 Task: Compose an email with the signature Hunter Evans with the subject Request for feedback on a business plan and the message Please let me know if you have any questions or concerns. from softage.2@softage.net to softage.8@softage.net with an attached image file Snapchat_filter_design.png Undo the message and rewrite the message as I appreciate your attention to detail and thoroughness in this matter. Send the email. Finally, move the email from Sent Items to the label Party planning
Action: Mouse moved to (166, 326)
Screenshot: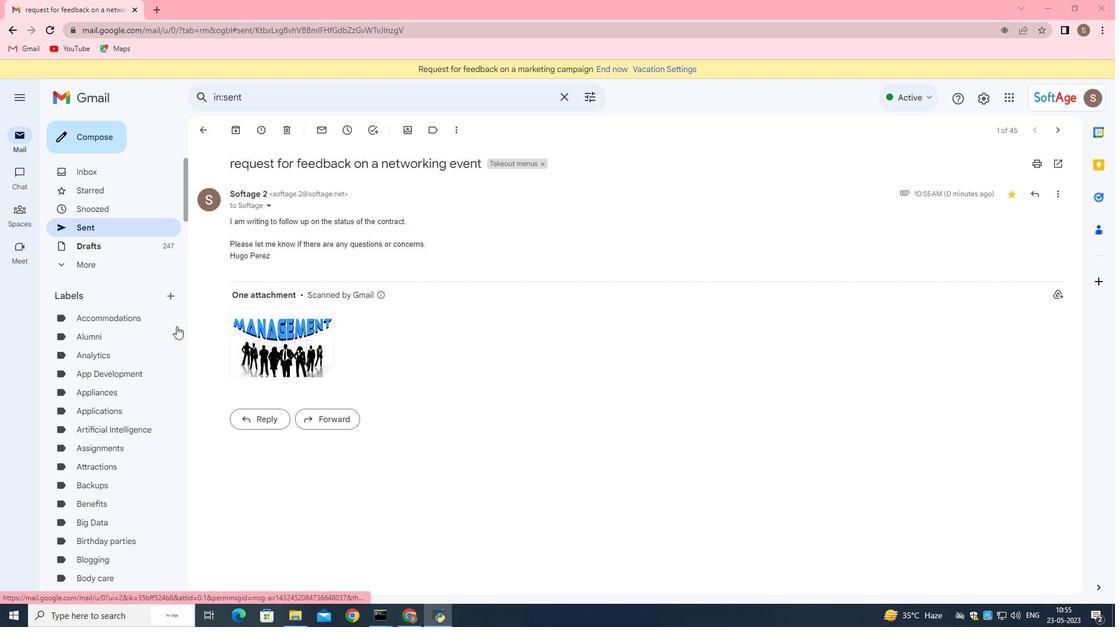
Action: Mouse scrolled (166, 325) with delta (0, 0)
Screenshot: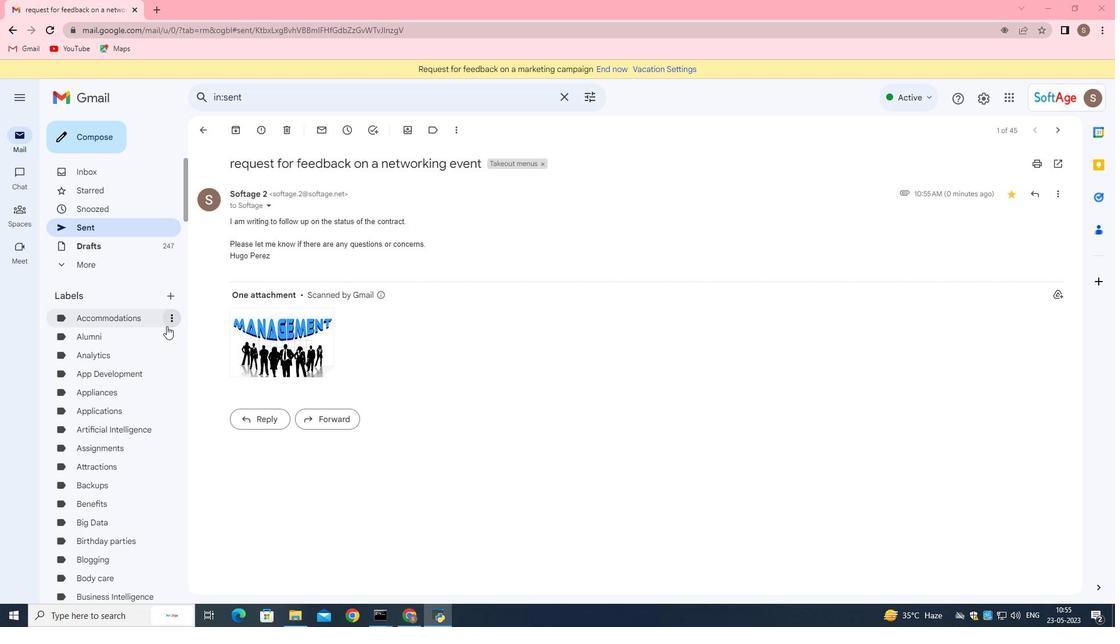 
Action: Mouse moved to (166, 326)
Screenshot: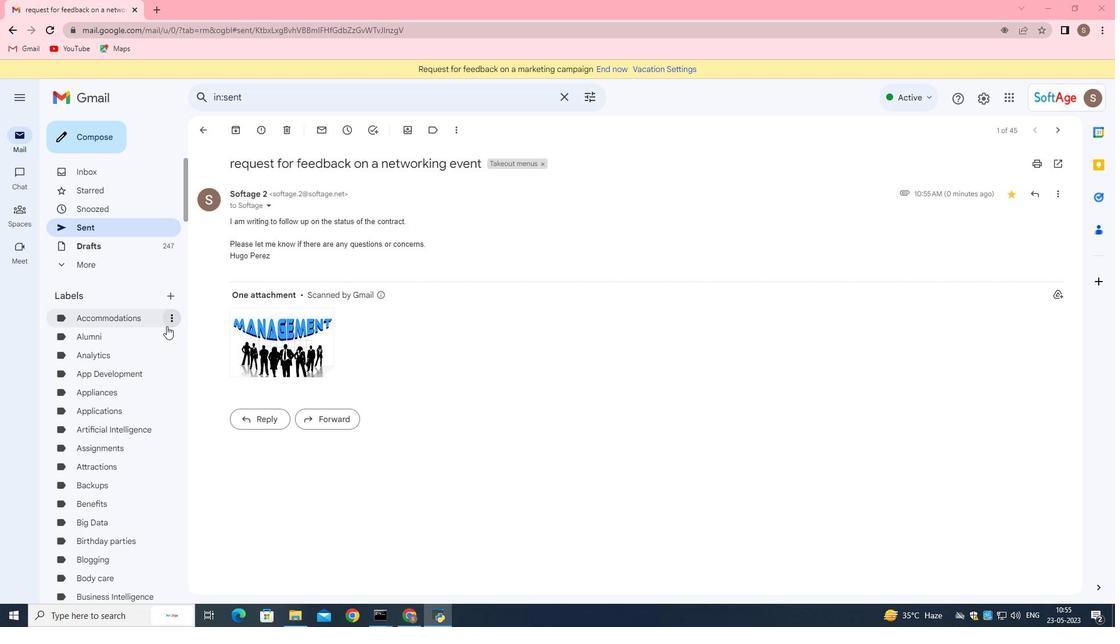
Action: Mouse scrolled (166, 326) with delta (0, 0)
Screenshot: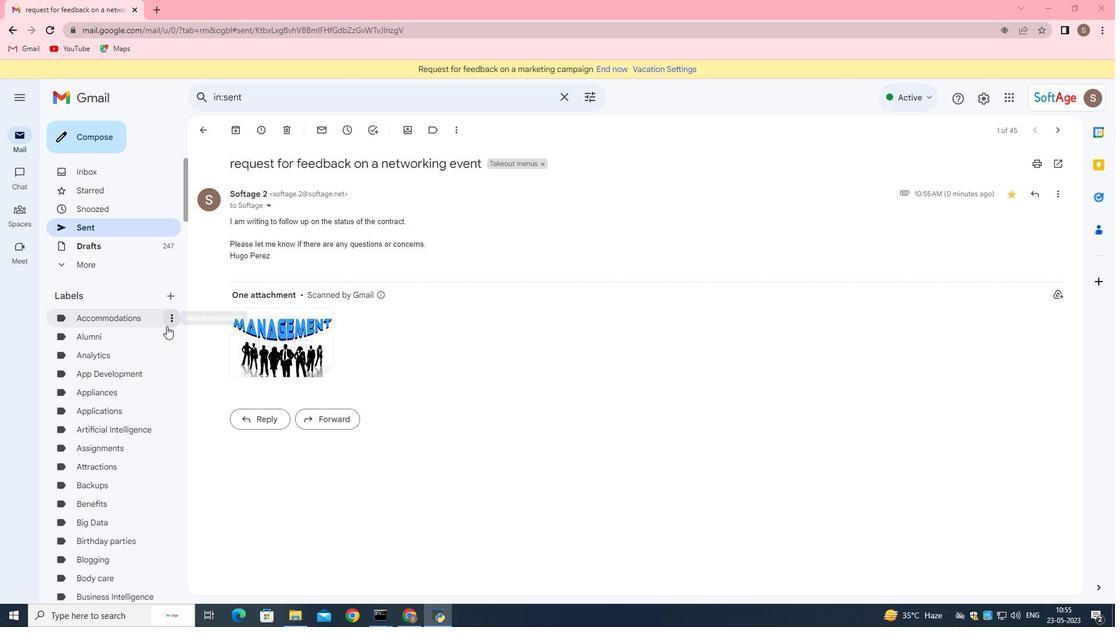 
Action: Mouse scrolled (166, 326) with delta (0, 0)
Screenshot: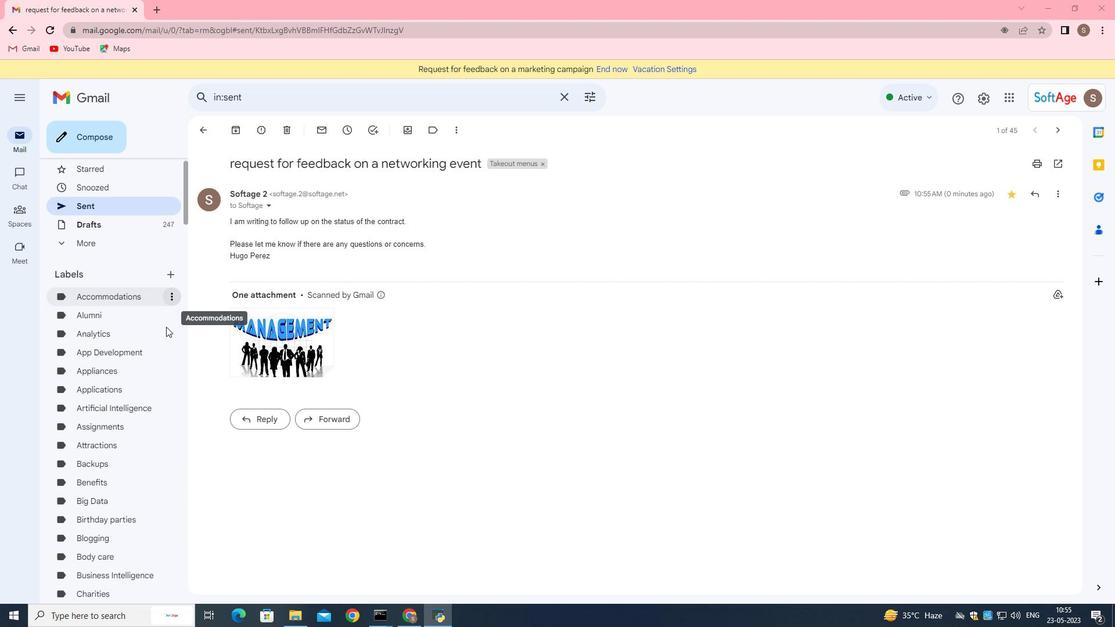 
Action: Mouse moved to (152, 347)
Screenshot: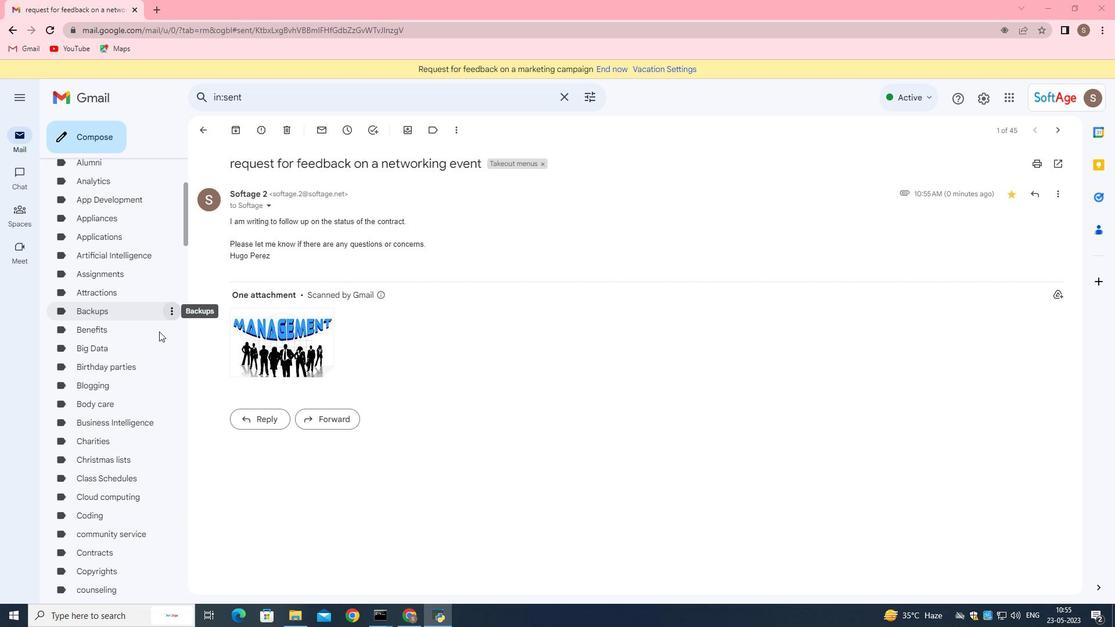 
Action: Mouse scrolled (156, 339) with delta (0, 0)
Screenshot: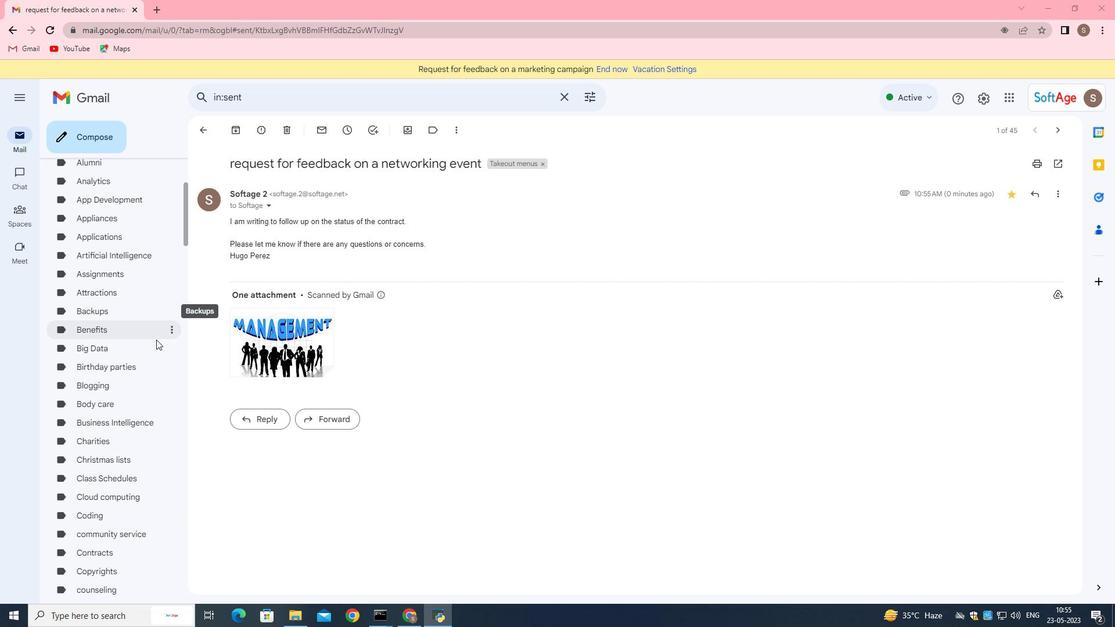 
Action: Mouse scrolled (152, 347) with delta (0, 0)
Screenshot: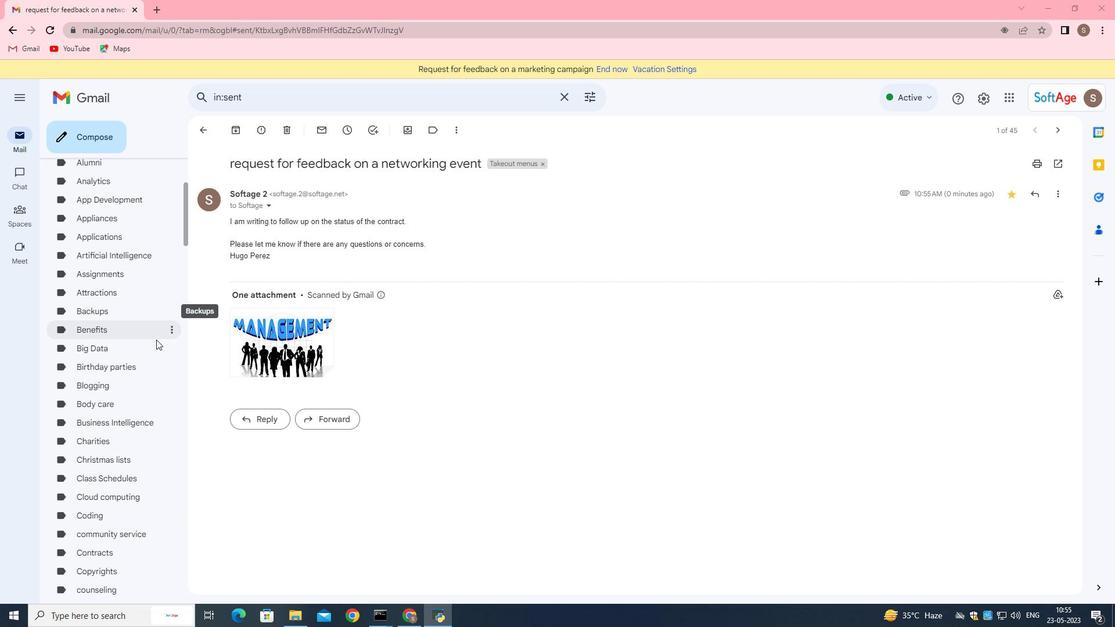 
Action: Mouse scrolled (152, 347) with delta (0, 0)
Screenshot: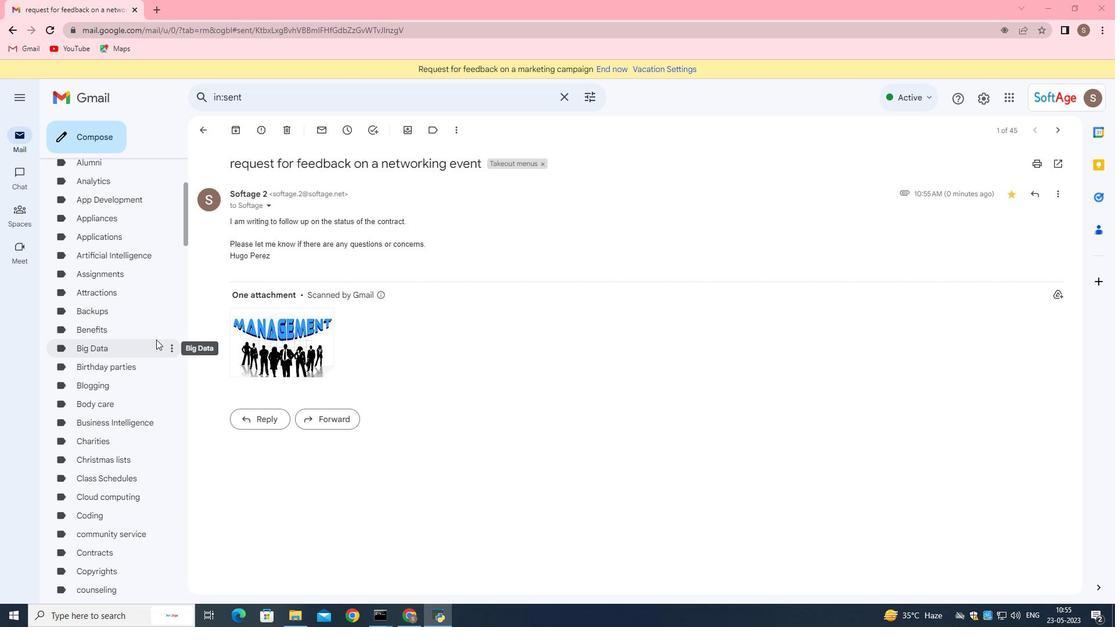 
Action: Mouse scrolled (152, 347) with delta (0, 0)
Screenshot: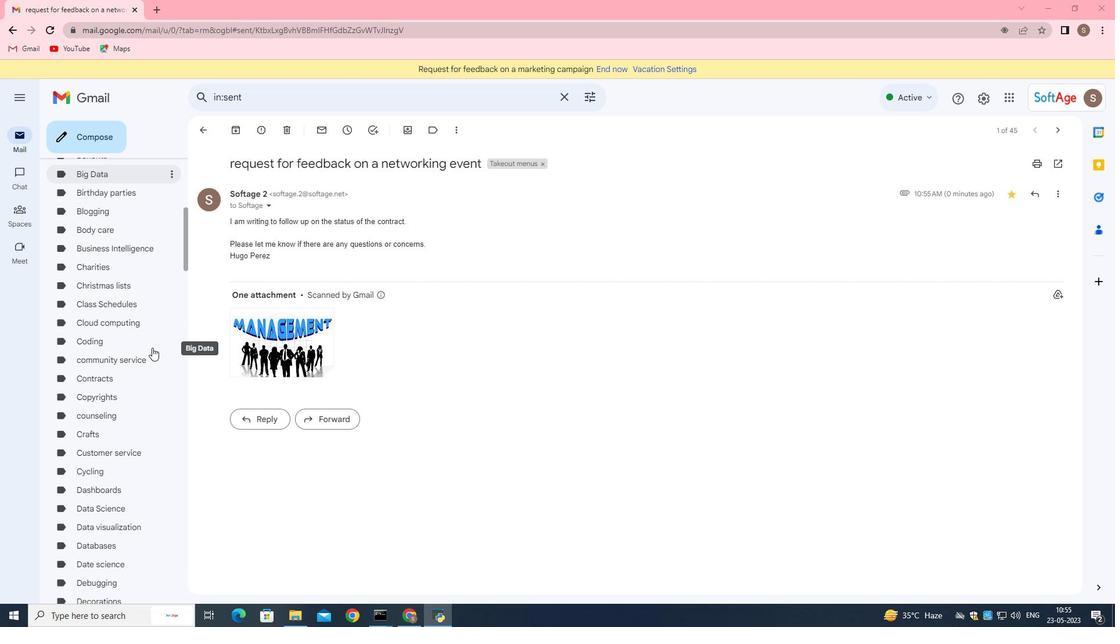 
Action: Mouse moved to (146, 352)
Screenshot: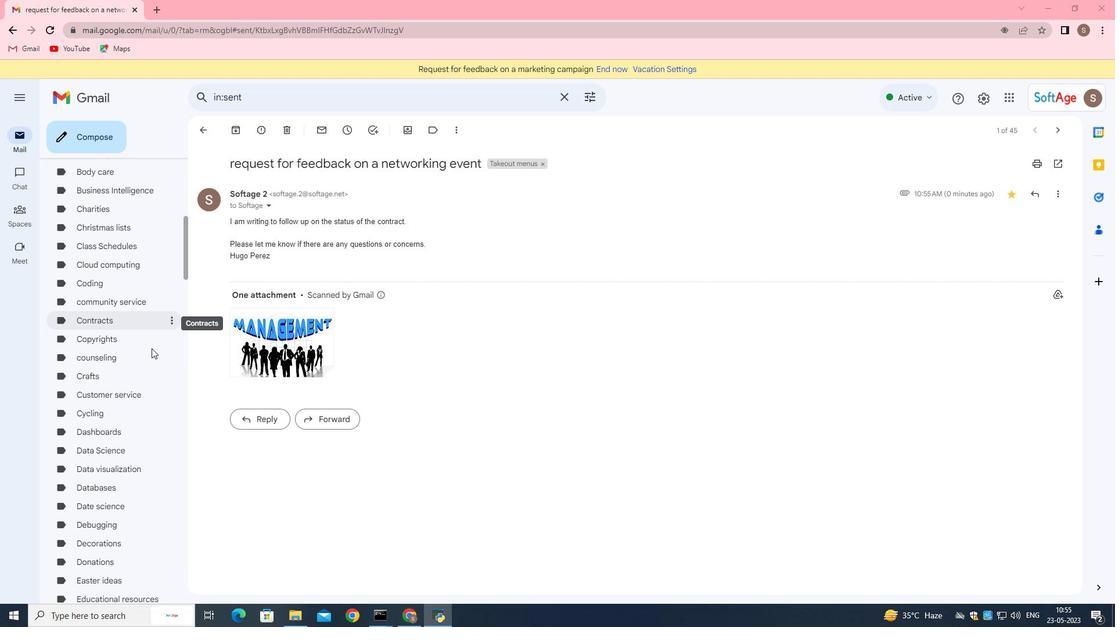 
Action: Mouse scrolled (146, 351) with delta (0, 0)
Screenshot: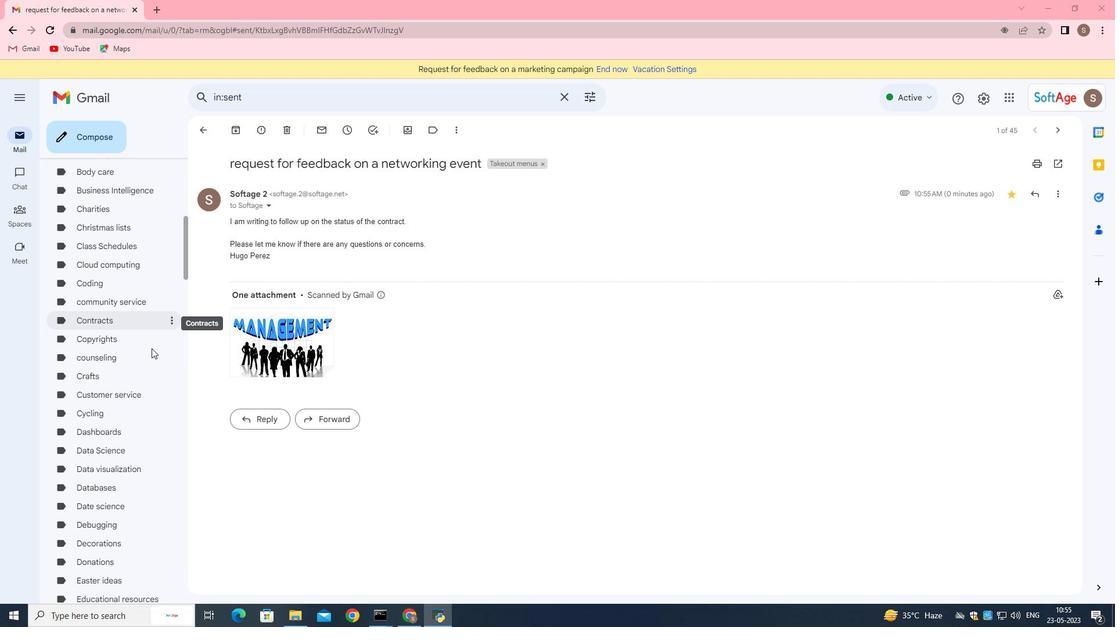
Action: Mouse scrolled (146, 351) with delta (0, 0)
Screenshot: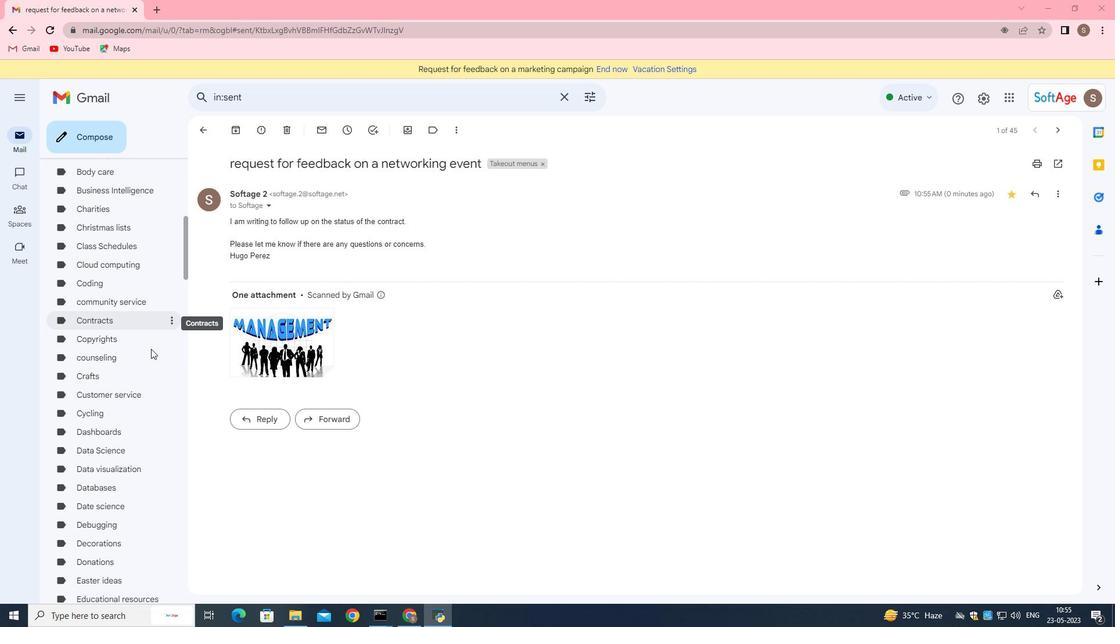
Action: Mouse scrolled (146, 351) with delta (0, 0)
Screenshot: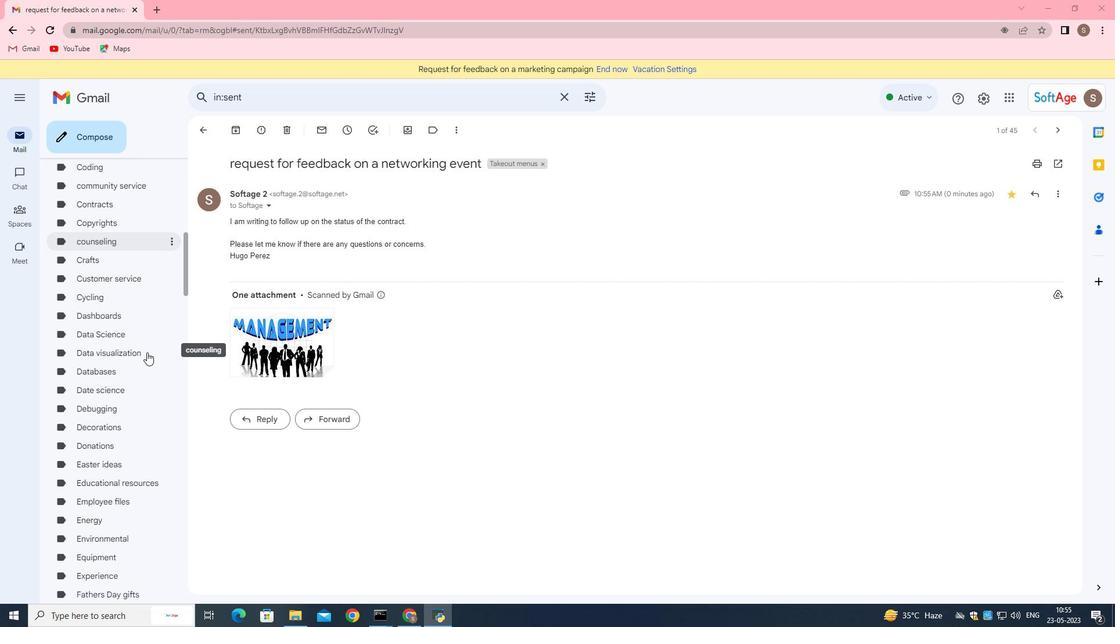 
Action: Mouse scrolled (146, 351) with delta (0, 0)
Screenshot: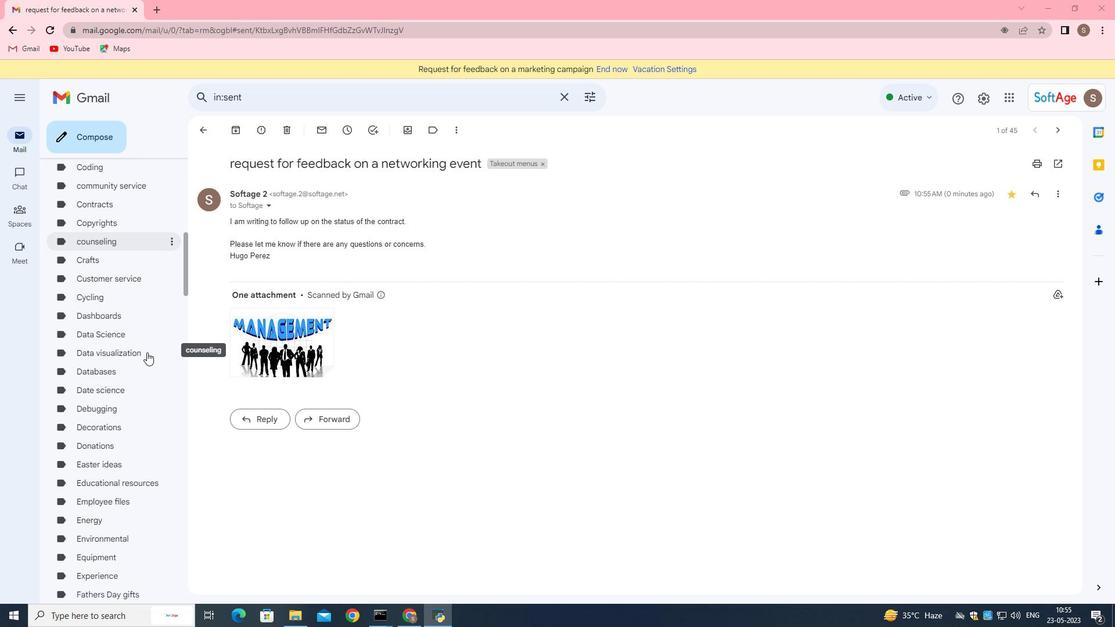 
Action: Mouse scrolled (146, 351) with delta (0, 0)
Screenshot: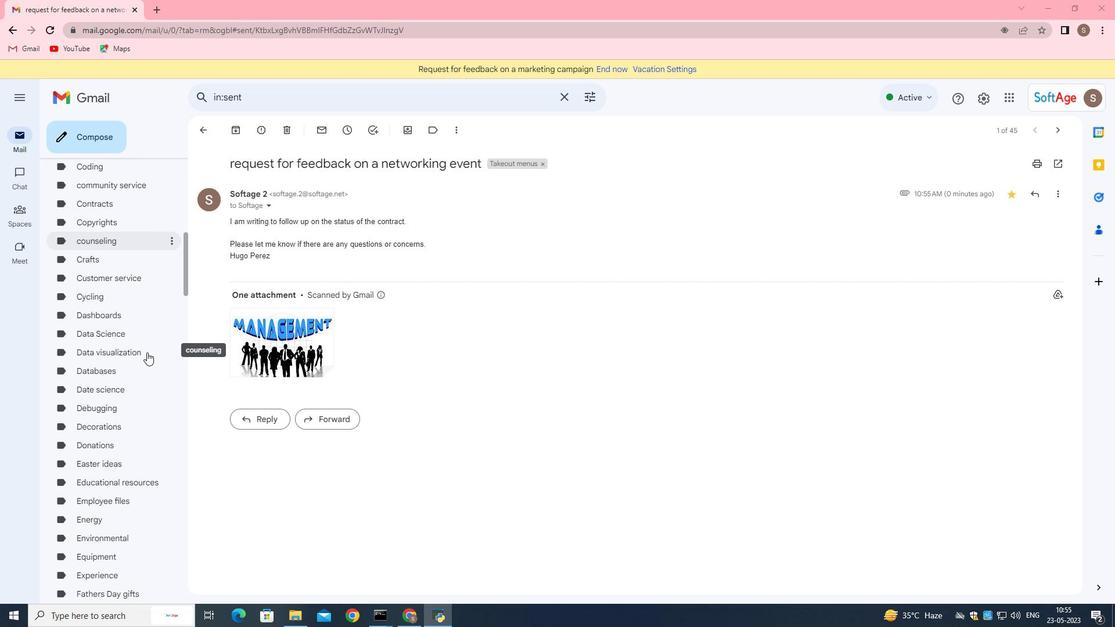 
Action: Mouse scrolled (146, 351) with delta (0, 0)
Screenshot: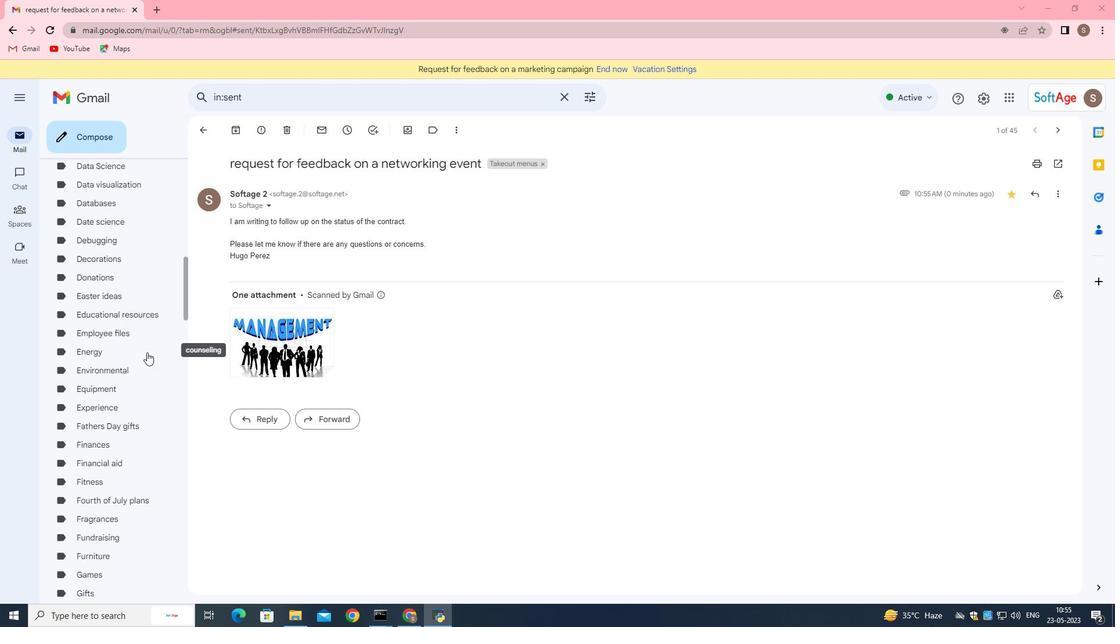 
Action: Mouse scrolled (146, 351) with delta (0, 0)
Screenshot: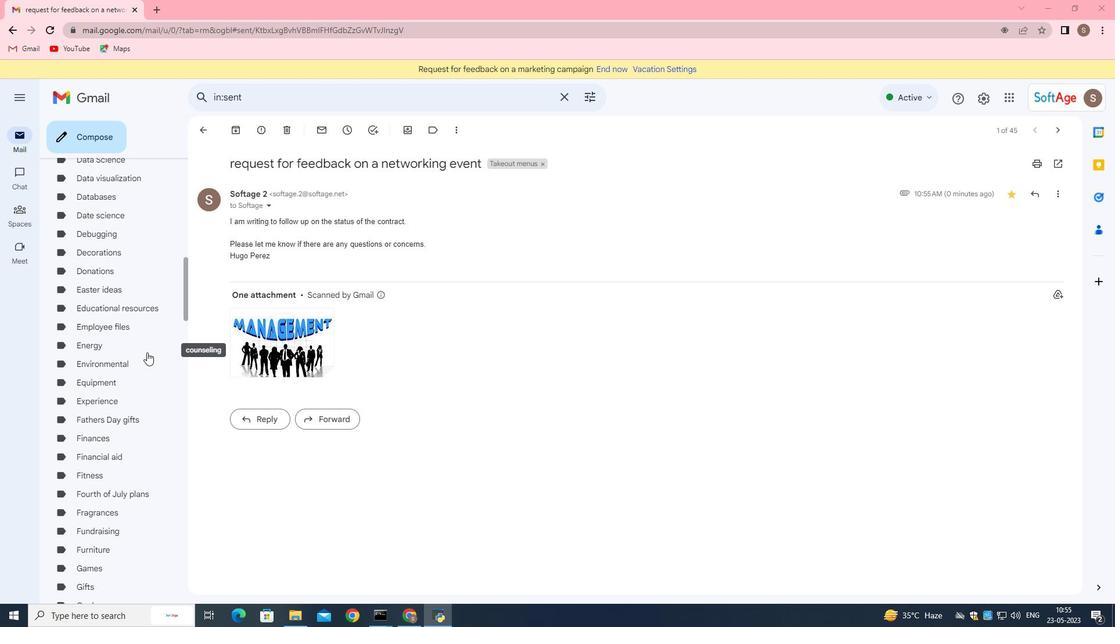 
Action: Mouse moved to (146, 351)
Screenshot: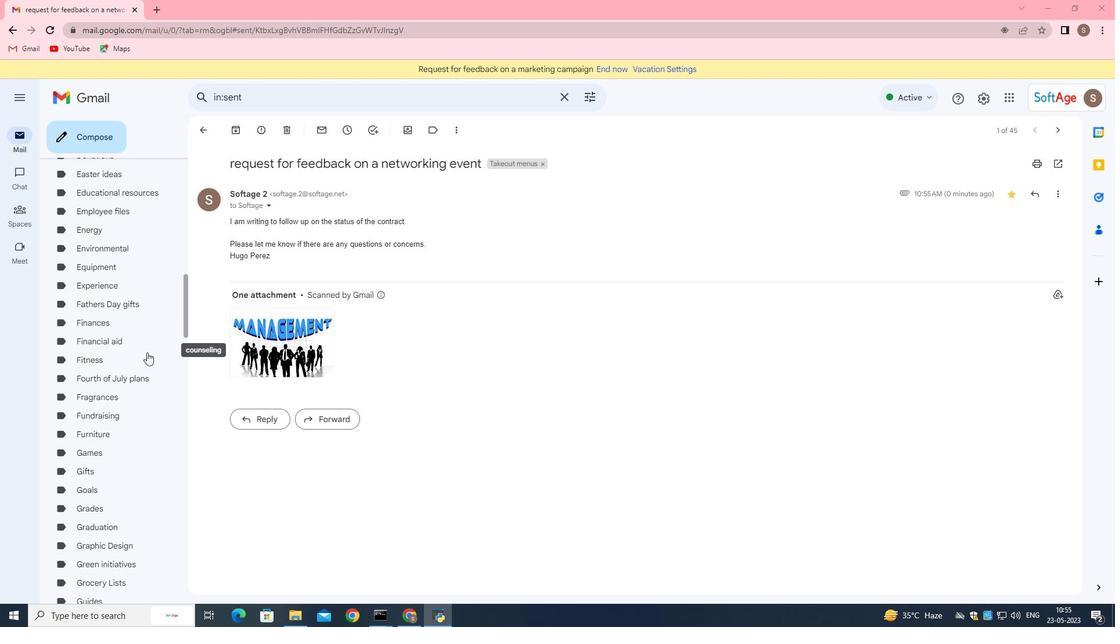 
Action: Mouse scrolled (146, 351) with delta (0, 0)
Screenshot: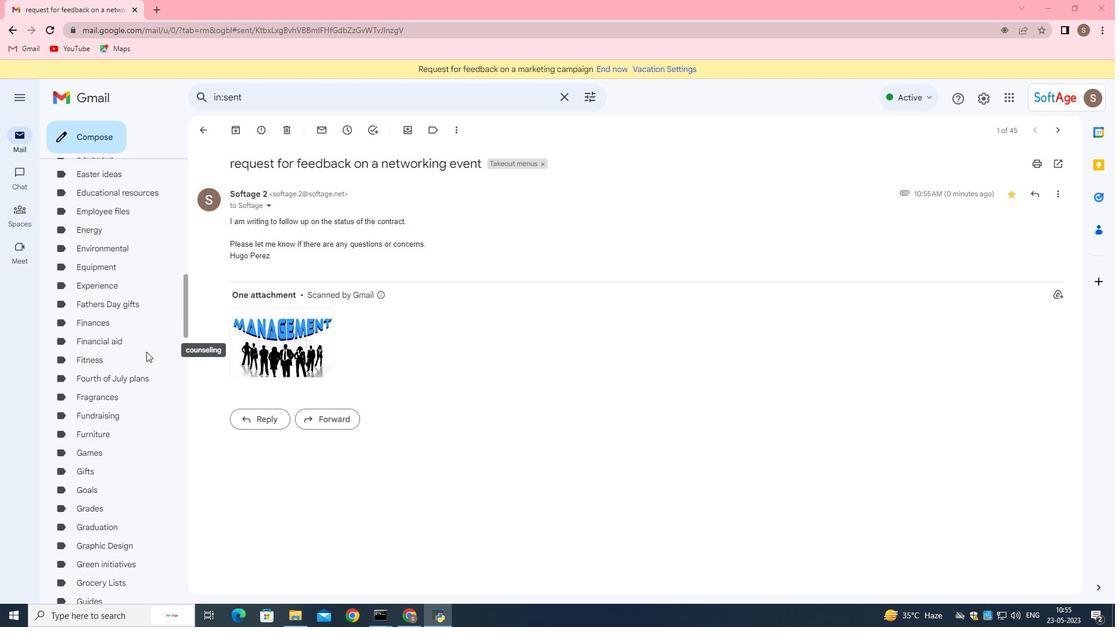 
Action: Mouse scrolled (146, 351) with delta (0, 0)
Screenshot: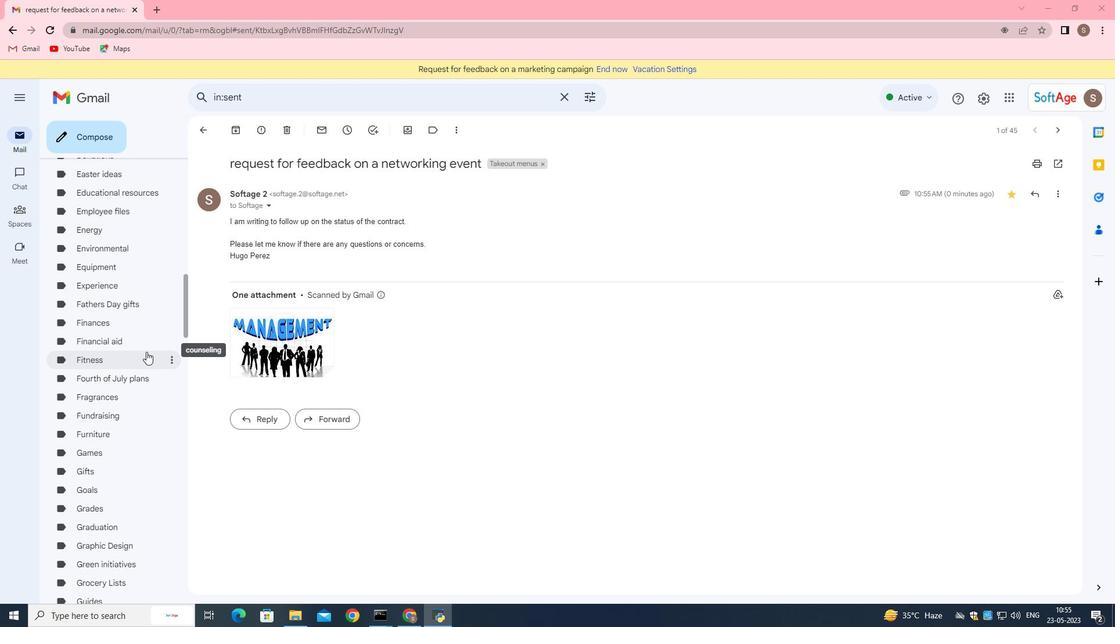 
Action: Mouse scrolled (146, 351) with delta (0, 0)
Screenshot: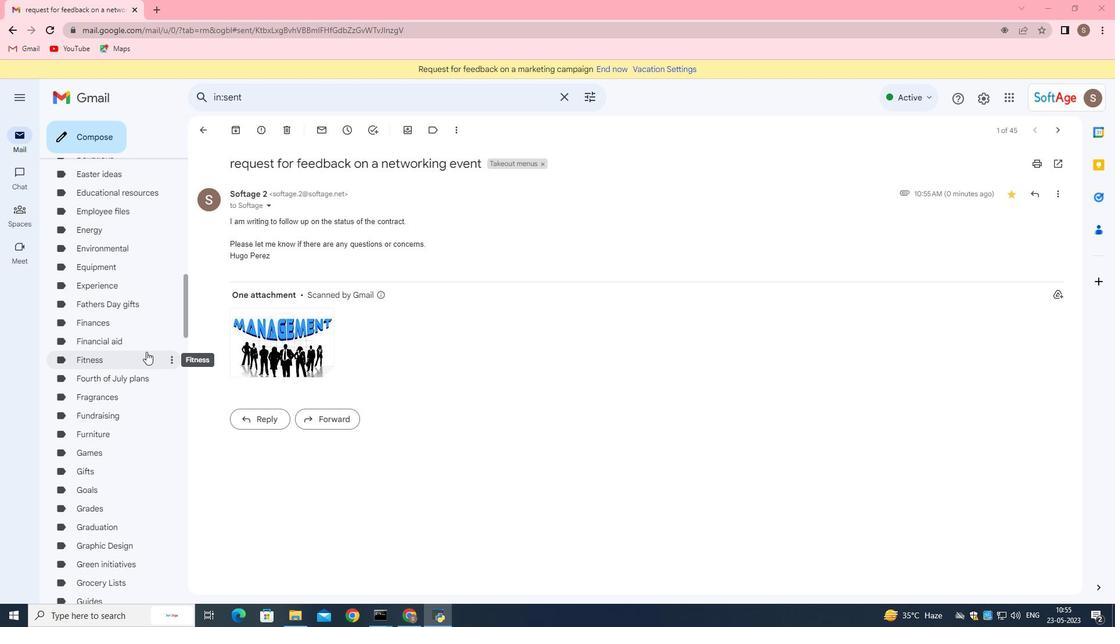 
Action: Mouse scrolled (146, 351) with delta (0, 0)
Screenshot: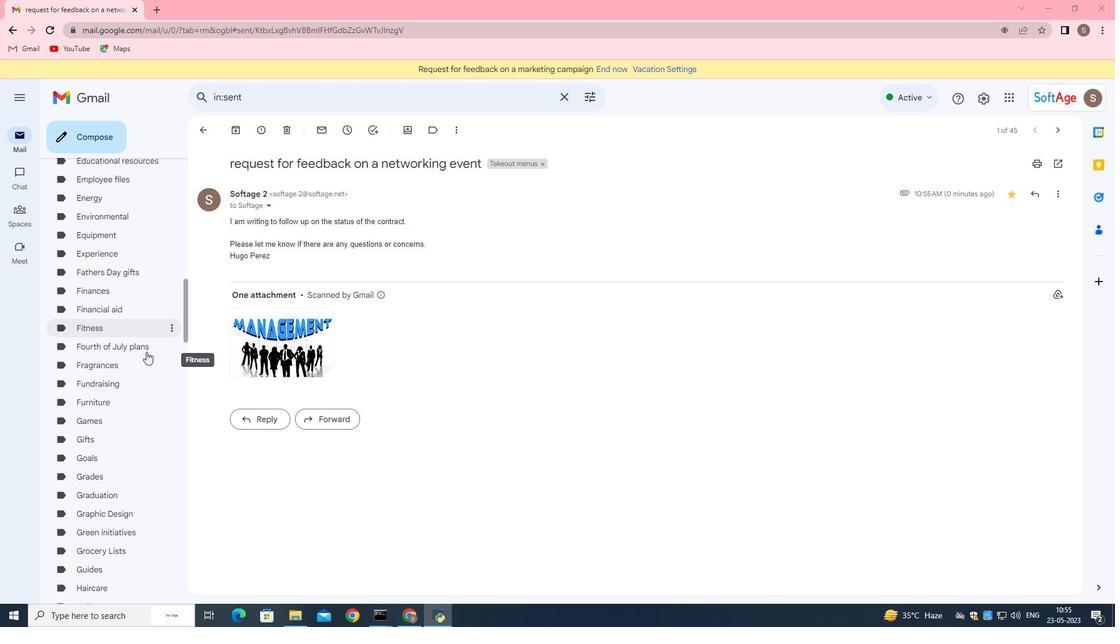 
Action: Mouse moved to (145, 350)
Screenshot: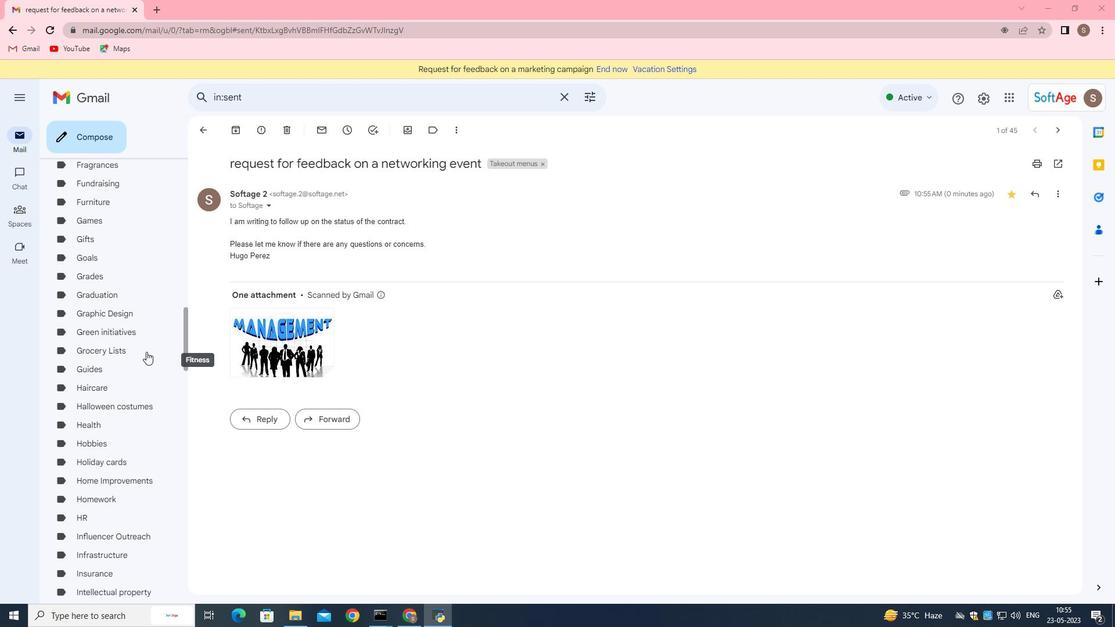 
Action: Mouse scrolled (145, 351) with delta (0, 0)
Screenshot: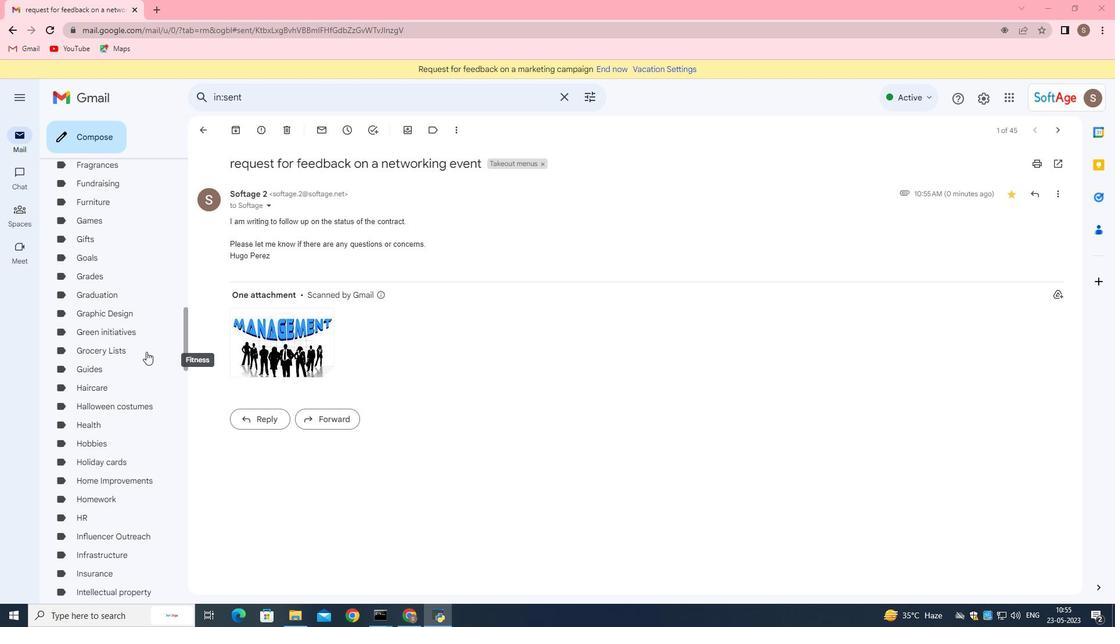 
Action: Mouse scrolled (145, 351) with delta (0, 0)
Screenshot: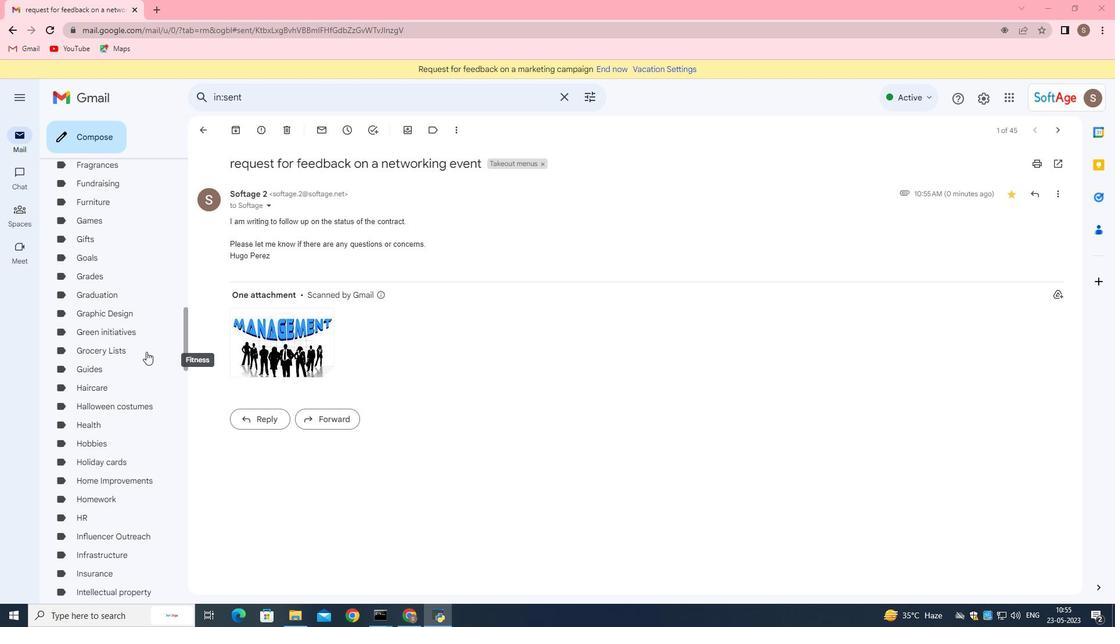 
Action: Mouse scrolled (145, 351) with delta (0, 0)
Screenshot: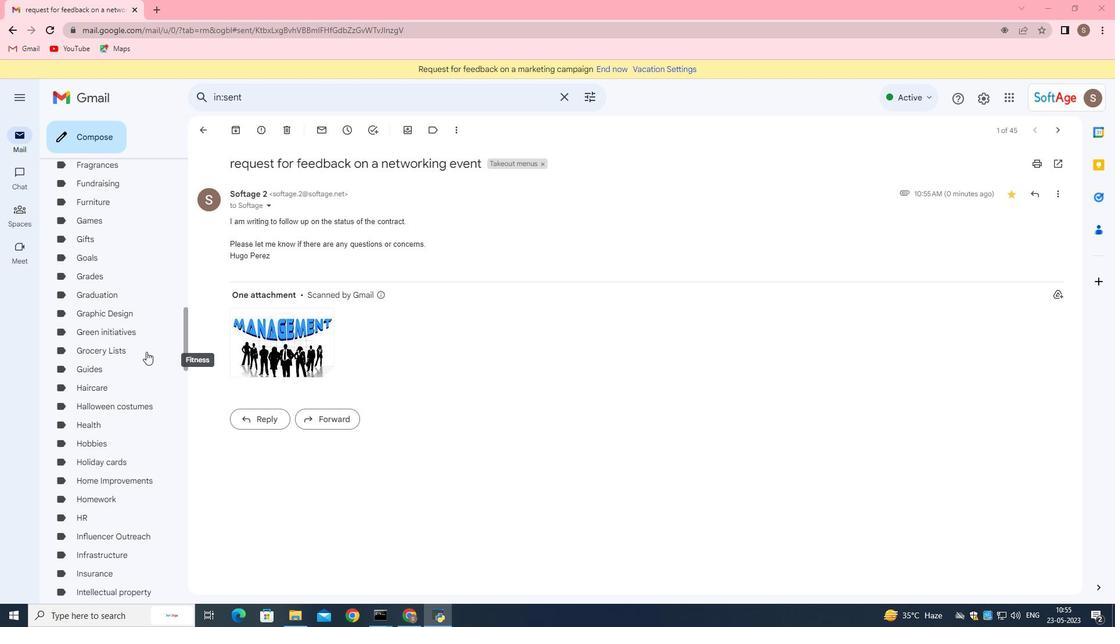 
Action: Mouse moved to (145, 350)
Screenshot: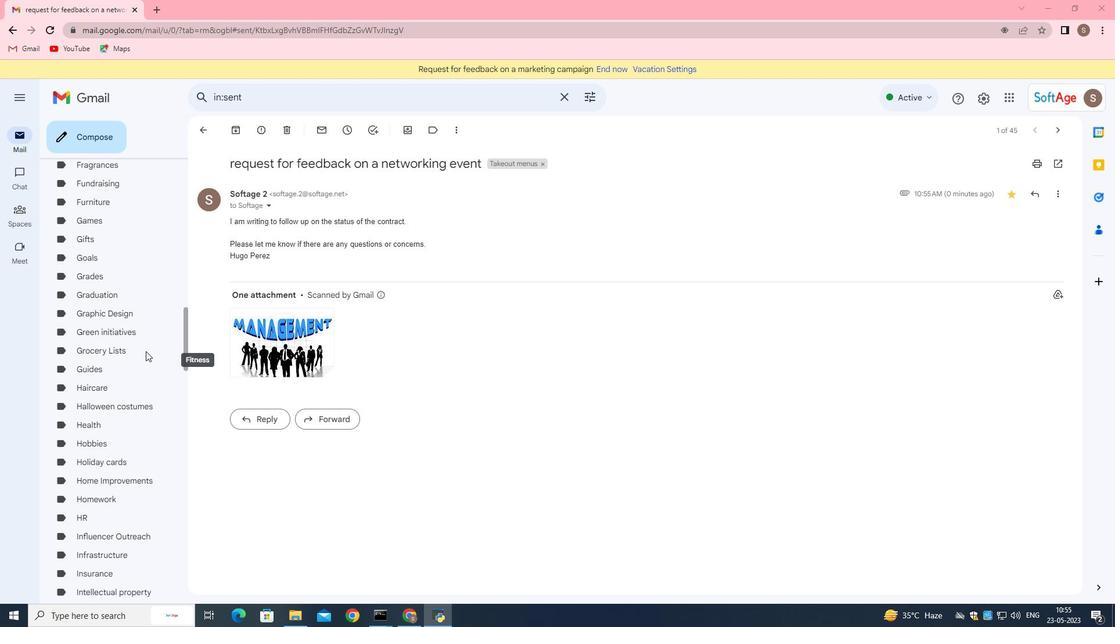 
Action: Mouse scrolled (145, 350) with delta (0, 0)
Screenshot: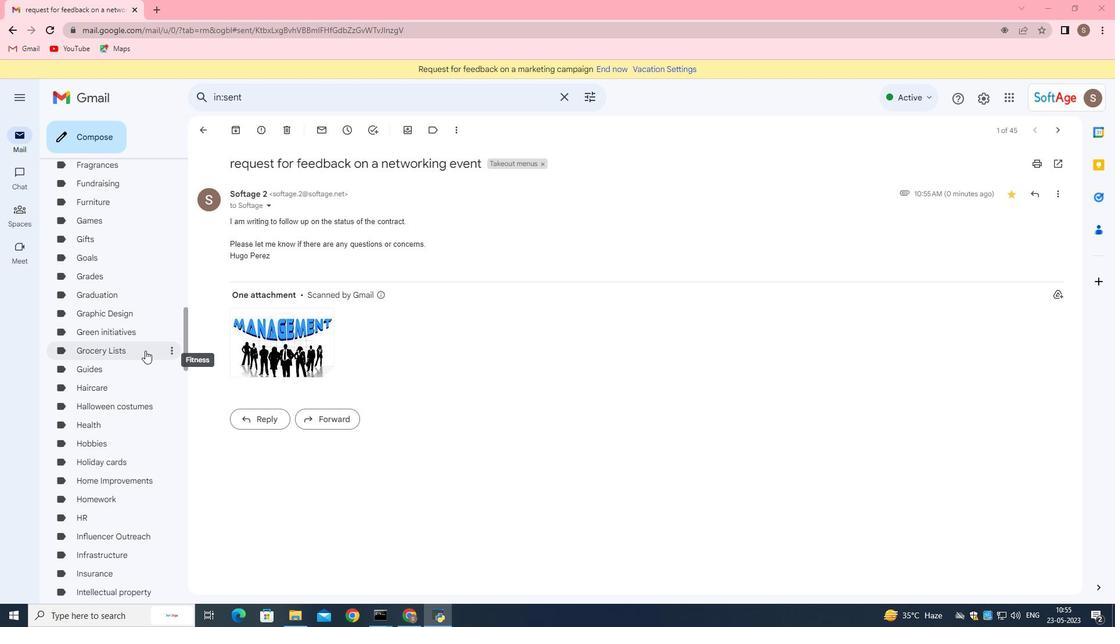 
Action: Mouse scrolled (145, 350) with delta (0, 0)
Screenshot: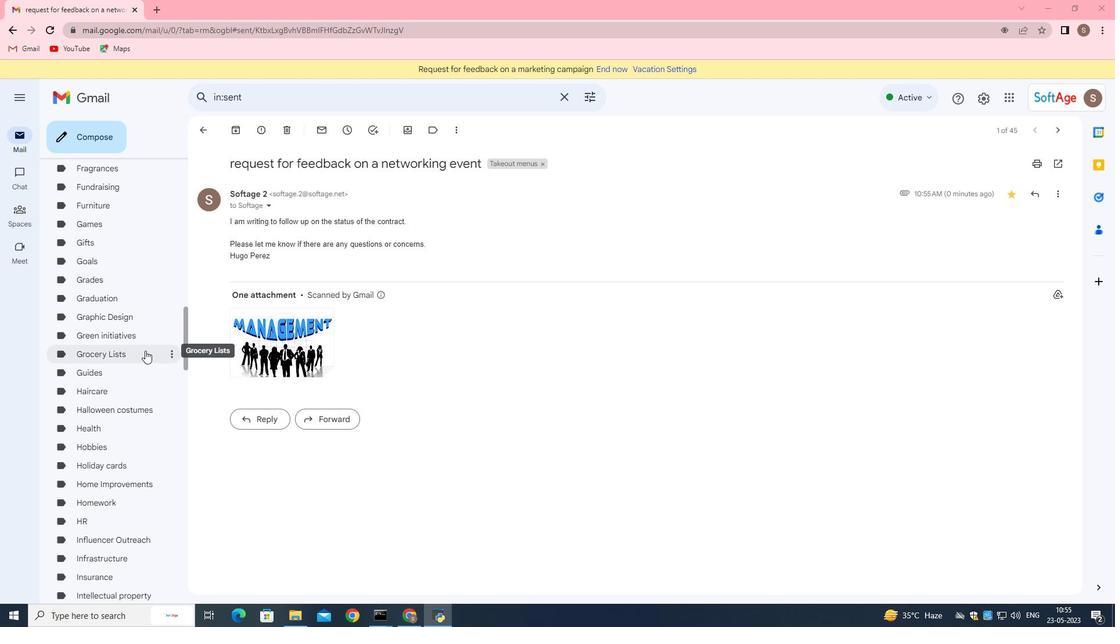 
Action: Mouse moved to (145, 350)
Screenshot: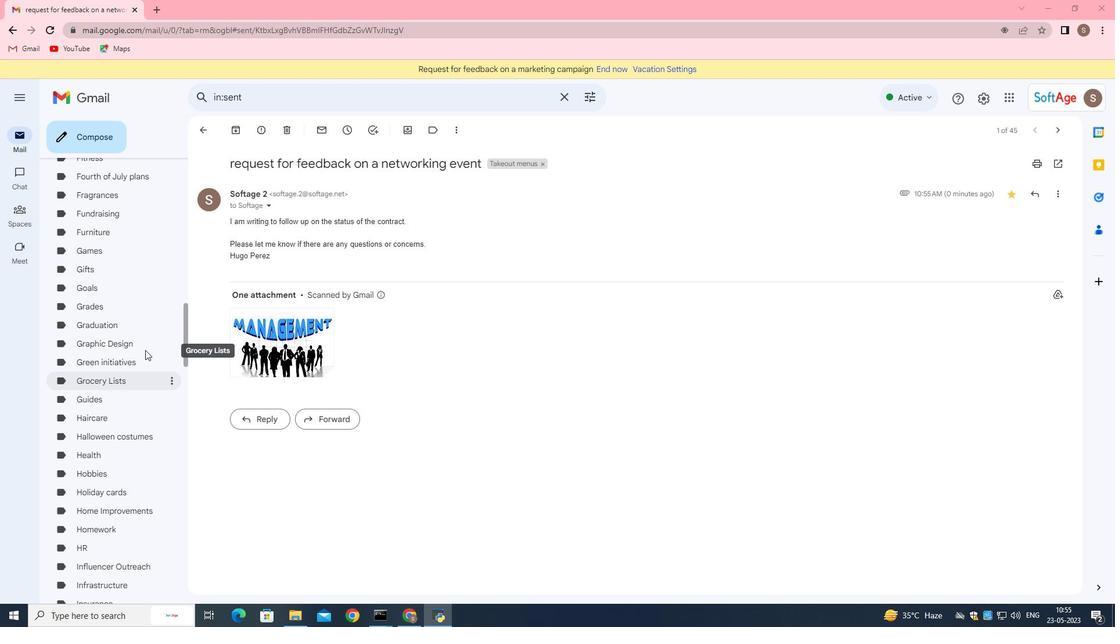 
Action: Mouse scrolled (145, 350) with delta (0, 0)
Screenshot: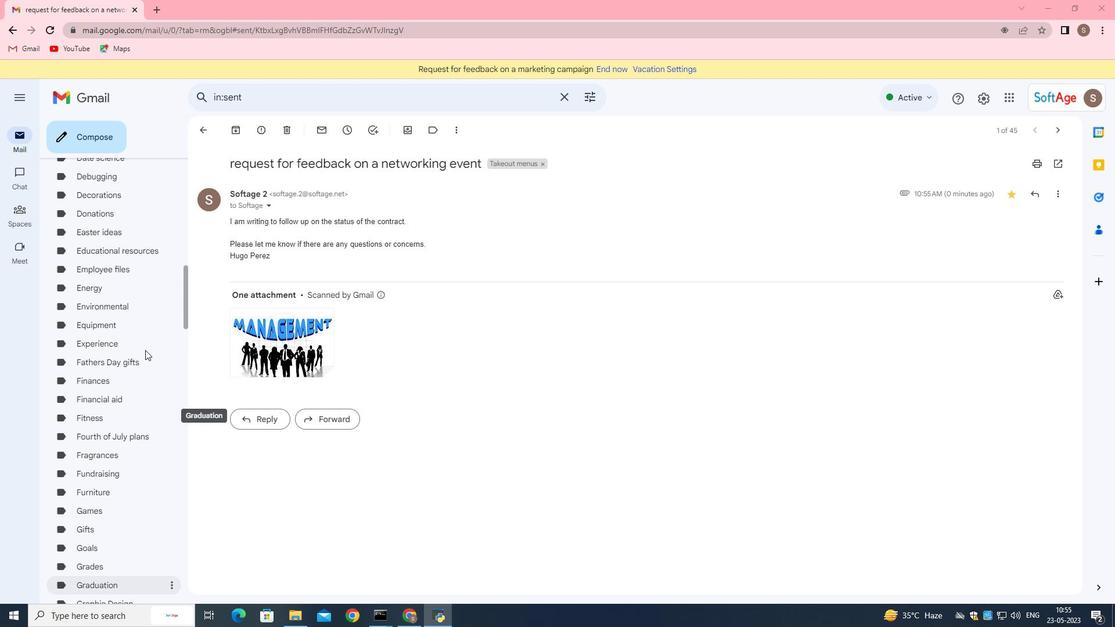 
Action: Mouse scrolled (145, 350) with delta (0, 0)
Screenshot: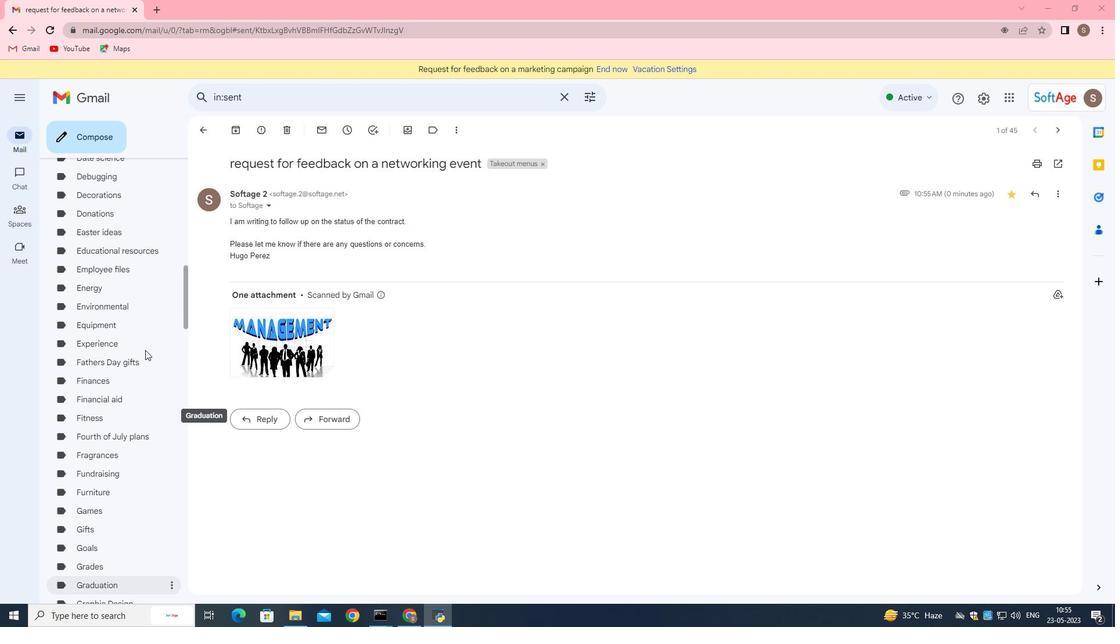 
Action: Mouse scrolled (145, 350) with delta (0, 0)
Screenshot: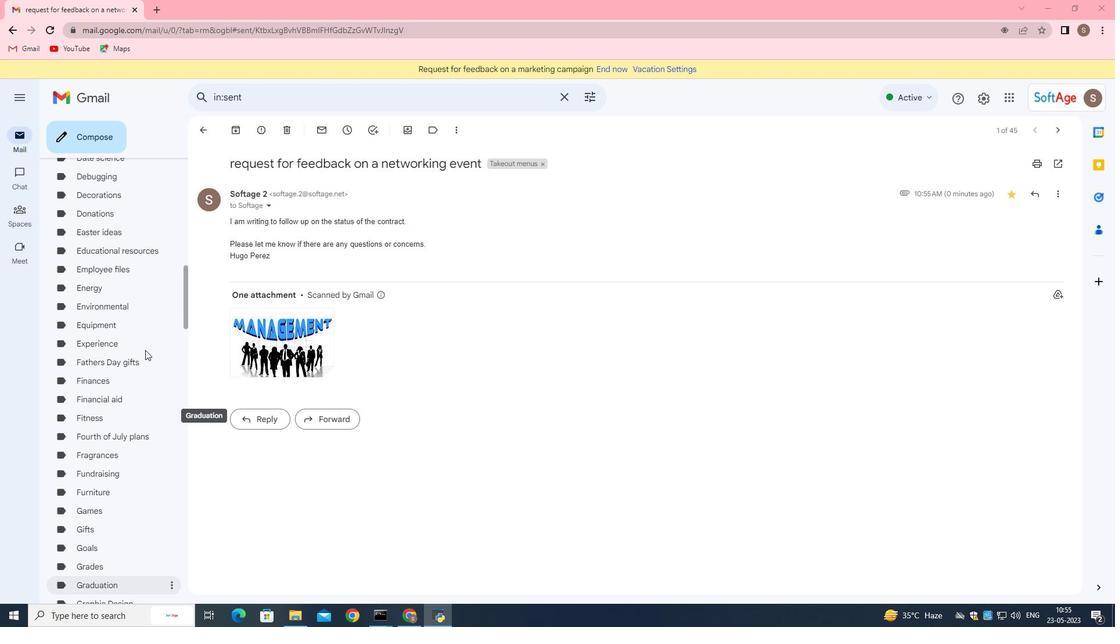 
Action: Mouse scrolled (145, 350) with delta (0, 0)
Screenshot: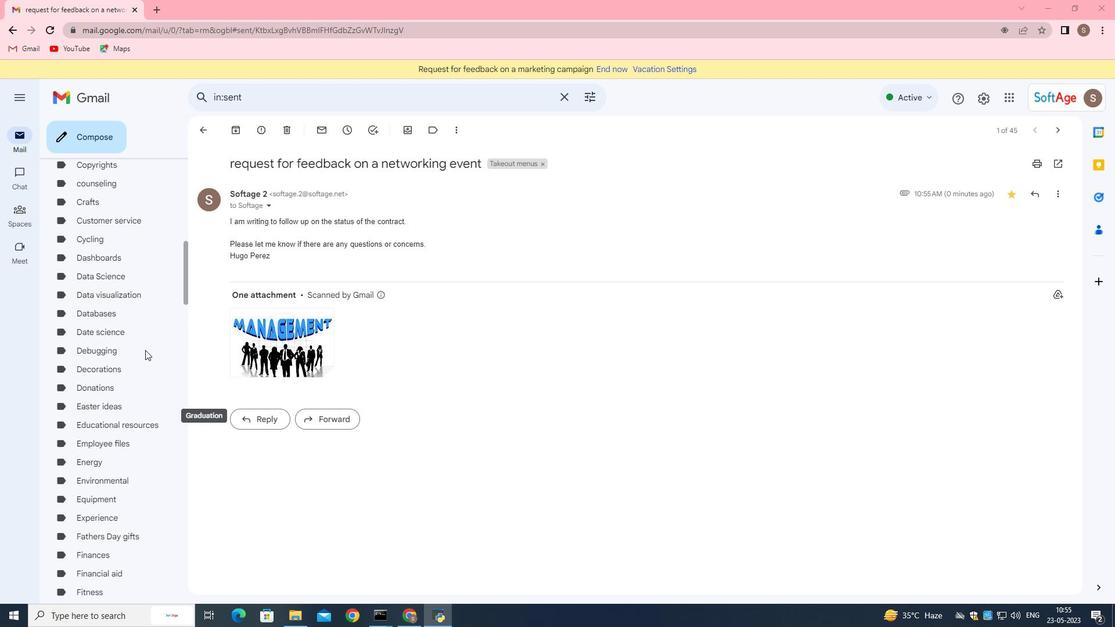 
Action: Mouse scrolled (145, 350) with delta (0, 0)
Screenshot: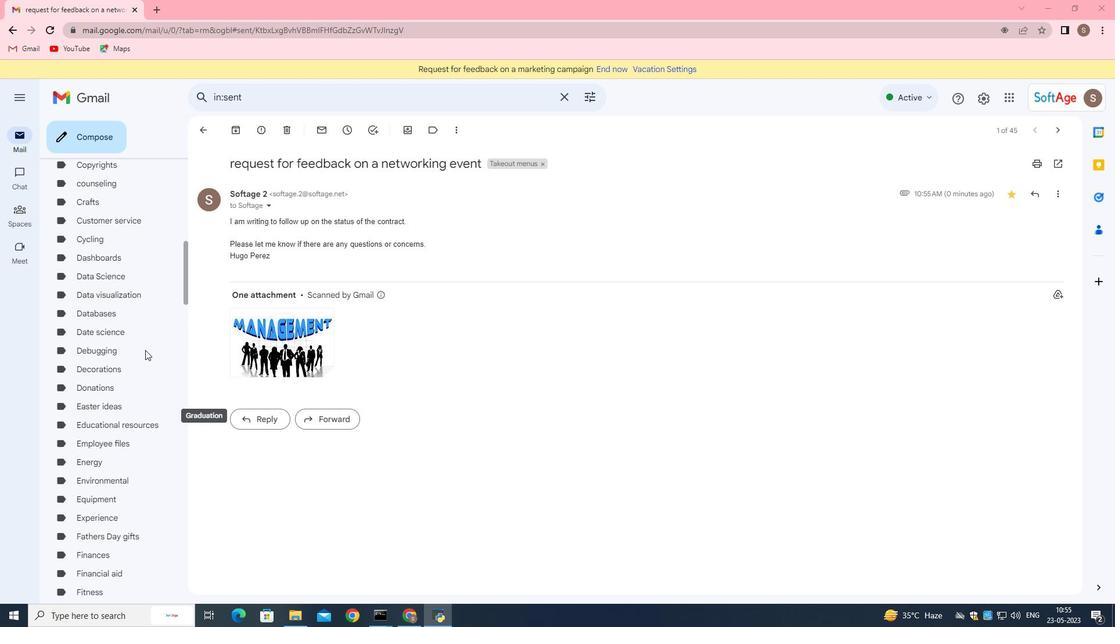 
Action: Mouse scrolled (145, 350) with delta (0, 0)
Screenshot: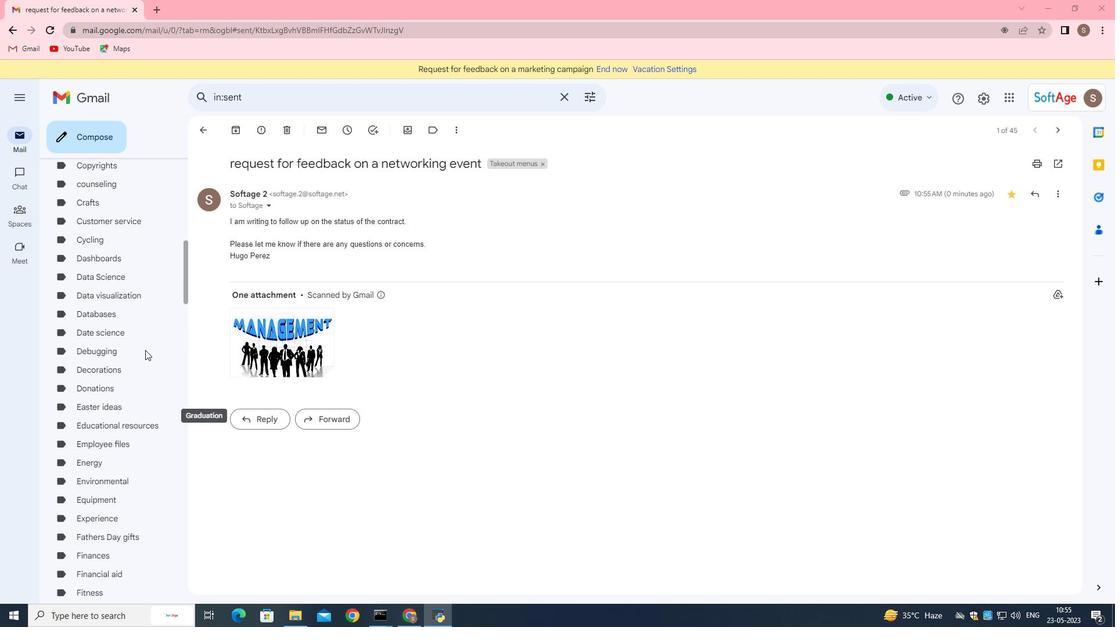 
Action: Mouse scrolled (145, 350) with delta (0, 0)
Screenshot: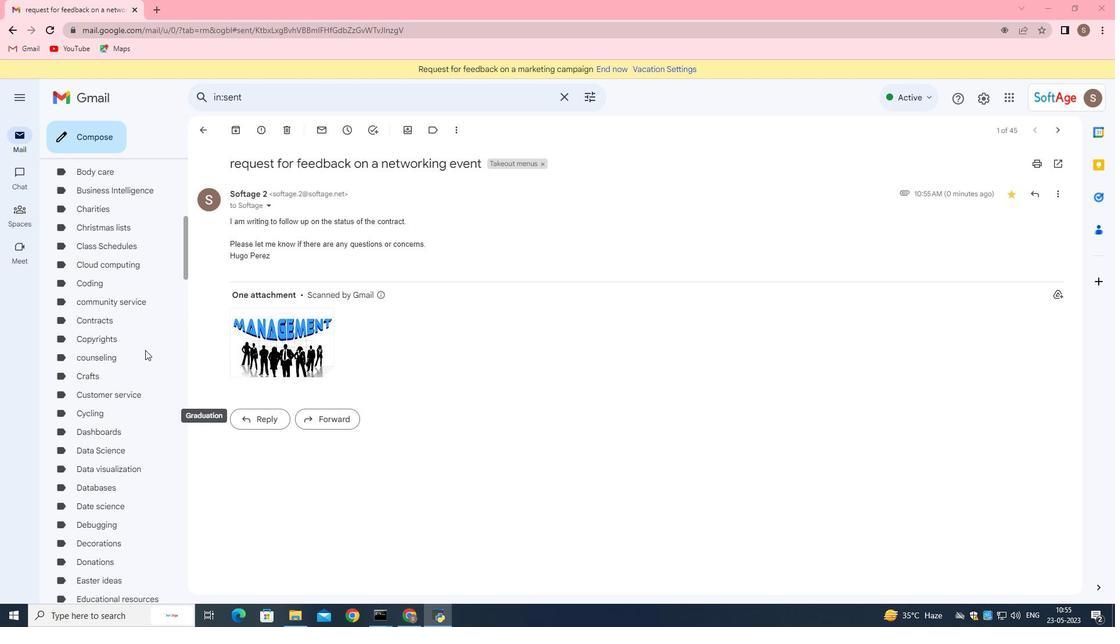 
Action: Mouse scrolled (145, 350) with delta (0, 0)
Screenshot: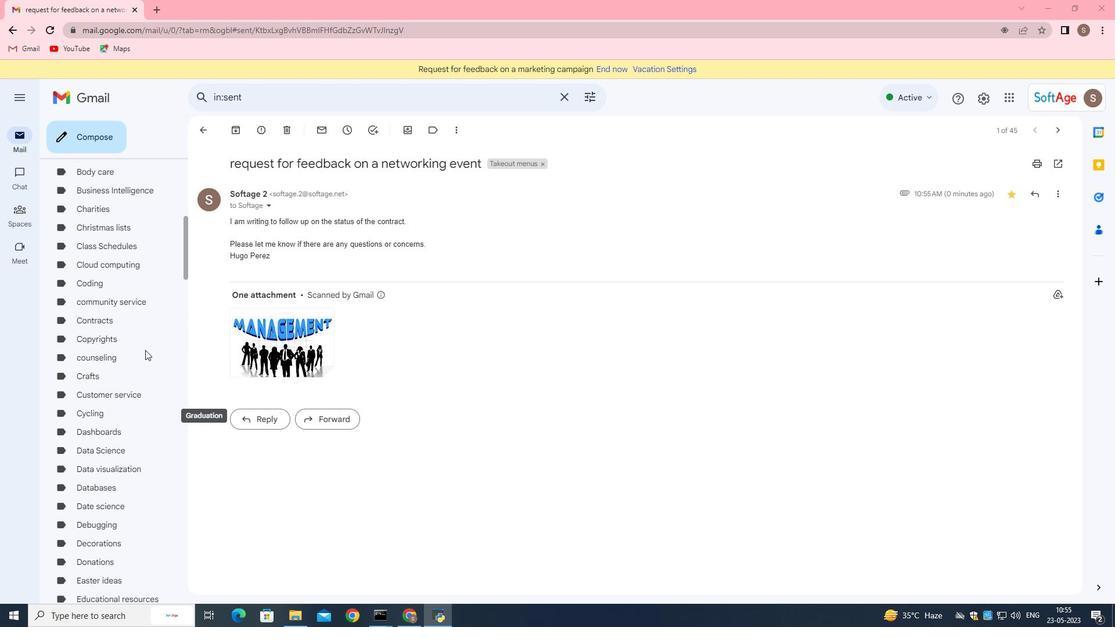 
Action: Mouse scrolled (145, 350) with delta (0, 0)
Screenshot: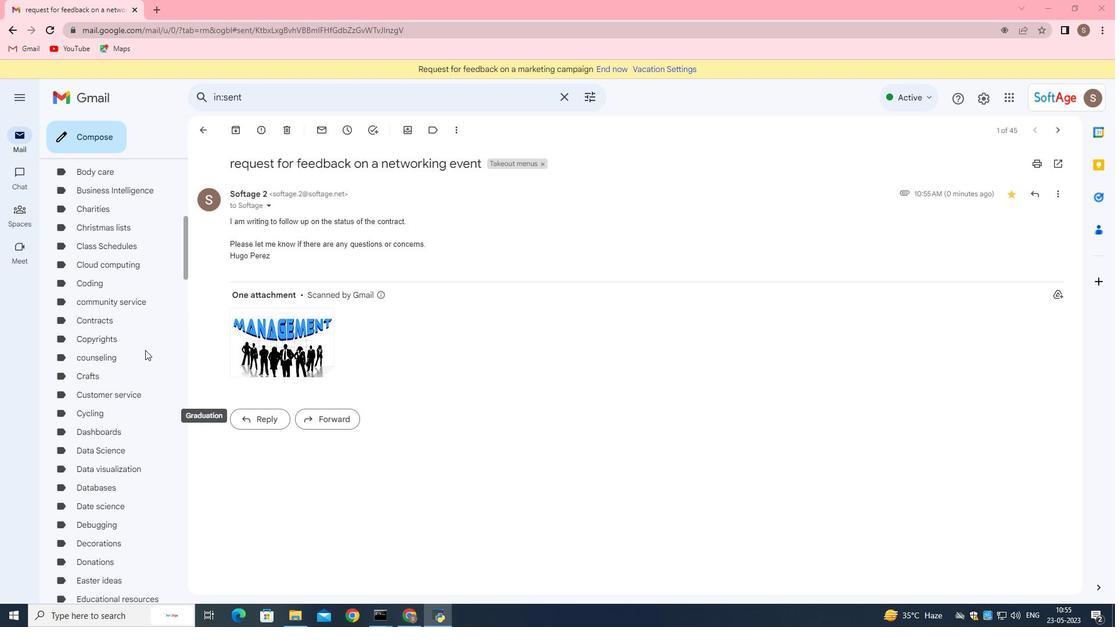 
Action: Mouse scrolled (145, 350) with delta (0, 0)
Screenshot: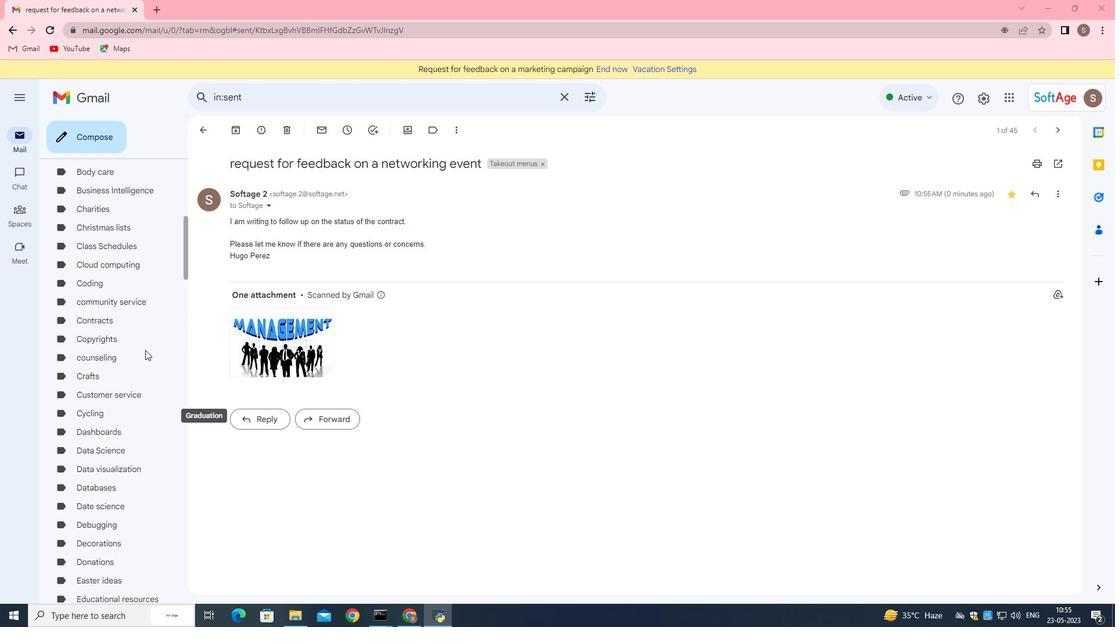 
Action: Mouse scrolled (145, 350) with delta (0, 0)
Screenshot: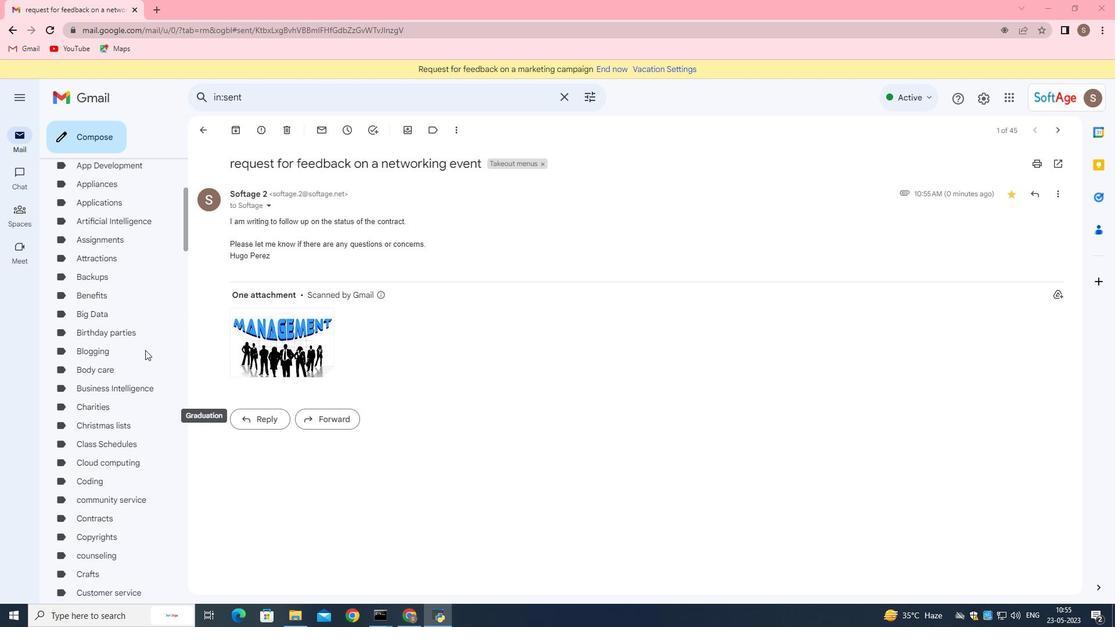 
Action: Mouse scrolled (145, 350) with delta (0, 0)
Screenshot: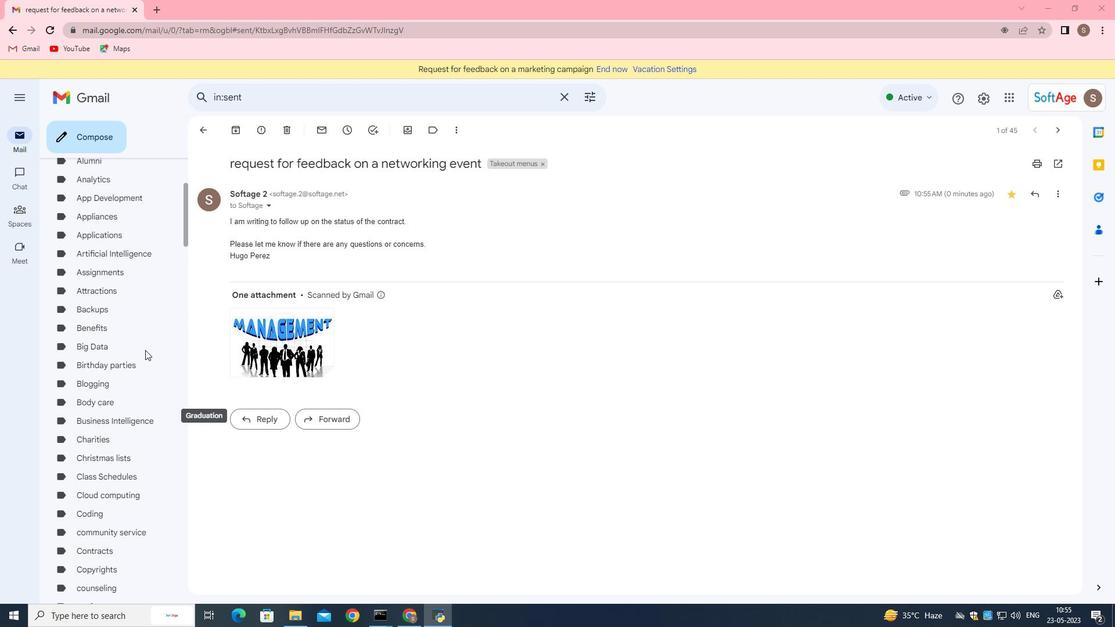 
Action: Mouse scrolled (145, 350) with delta (0, 0)
Screenshot: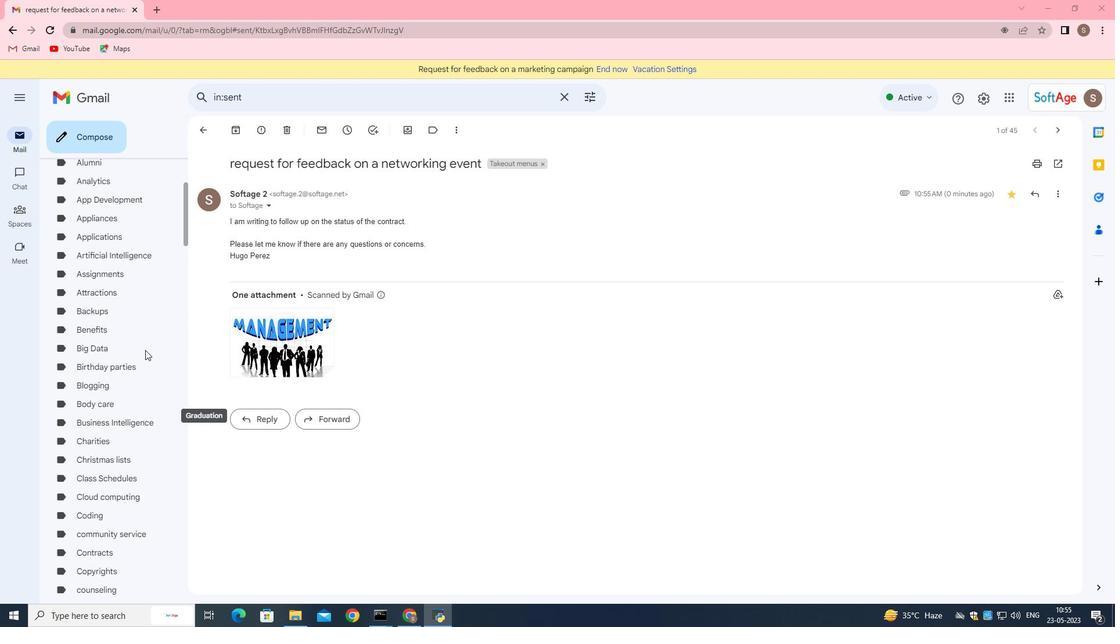 
Action: Mouse scrolled (145, 350) with delta (0, 0)
Screenshot: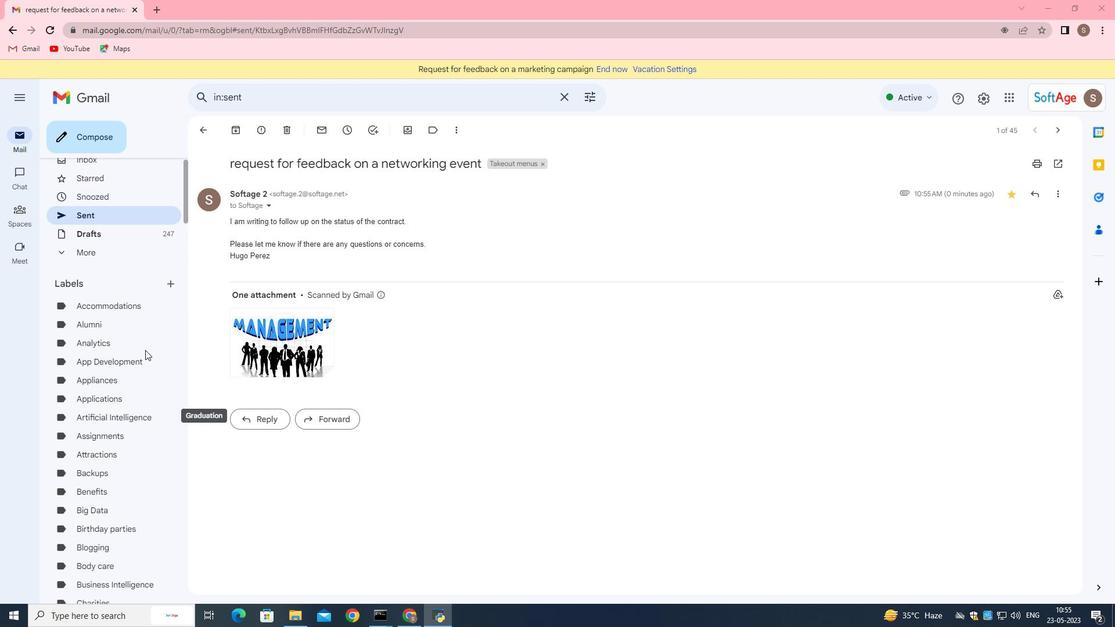 
Action: Mouse scrolled (145, 350) with delta (0, 0)
Screenshot: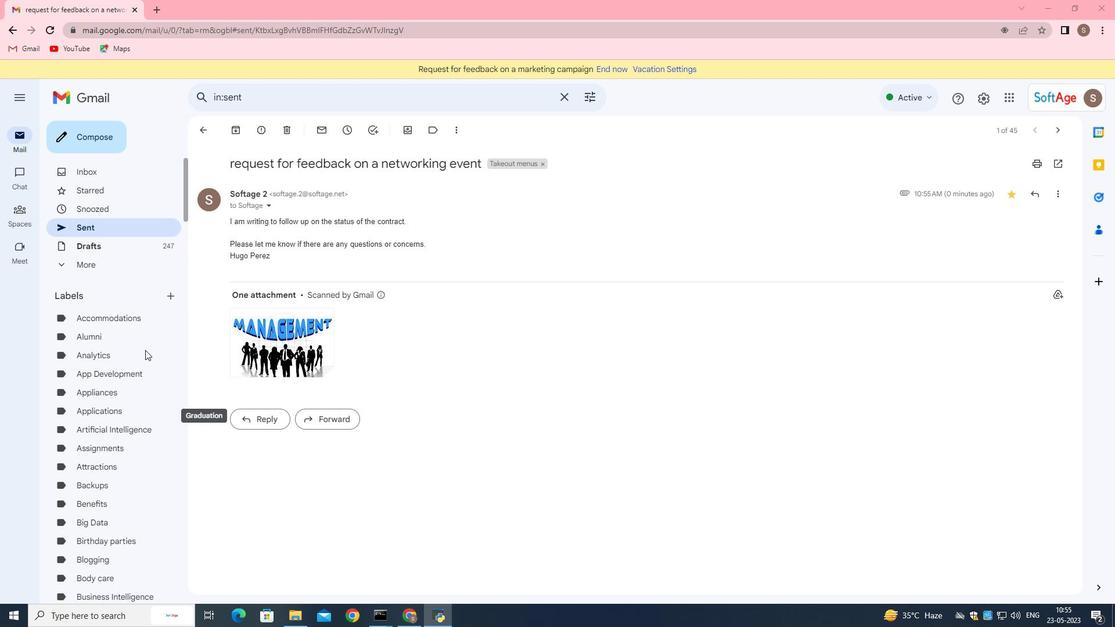 
Action: Mouse scrolled (145, 350) with delta (0, 0)
Screenshot: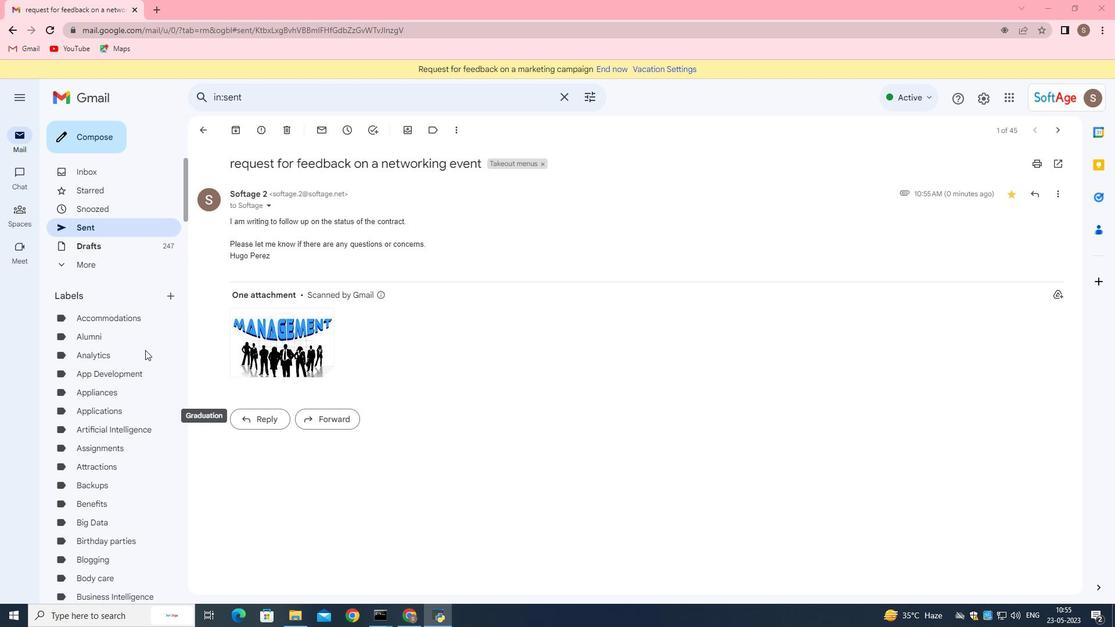 
Action: Mouse moved to (154, 354)
Screenshot: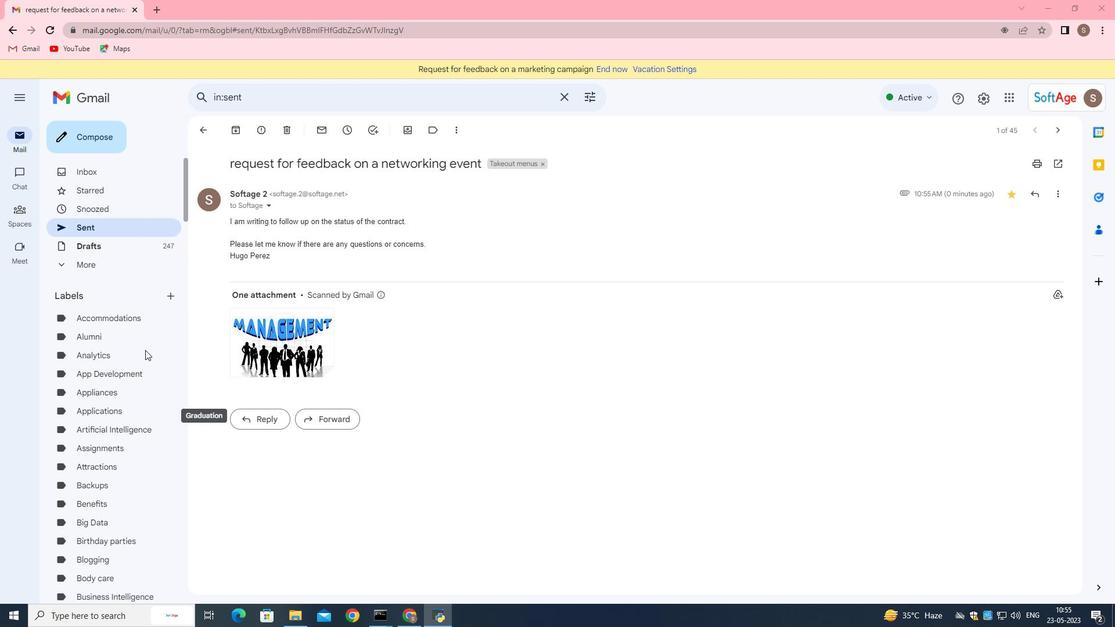 
Action: Mouse scrolled (154, 355) with delta (0, 0)
Screenshot: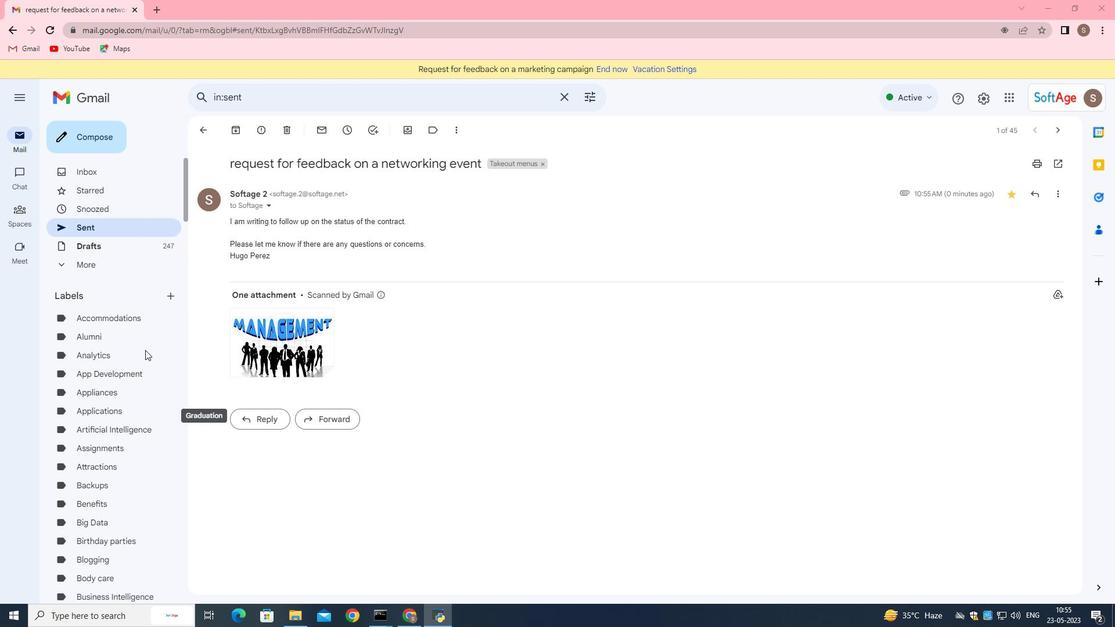 
Action: Mouse scrolled (154, 355) with delta (0, 0)
Screenshot: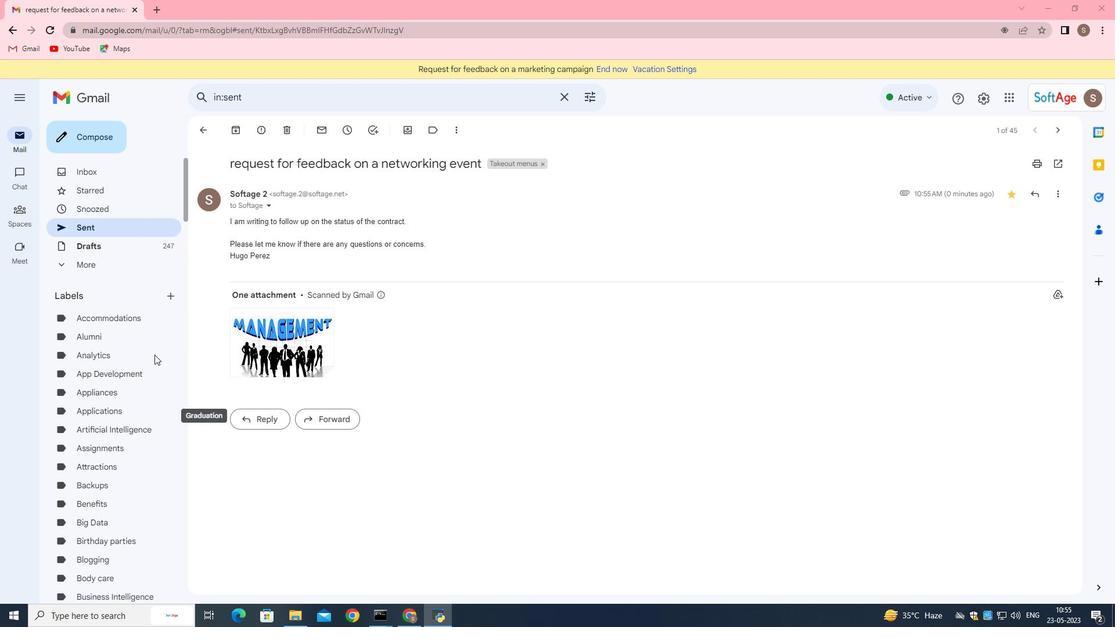
Action: Mouse scrolled (154, 355) with delta (0, 0)
Screenshot: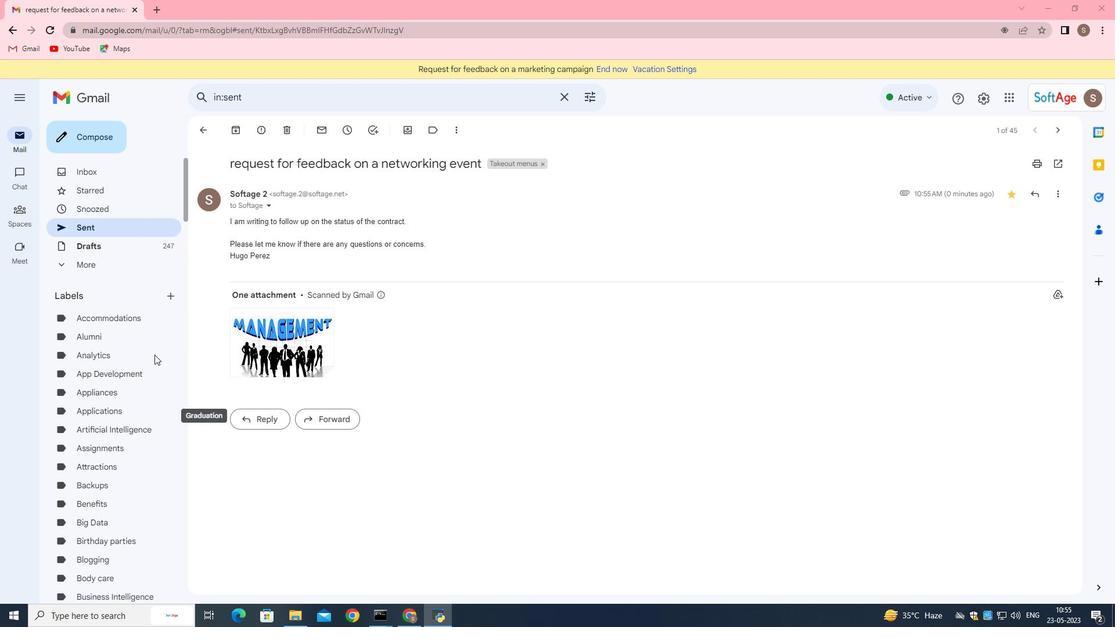 
Action: Mouse scrolled (154, 355) with delta (0, 0)
Screenshot: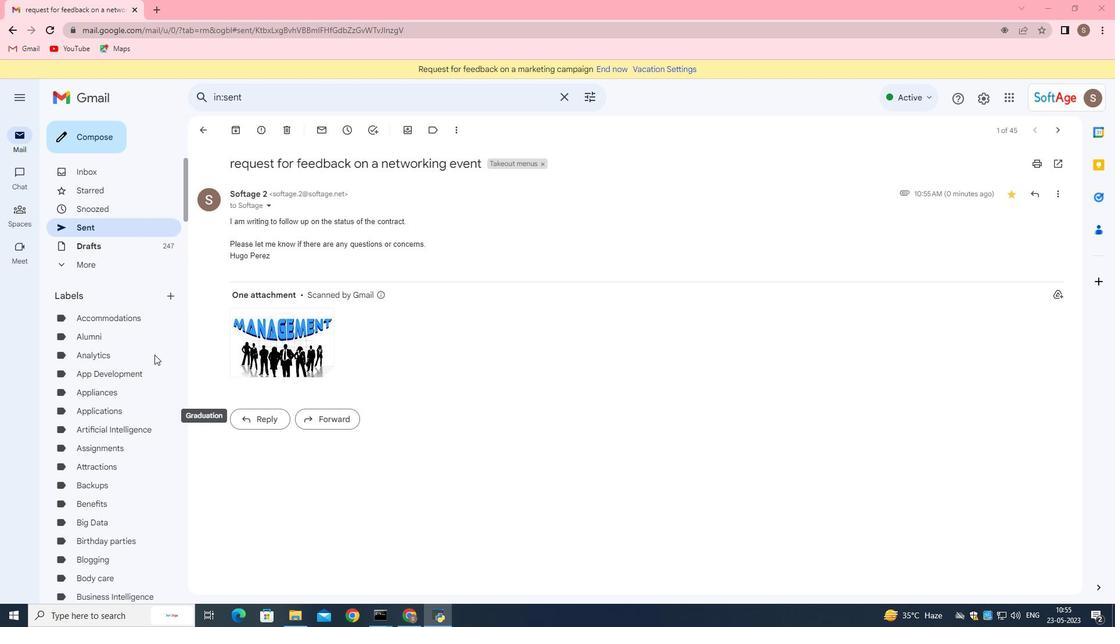 
Action: Mouse moved to (79, 98)
Screenshot: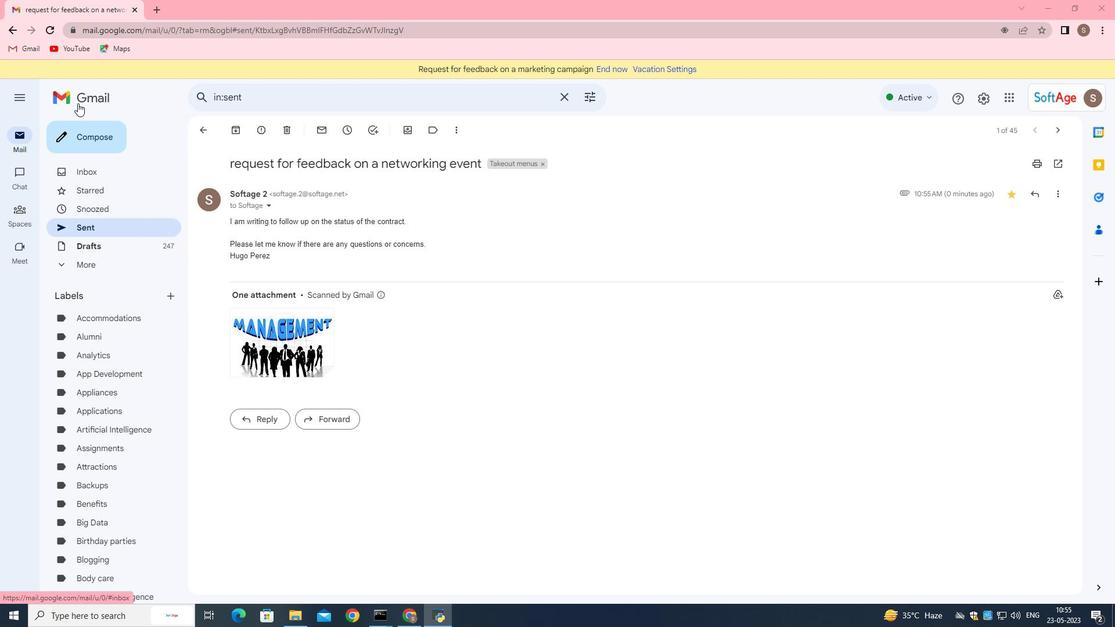 
Action: Mouse pressed left at (79, 98)
Screenshot: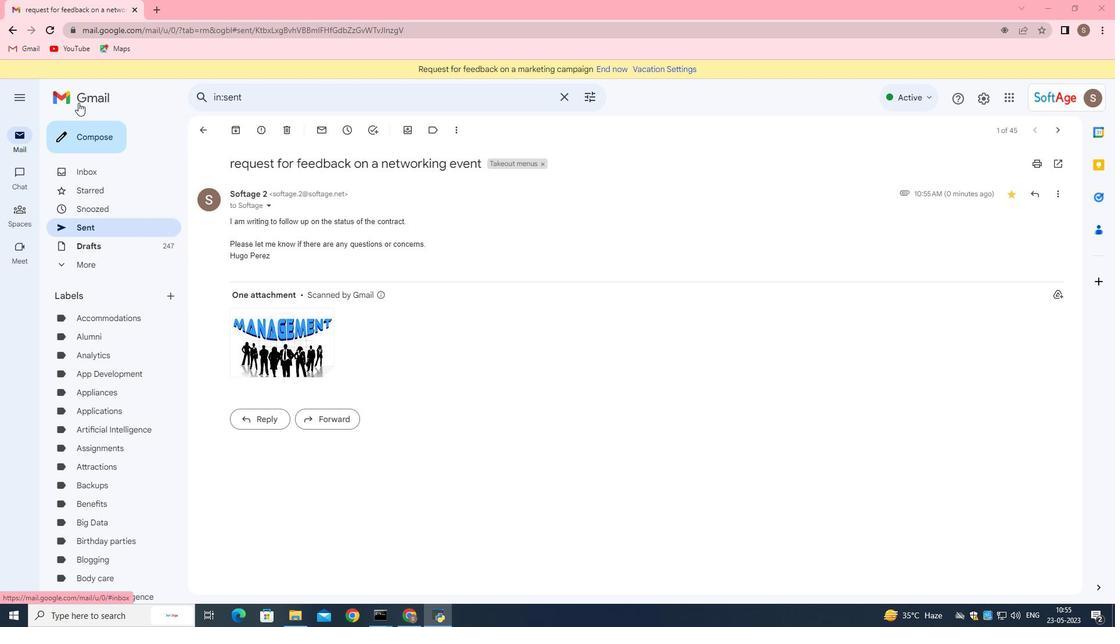 
Action: Mouse moved to (90, 134)
Screenshot: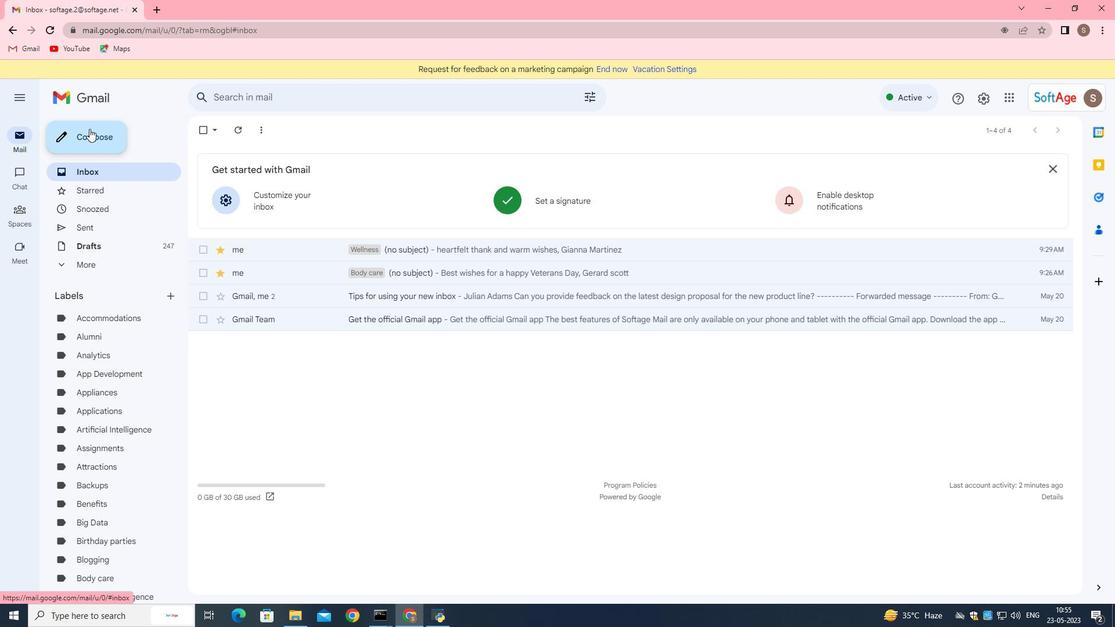 
Action: Mouse pressed left at (90, 134)
Screenshot: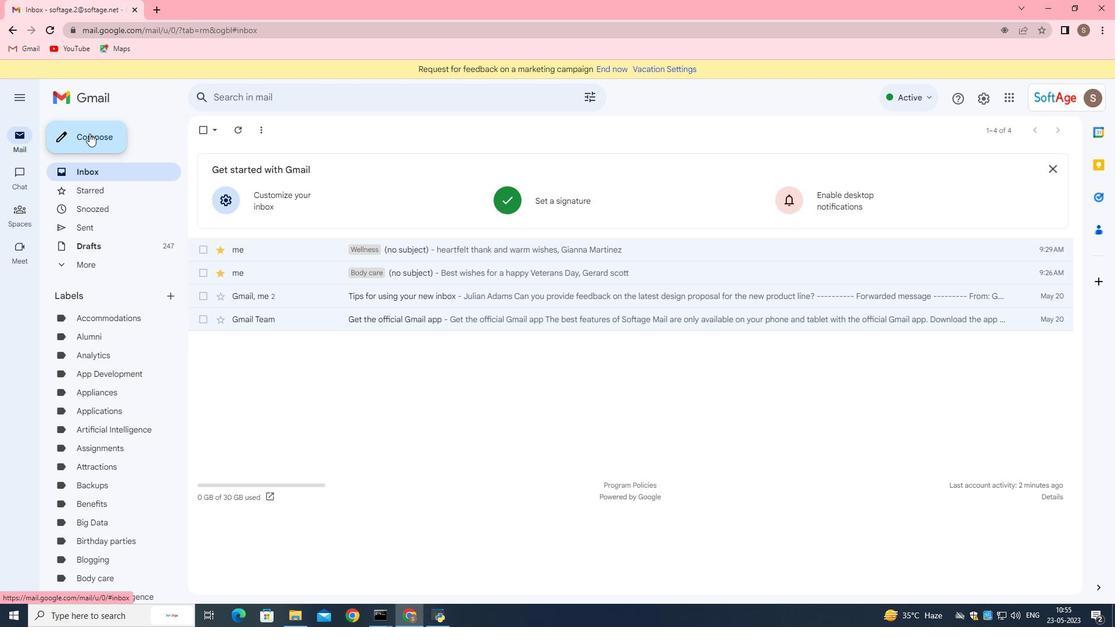 
Action: Mouse moved to (295, 566)
Screenshot: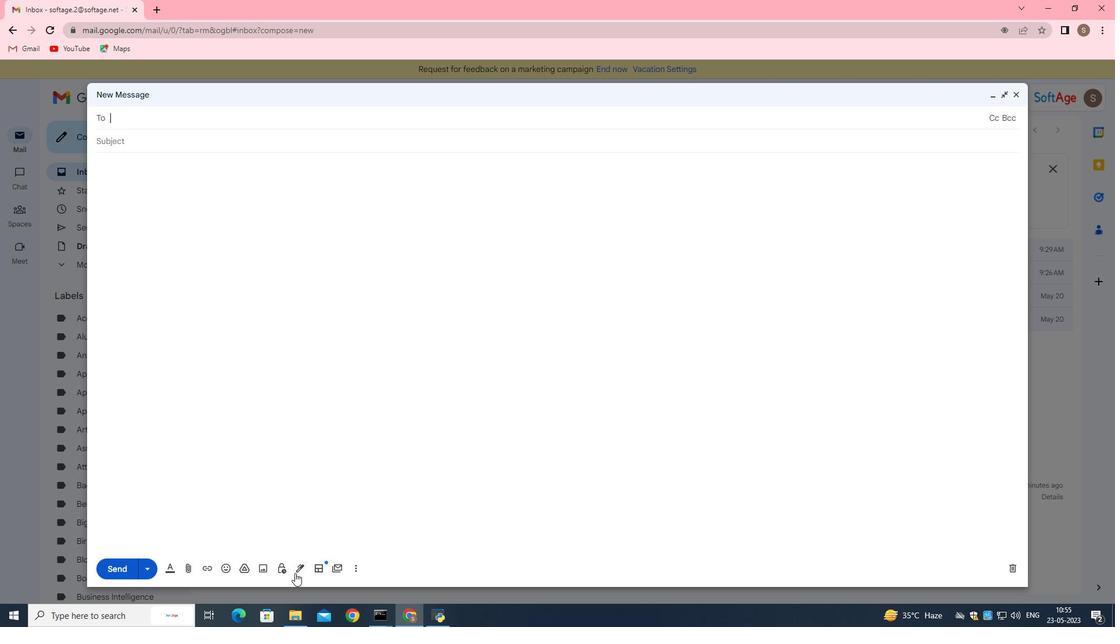 
Action: Mouse pressed left at (295, 566)
Screenshot: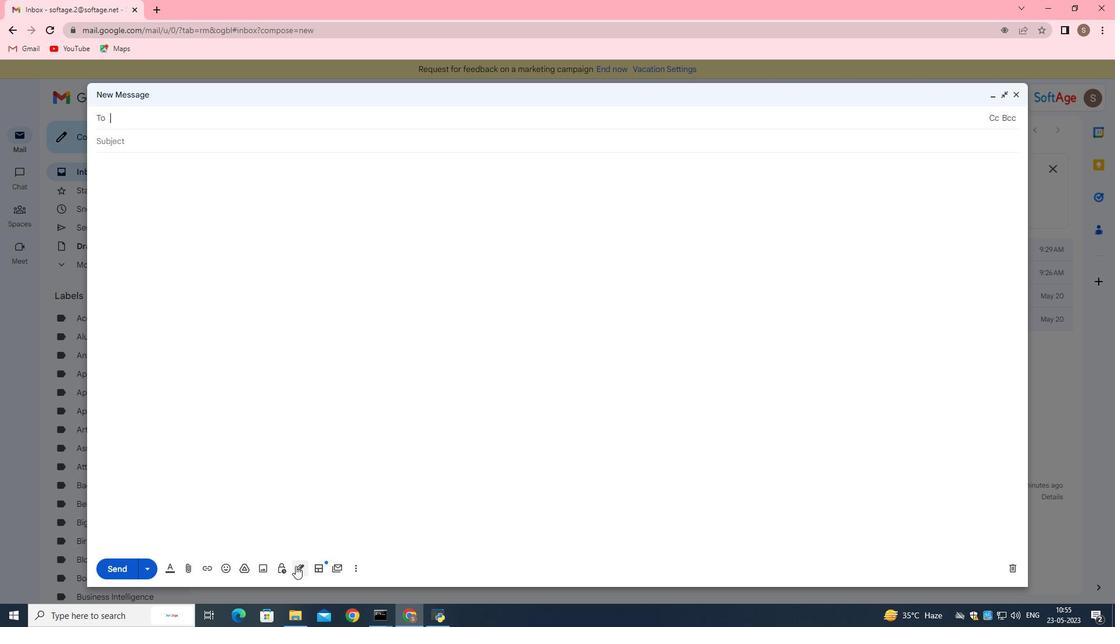 
Action: Mouse moved to (405, 446)
Screenshot: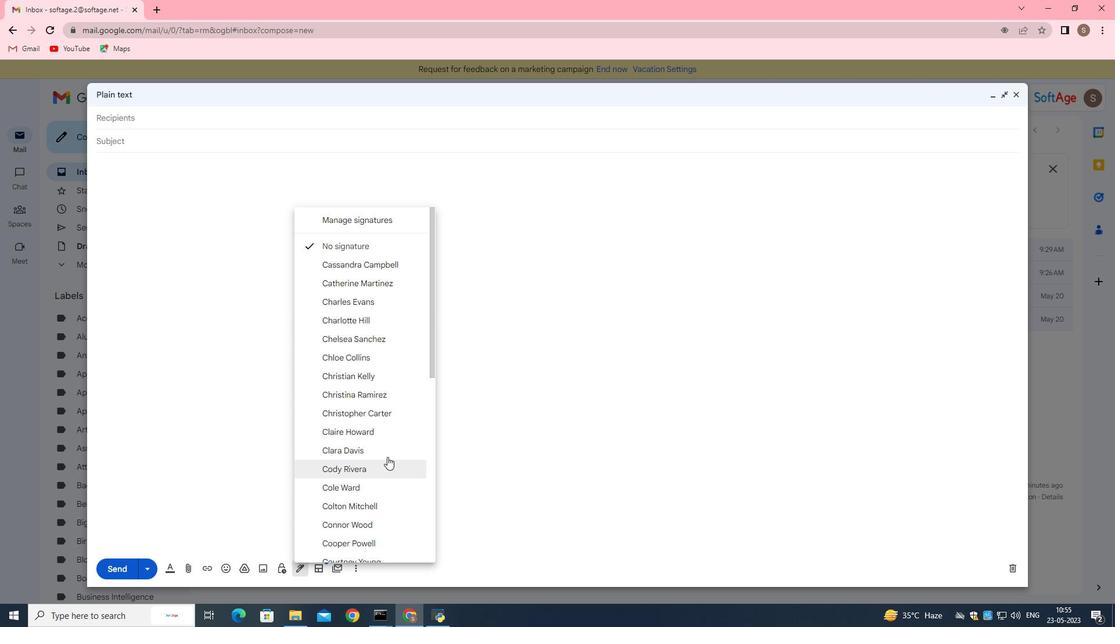 
Action: Mouse scrolled (405, 445) with delta (0, 0)
Screenshot: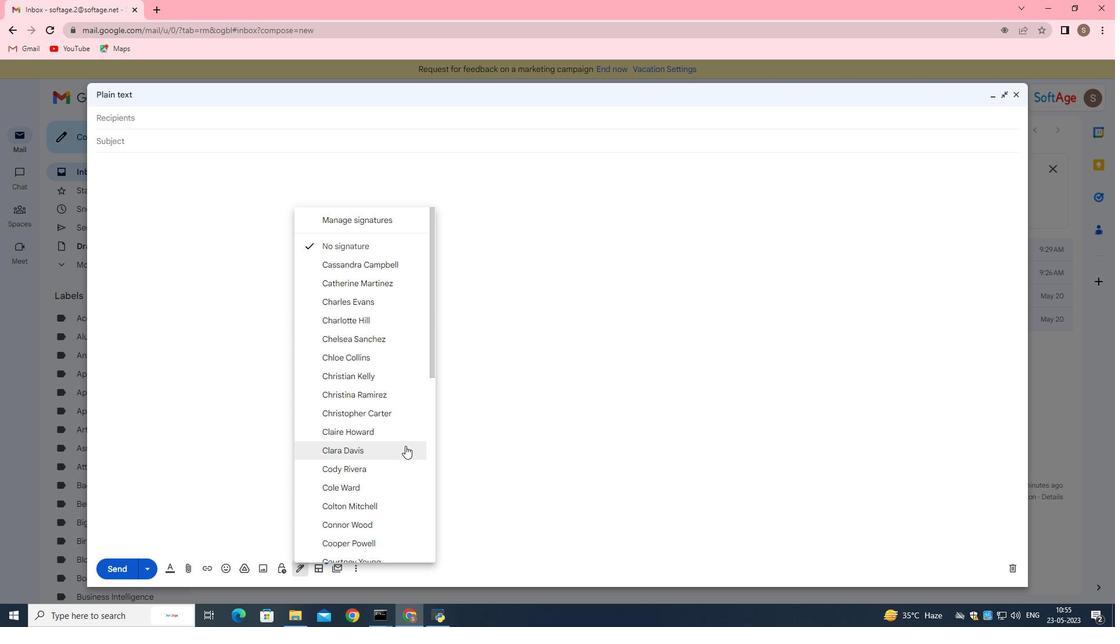 
Action: Mouse scrolled (405, 445) with delta (0, 0)
Screenshot: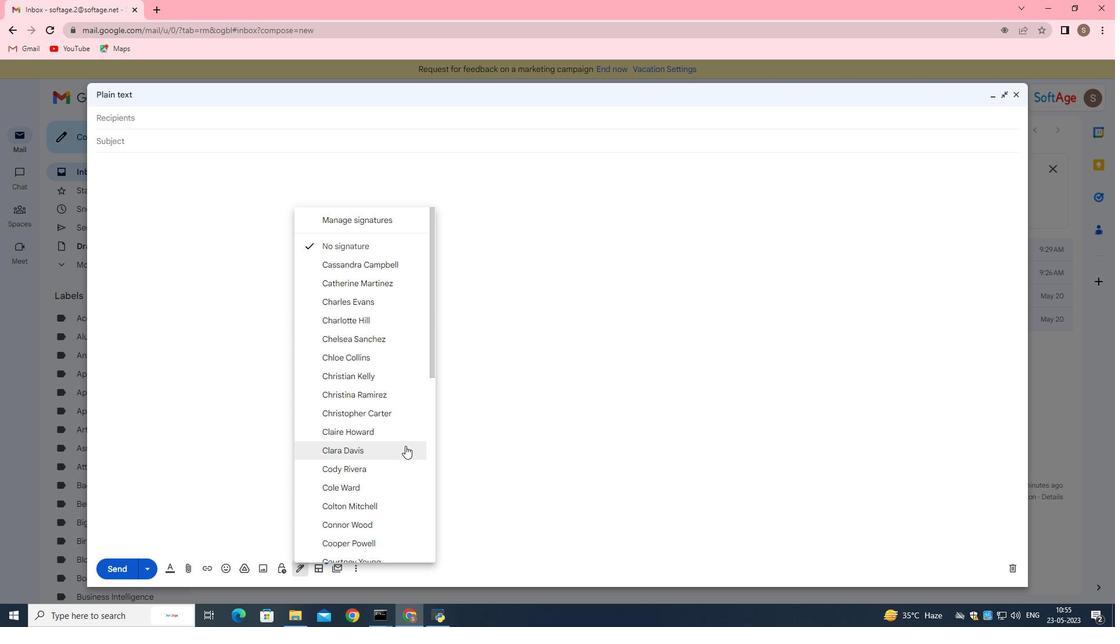 
Action: Mouse scrolled (405, 445) with delta (0, 0)
Screenshot: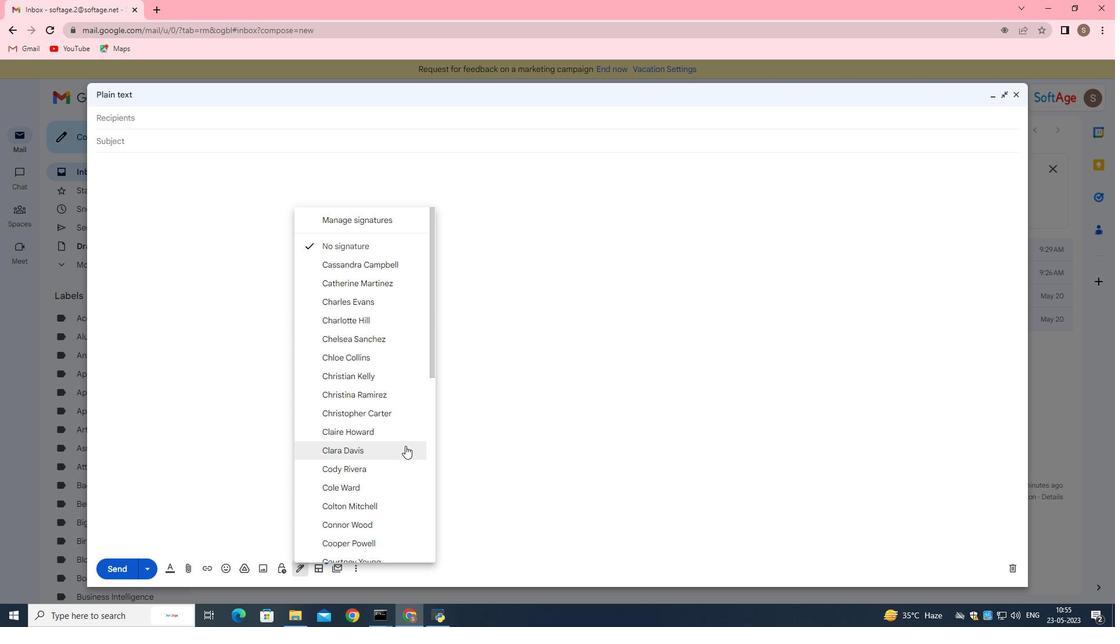 
Action: Mouse moved to (405, 446)
Screenshot: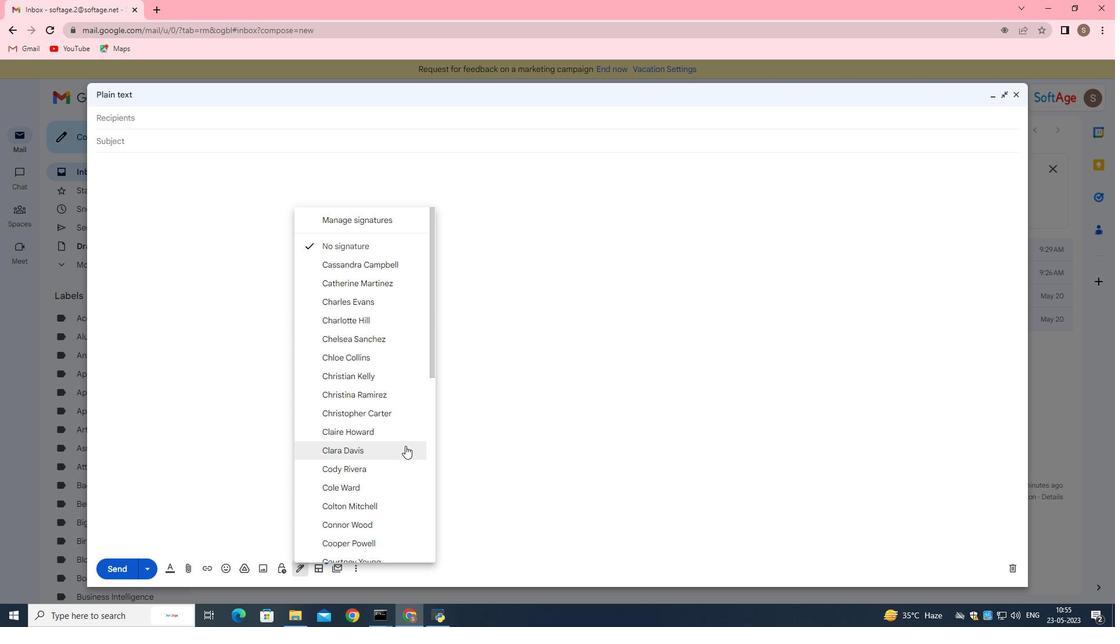 
Action: Mouse scrolled (405, 445) with delta (0, 0)
Screenshot: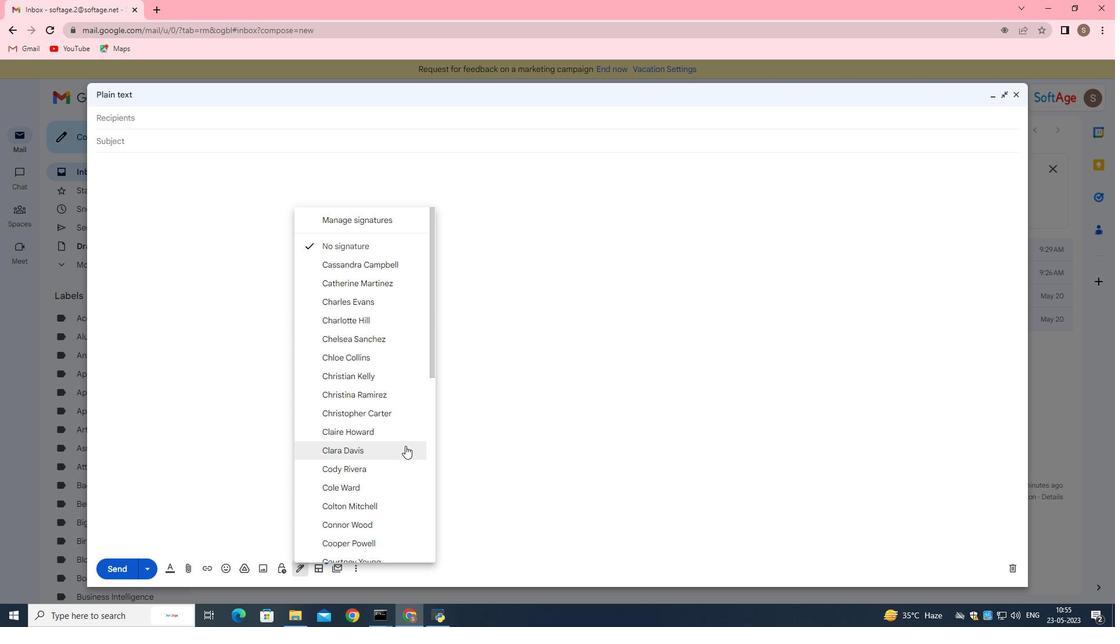 
Action: Mouse moved to (405, 446)
Screenshot: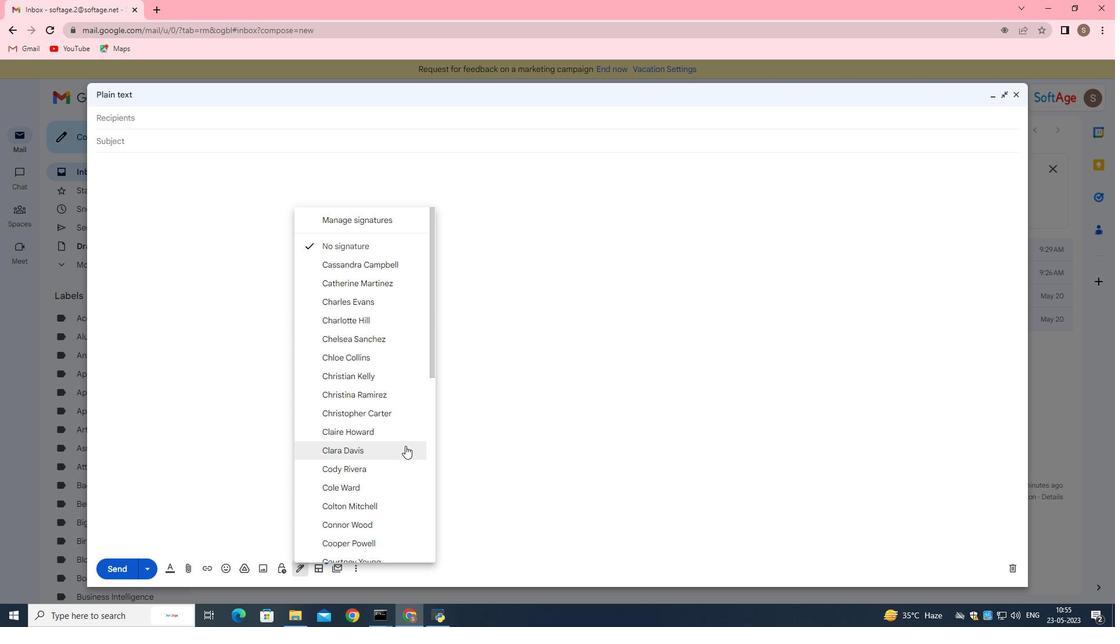 
Action: Mouse scrolled (405, 446) with delta (0, 0)
Screenshot: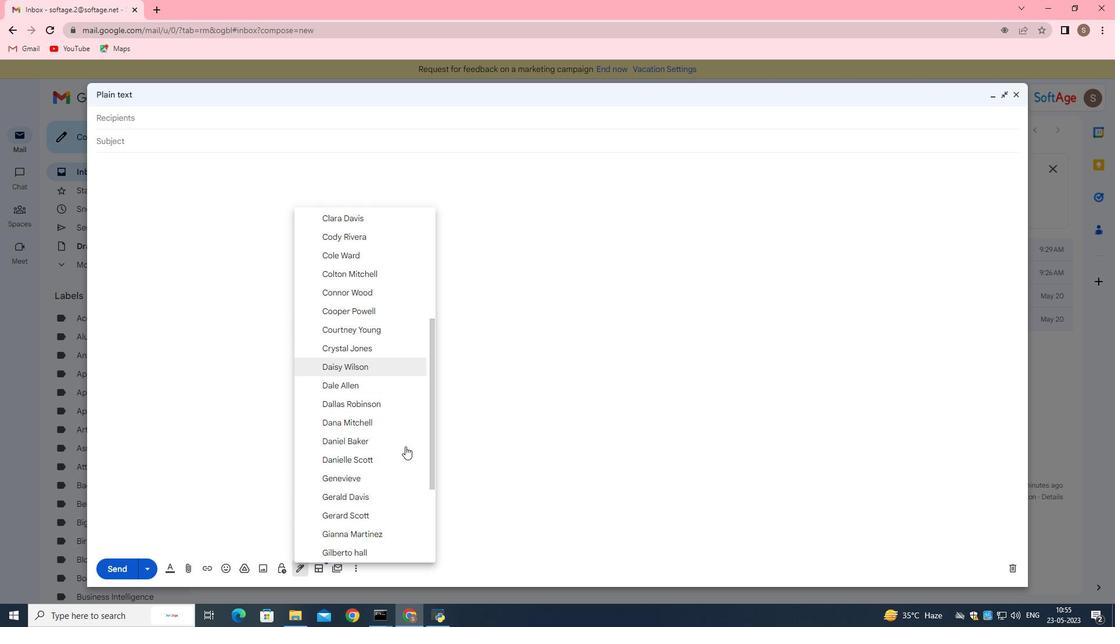 
Action: Mouse scrolled (405, 446) with delta (0, 0)
Screenshot: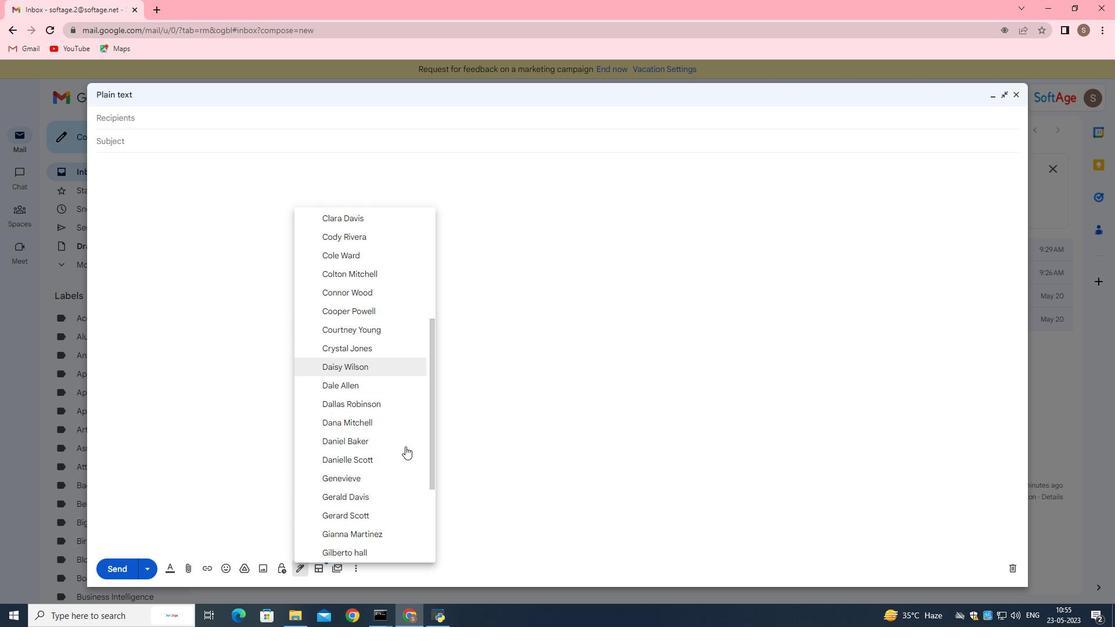 
Action: Mouse scrolled (405, 446) with delta (0, 0)
Screenshot: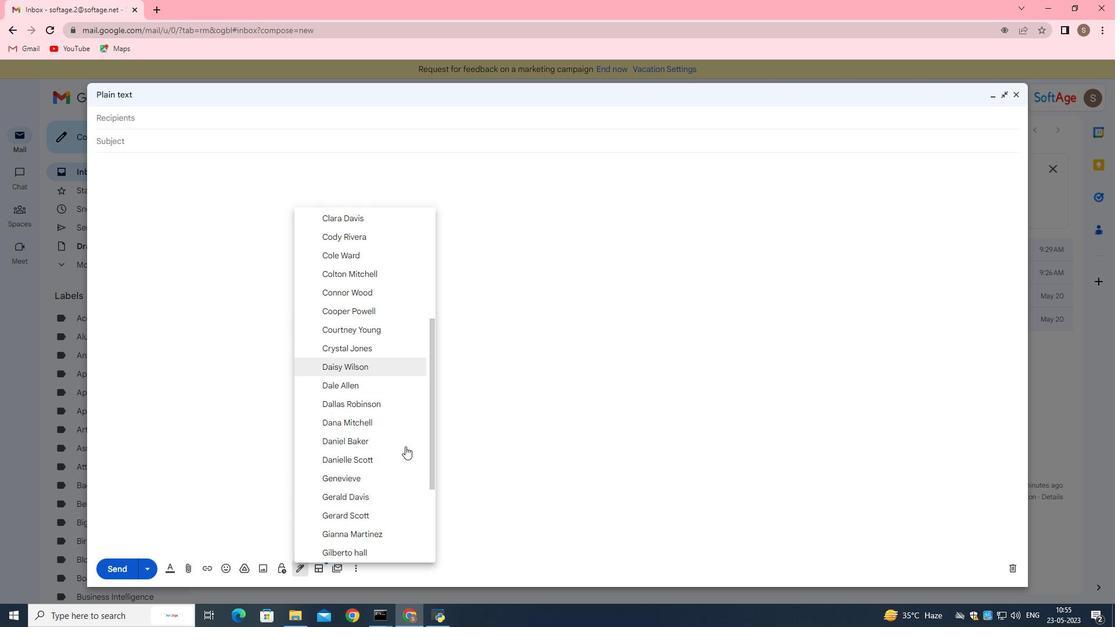 
Action: Mouse scrolled (405, 446) with delta (0, 0)
Screenshot: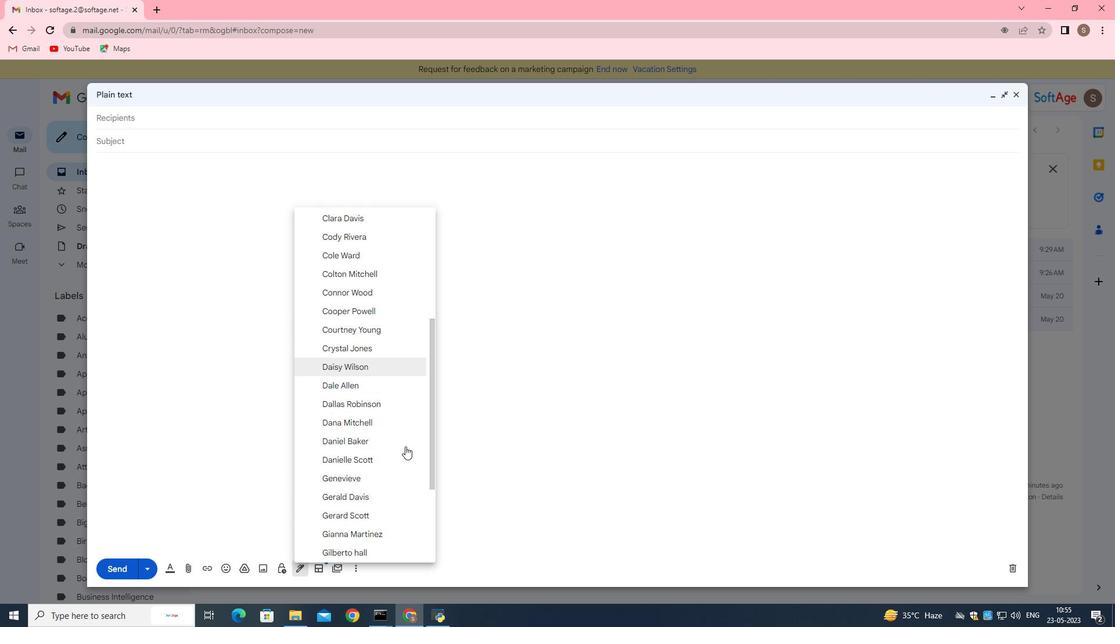 
Action: Mouse scrolled (405, 446) with delta (0, 0)
Screenshot: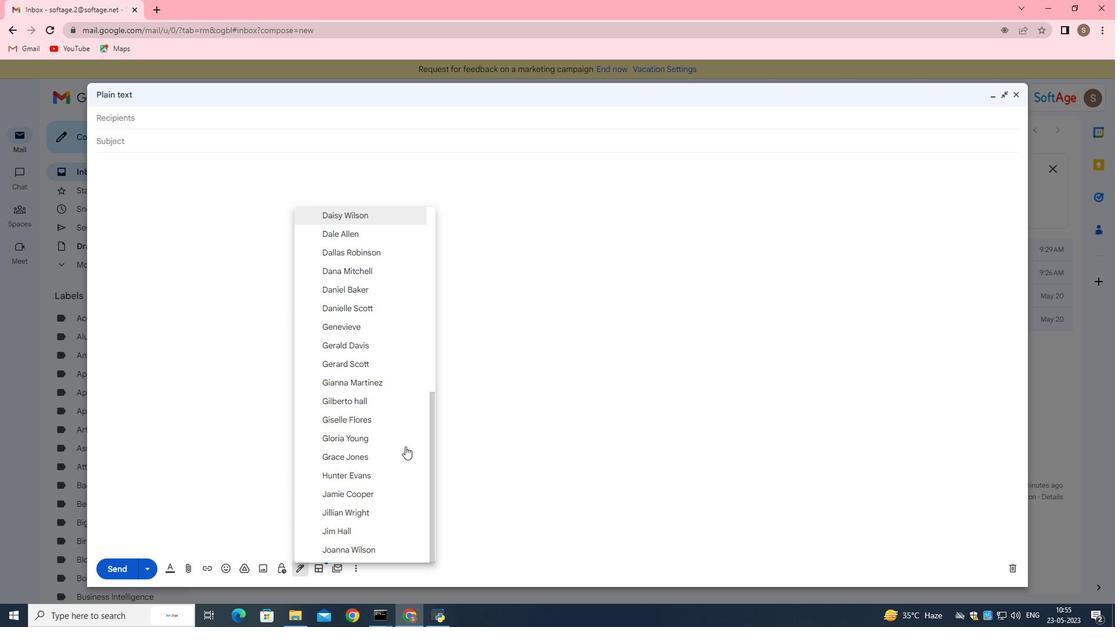 
Action: Mouse scrolled (405, 446) with delta (0, 0)
Screenshot: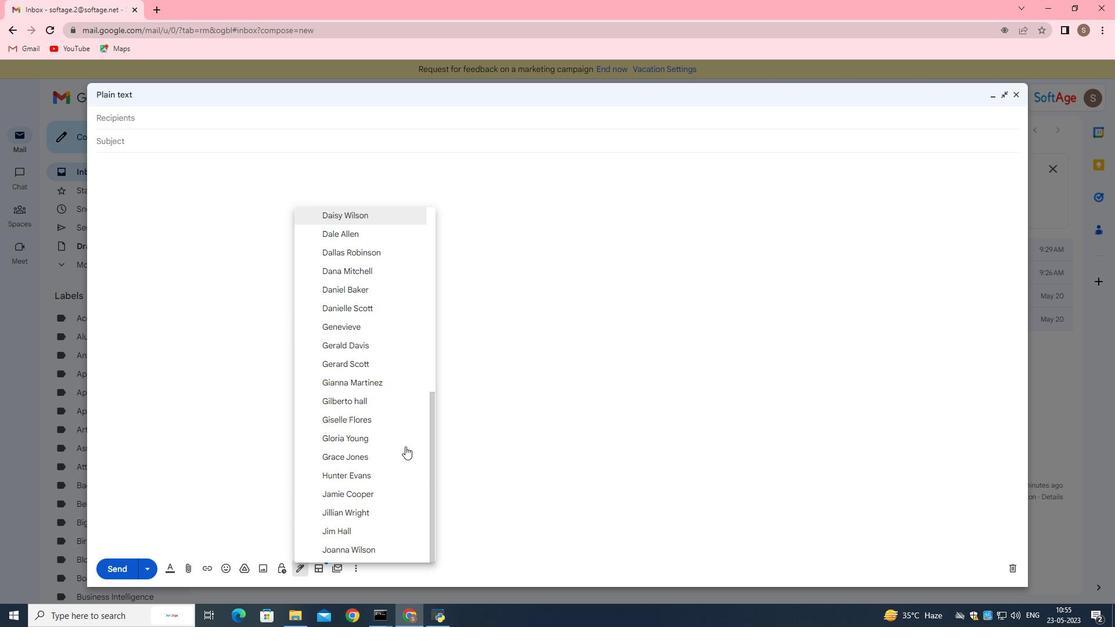 
Action: Mouse scrolled (405, 446) with delta (0, 0)
Screenshot: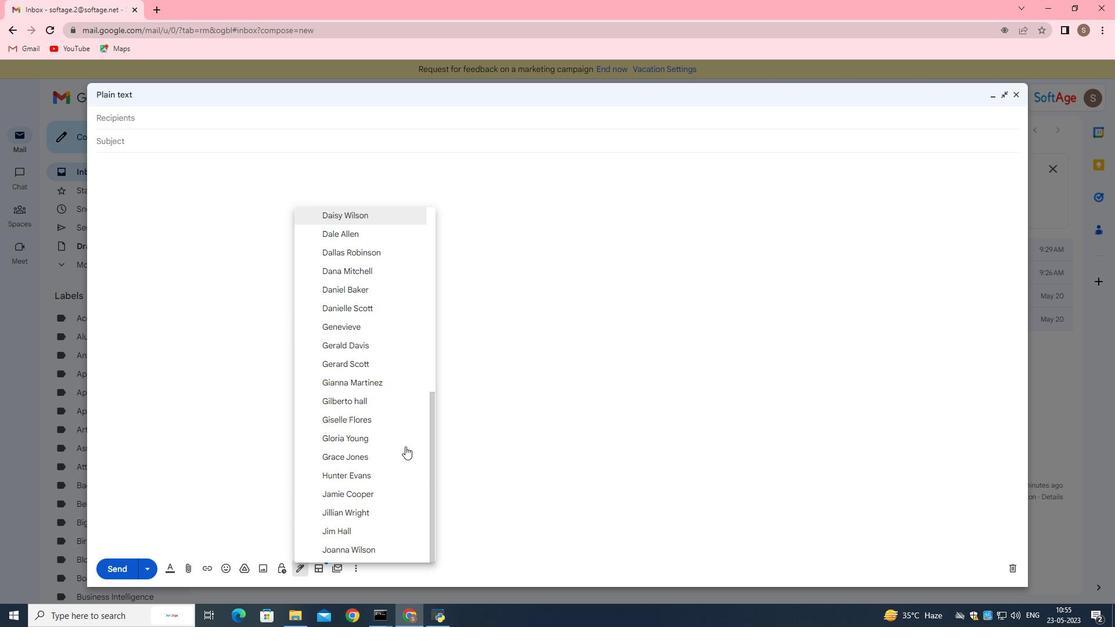 
Action: Mouse scrolled (405, 446) with delta (0, 0)
Screenshot: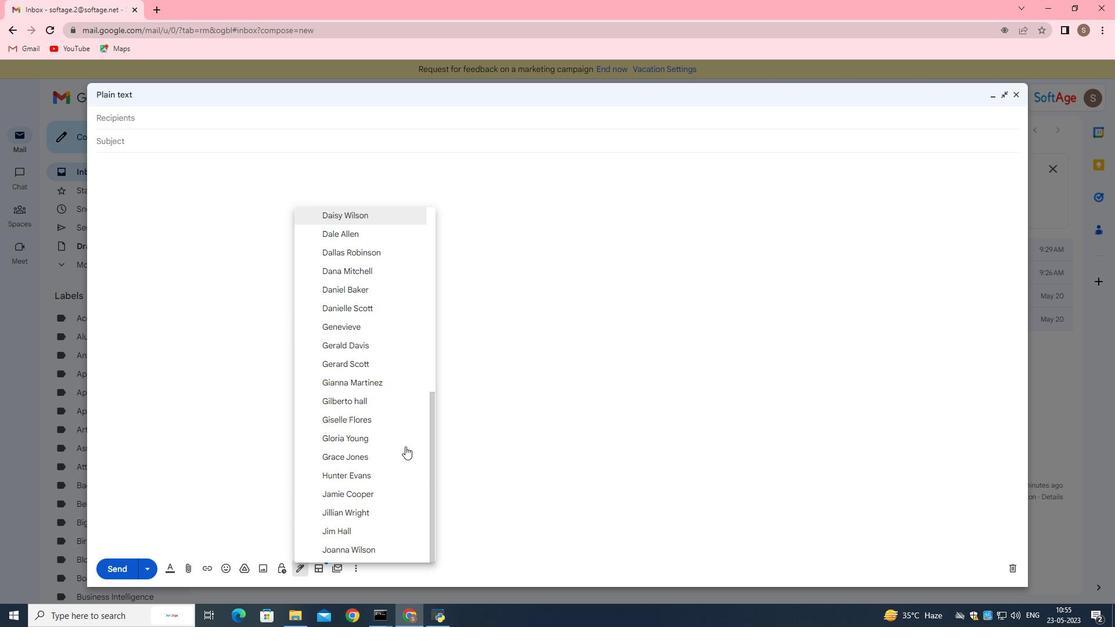 
Action: Mouse moved to (388, 475)
Screenshot: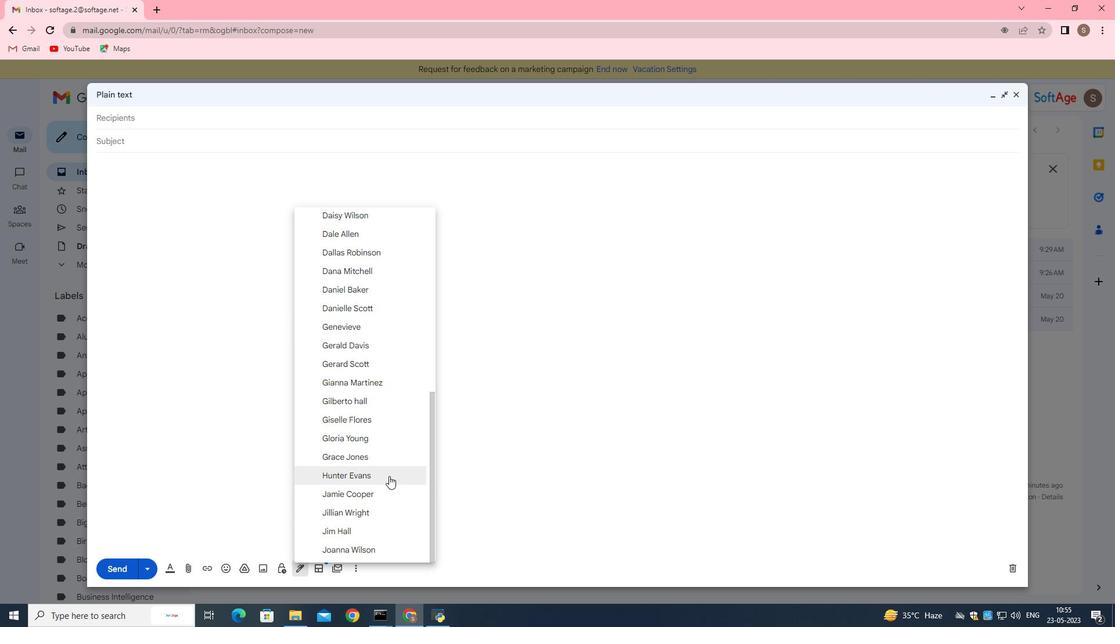 
Action: Mouse pressed left at (388, 475)
Screenshot: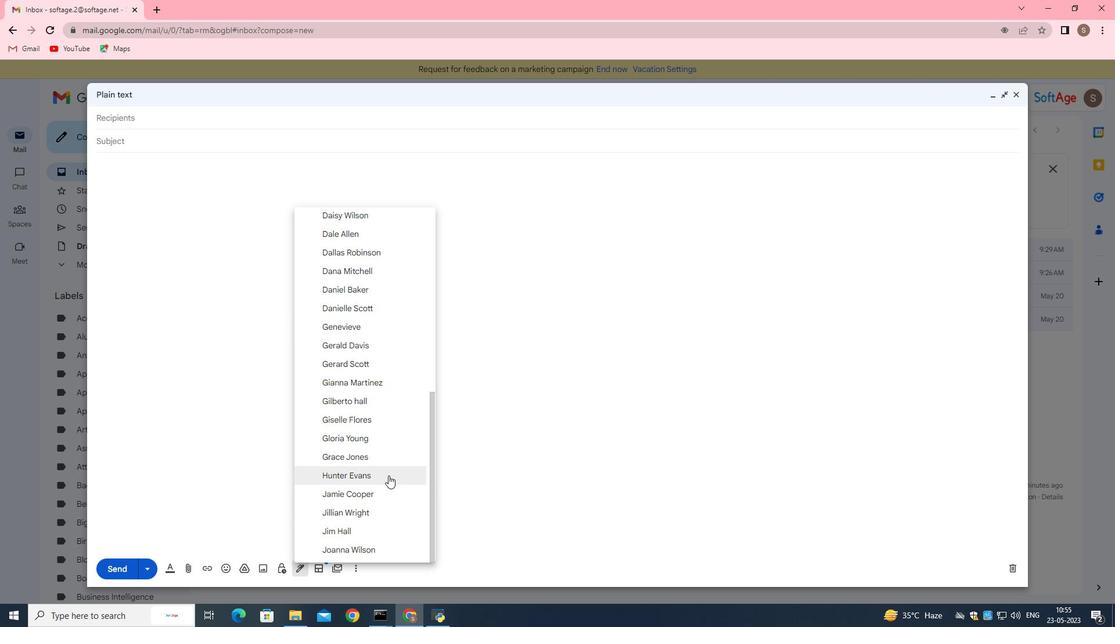 
Action: Mouse moved to (135, 144)
Screenshot: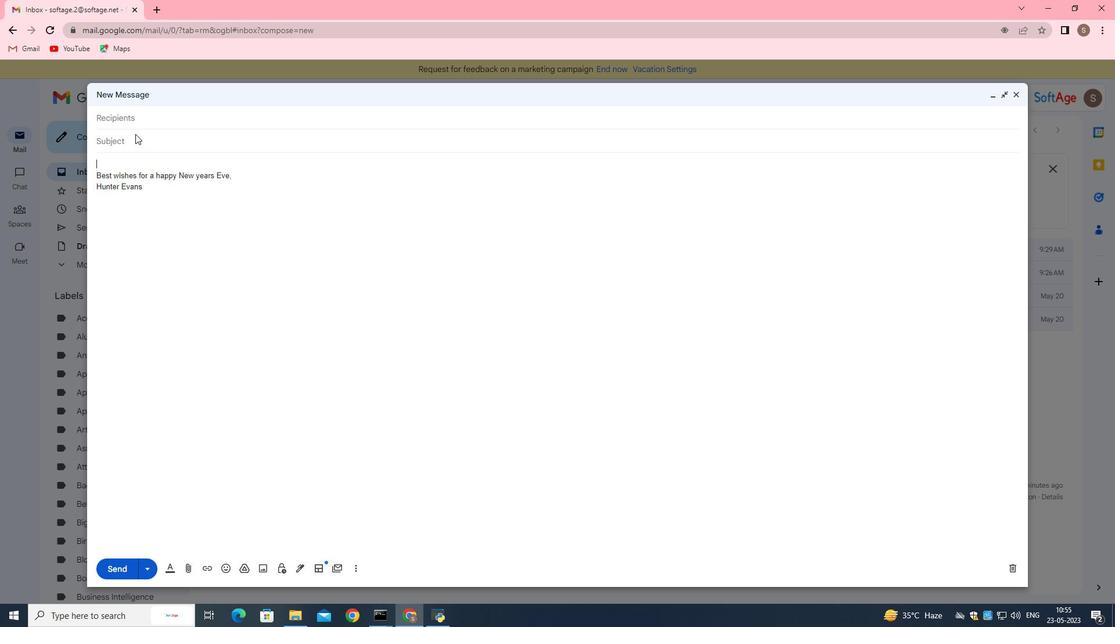 
Action: Mouse pressed left at (135, 144)
Screenshot: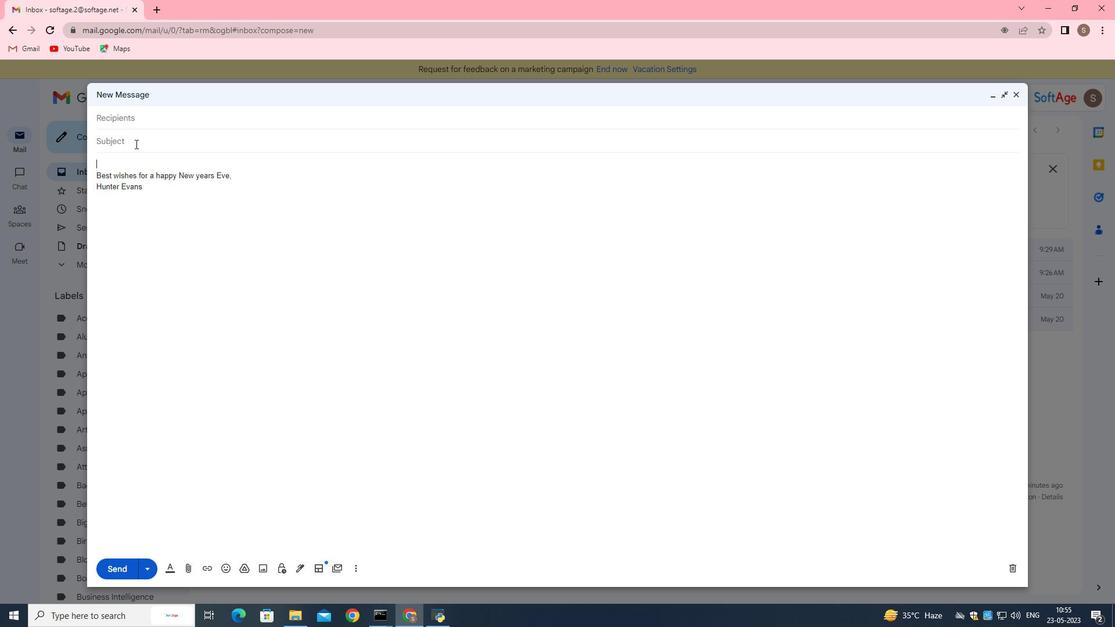 
Action: Key pressed <Key.shift>Request<Key.space>for<Key.space>feedback<Key.space>on<Key.space>a<Key.space>business<Key.space>plan<Key.space>
Screenshot: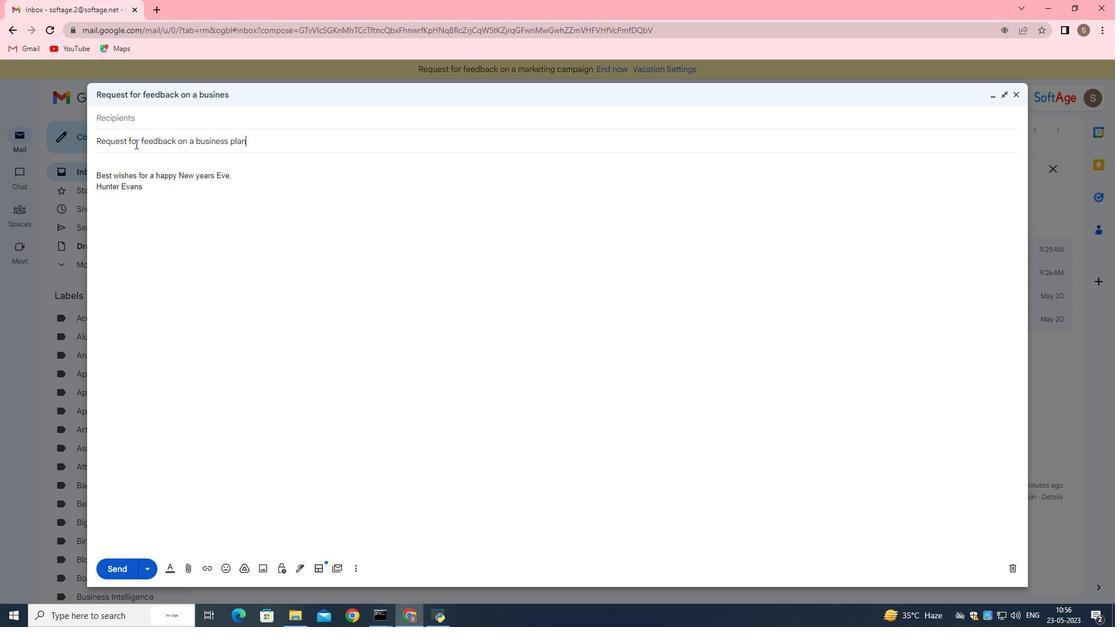 
Action: Mouse moved to (163, 160)
Screenshot: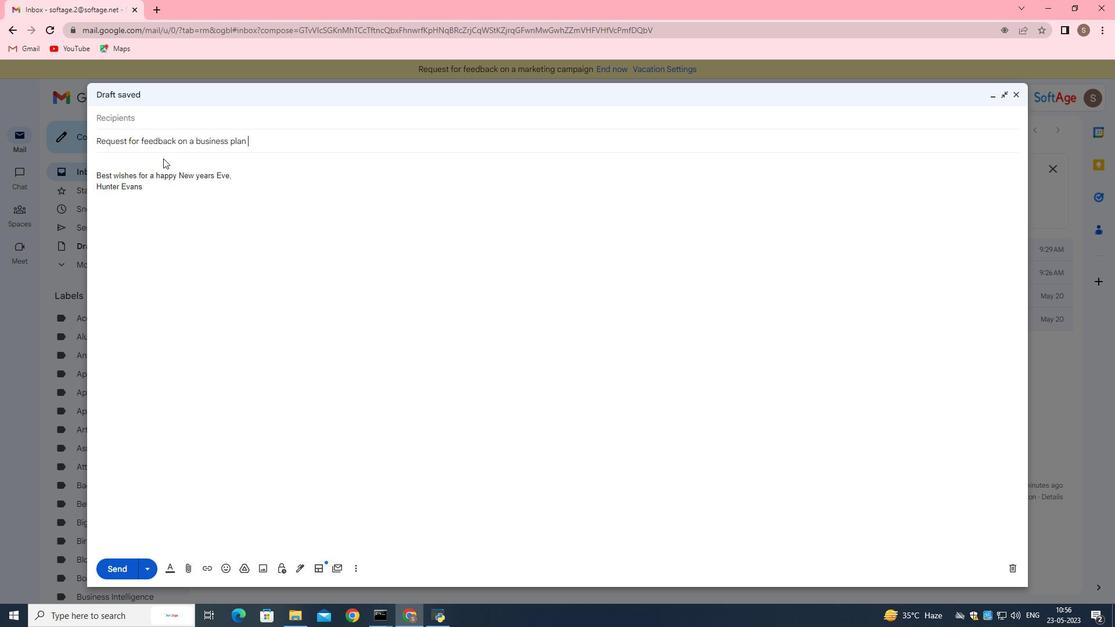 
Action: Mouse pressed left at (163, 160)
Screenshot: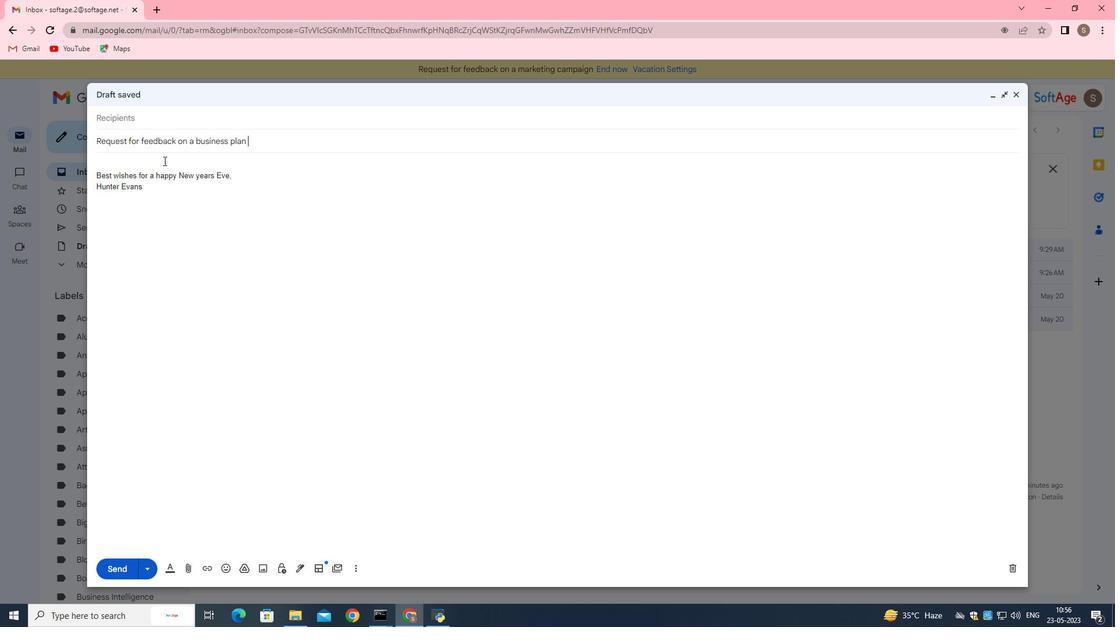 
Action: Key pressed <Key.enter><Key.up><Key.shift><Key.shift><Key.shift>Please<Key.space>let<Key.space>me<Key.space>know<Key.space>if<Key.space>there<Key.space><Key.backspace><Key.backspace><Key.backspace><Key.backspace><Key.backspace><Key.backspace>you<Key.space>have<Key.space>any<Key.space>question<Key.space>or<Key.space>concerns.
Screenshot: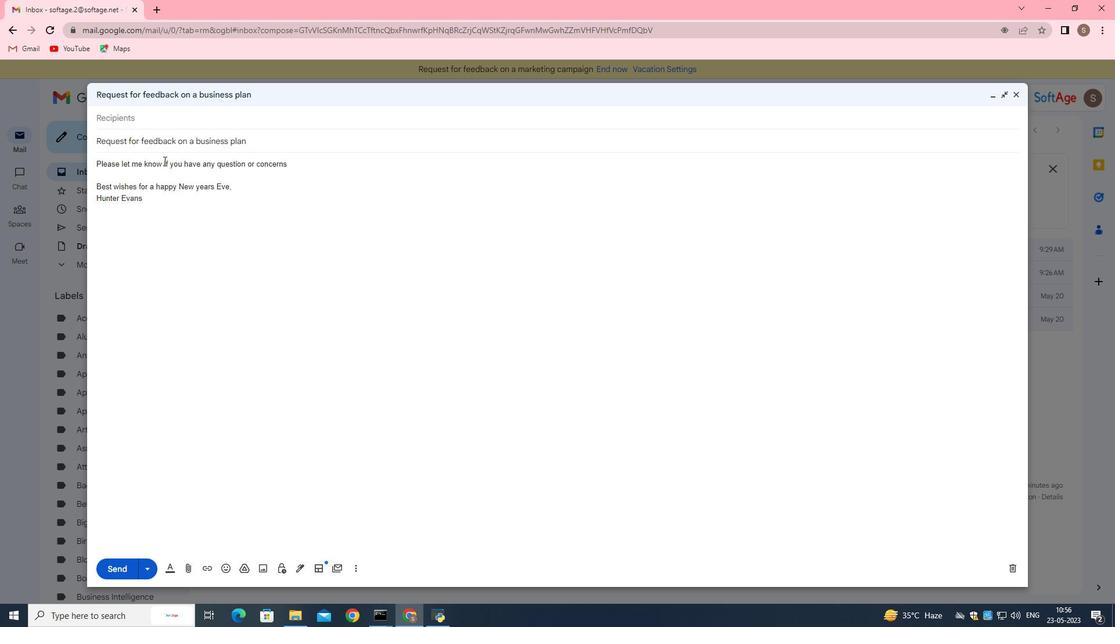 
Action: Mouse moved to (229, 167)
Screenshot: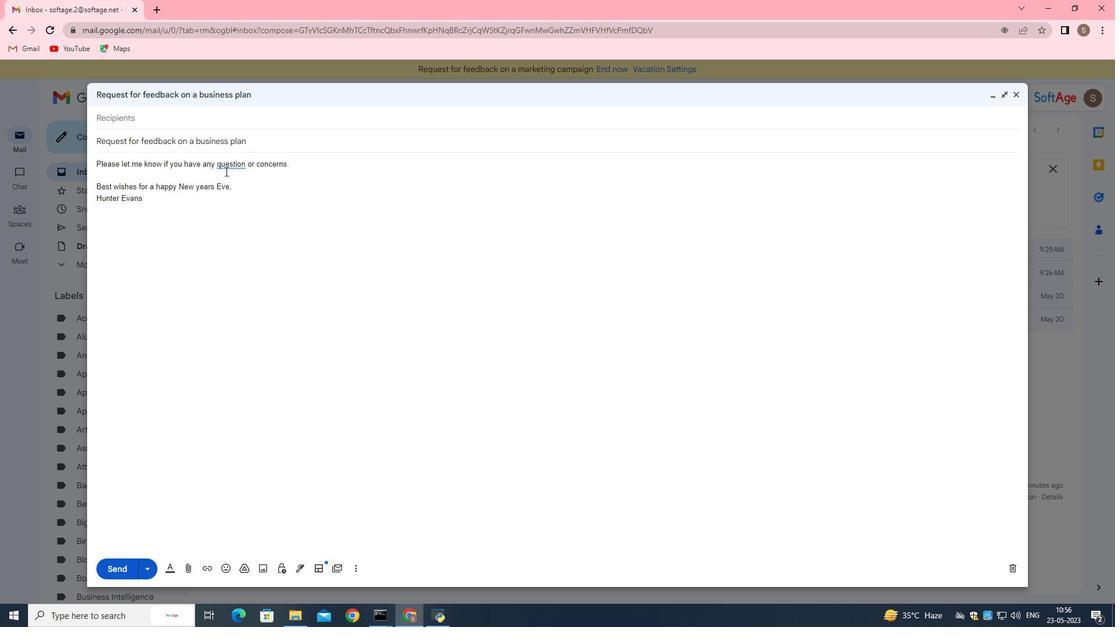 
Action: Mouse pressed left at (229, 167)
Screenshot: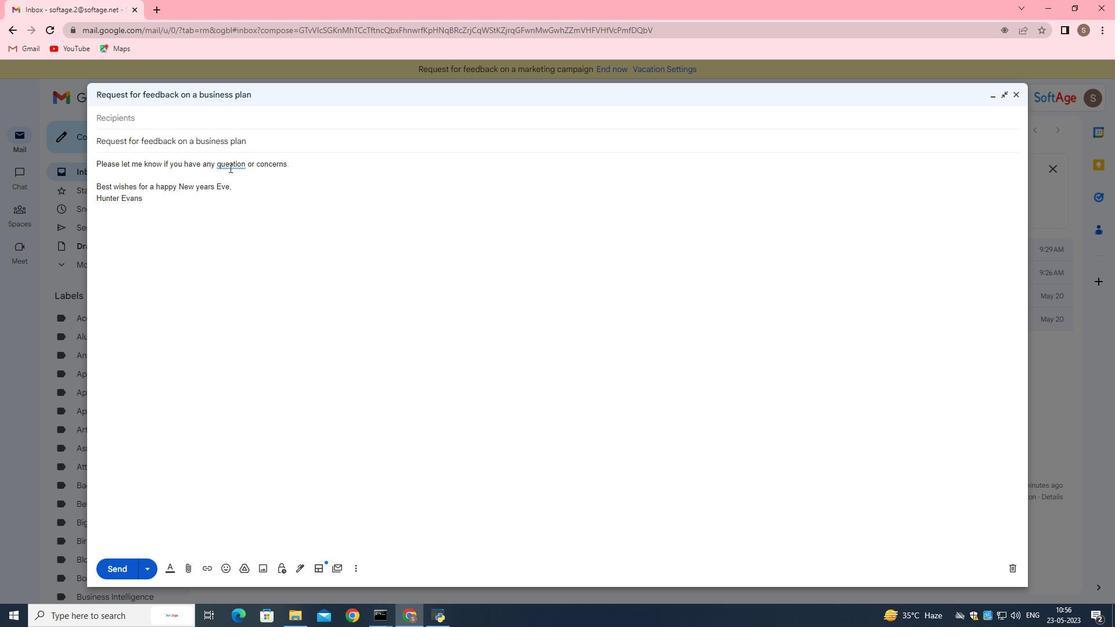 
Action: Mouse moved to (241, 186)
Screenshot: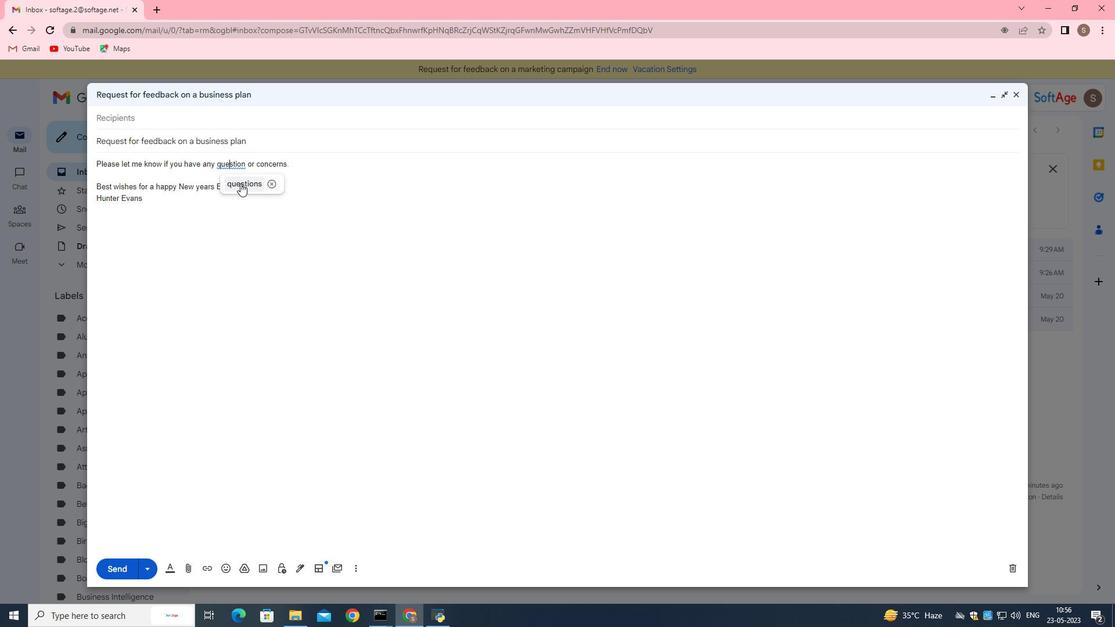 
Action: Mouse pressed left at (241, 186)
Screenshot: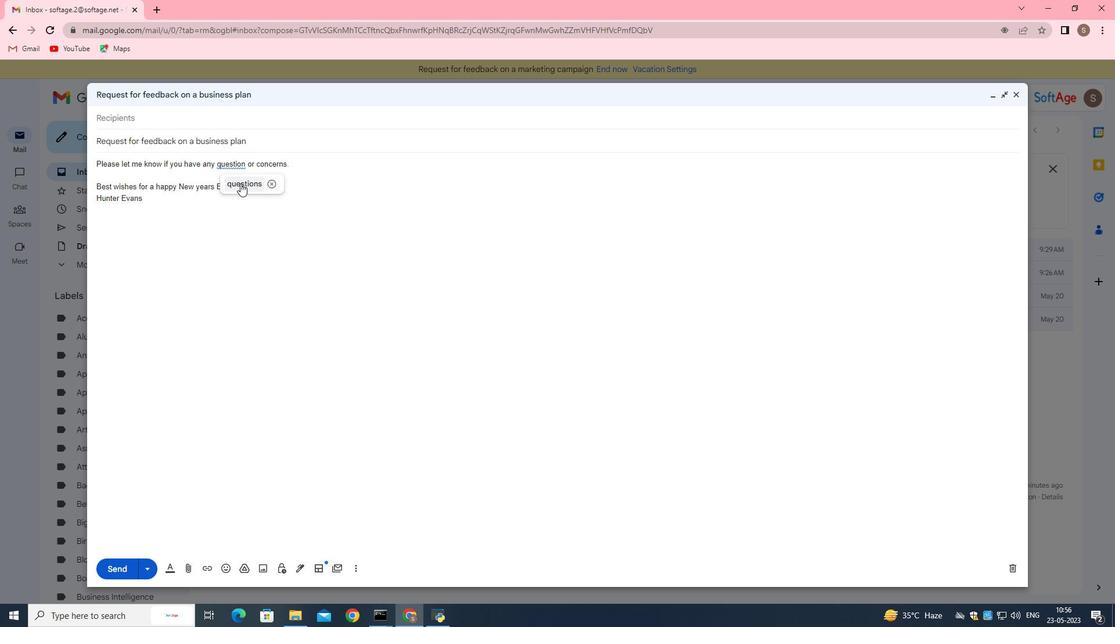 
Action: Mouse moved to (208, 120)
Screenshot: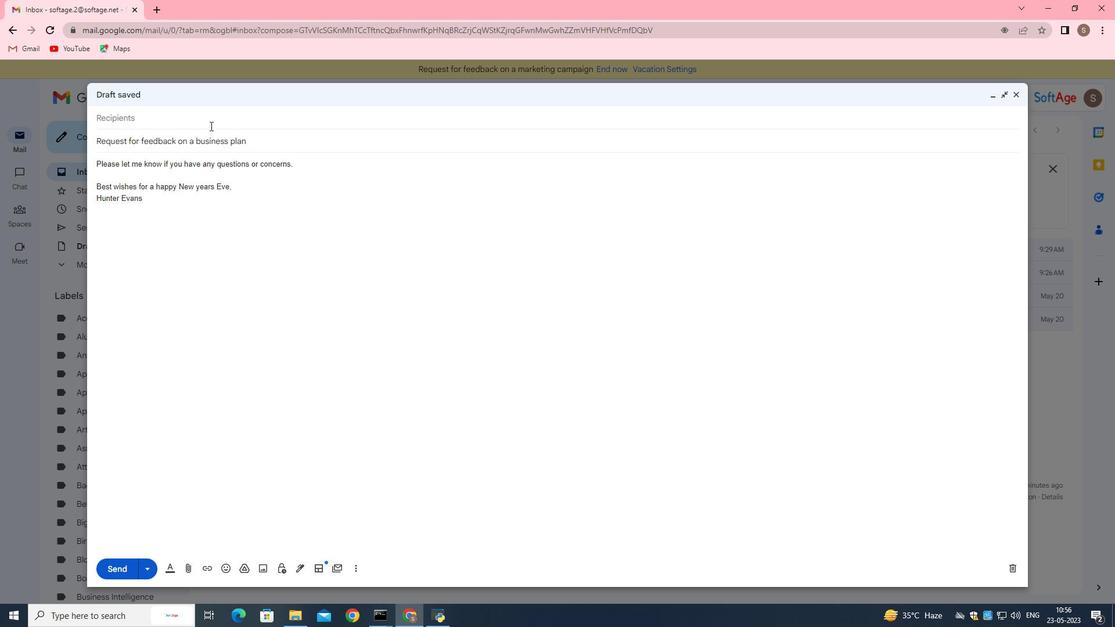 
Action: Mouse pressed left at (208, 120)
Screenshot: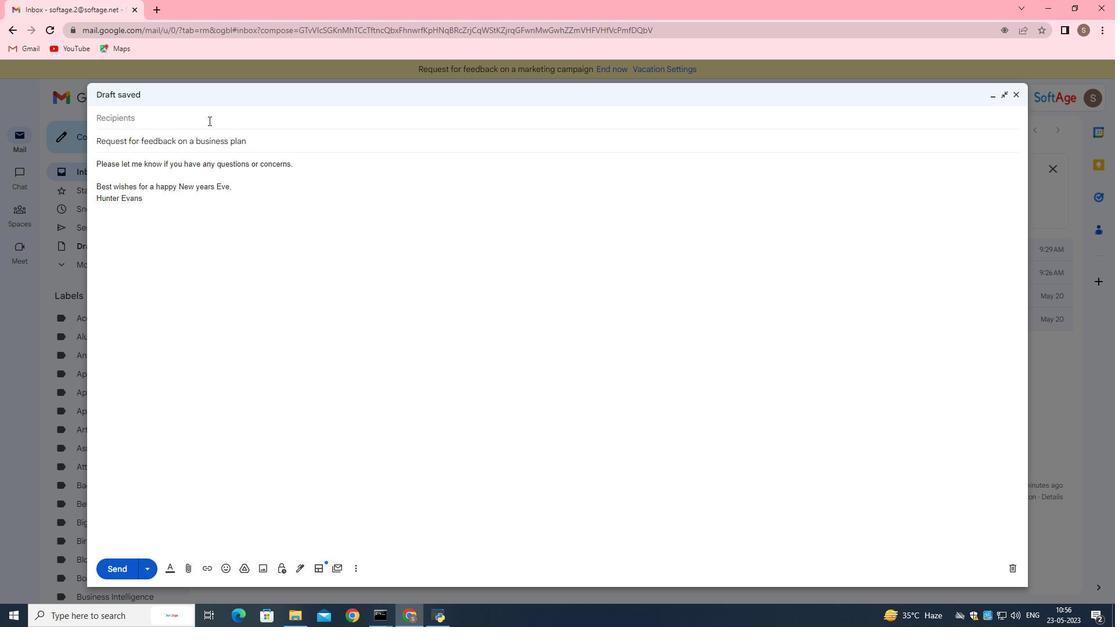 
Action: Mouse moved to (208, 138)
Screenshot: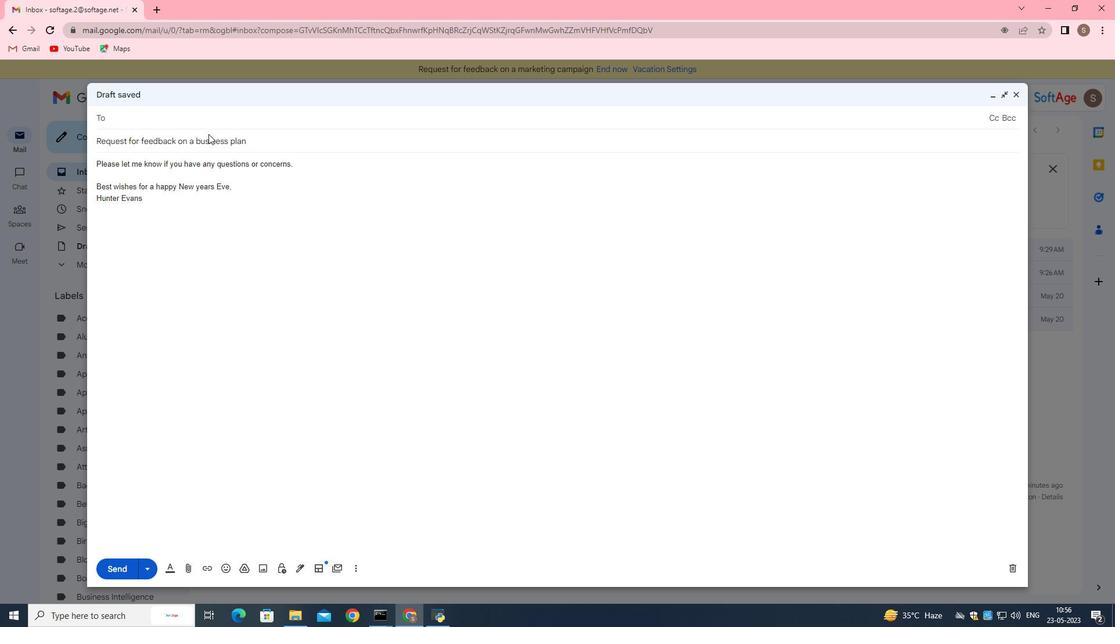 
Action: Key pressed softage.8<Key.shift>@softage/<Key.backspace>.net
Screenshot: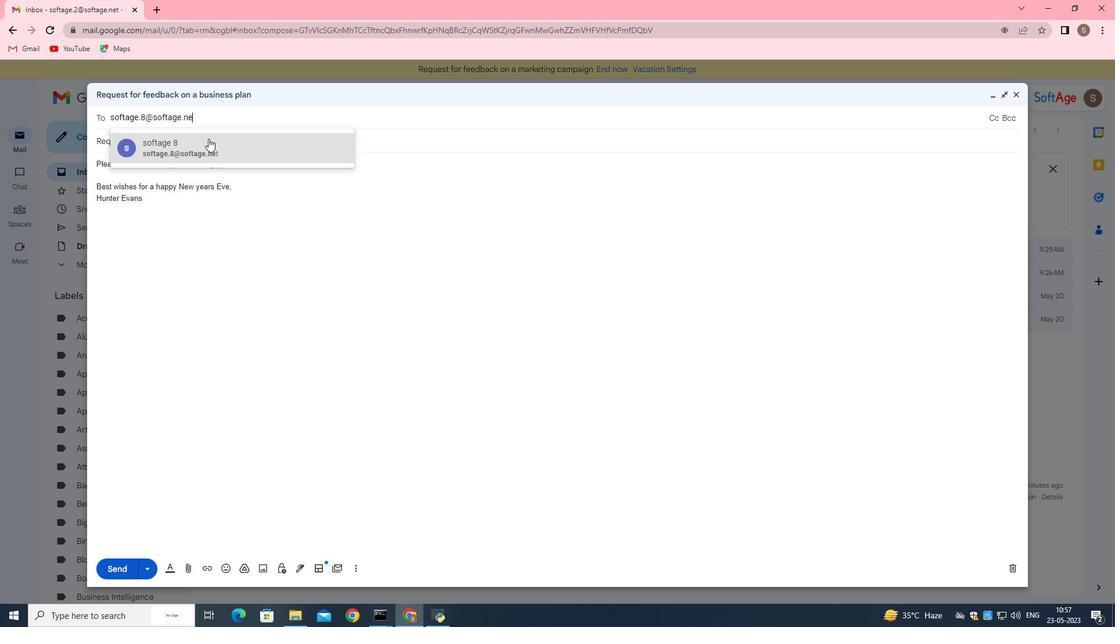 
Action: Mouse pressed left at (208, 138)
Screenshot: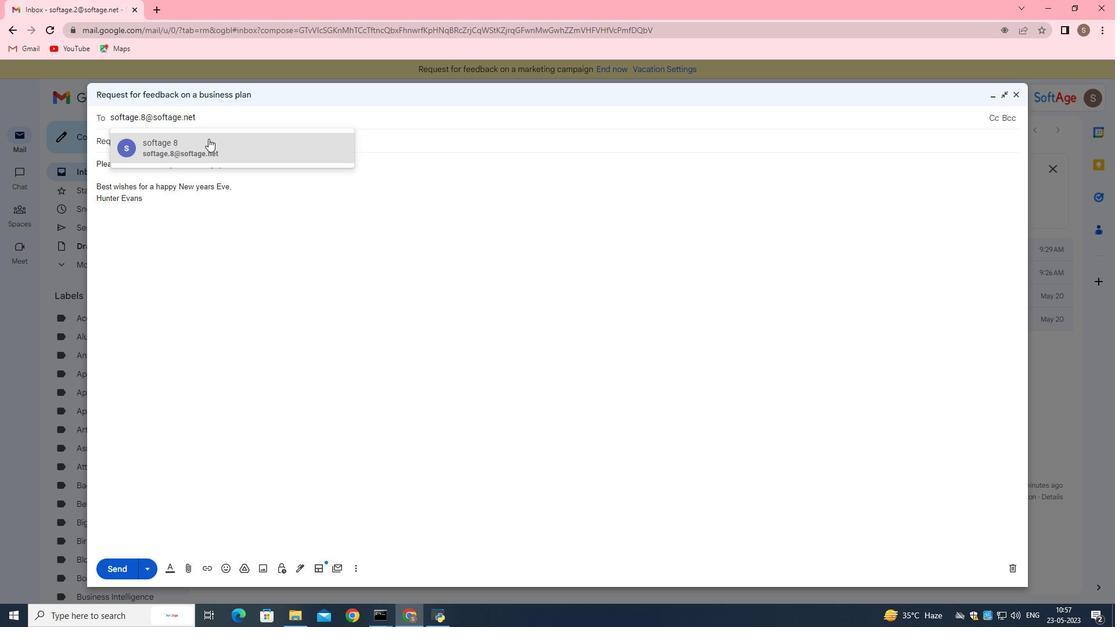 
Action: Mouse moved to (190, 570)
Screenshot: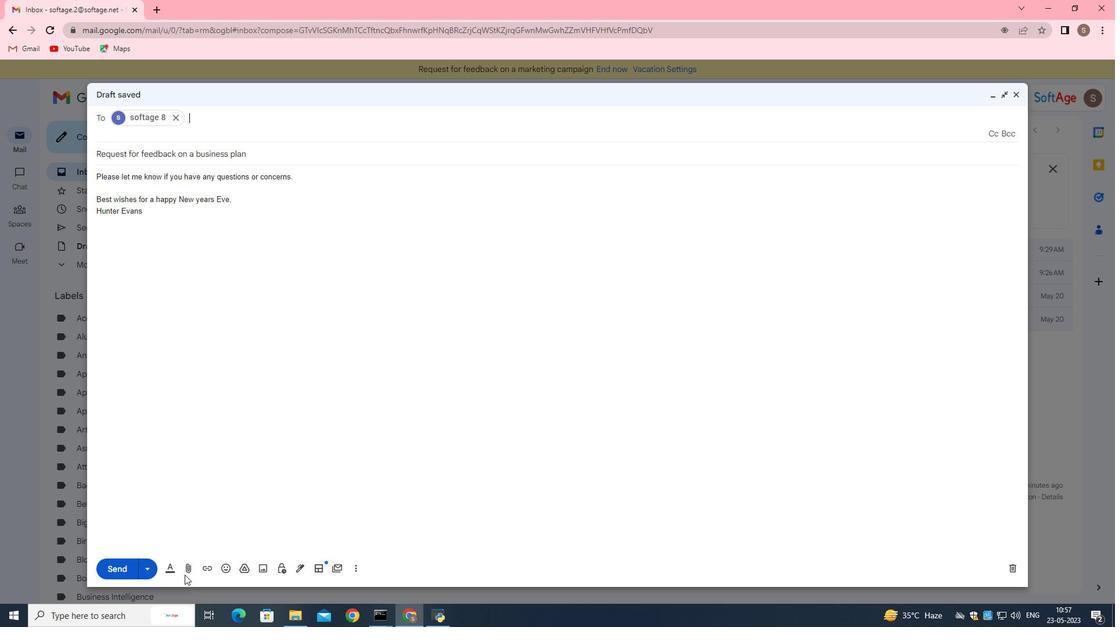 
Action: Mouse pressed left at (190, 570)
Screenshot: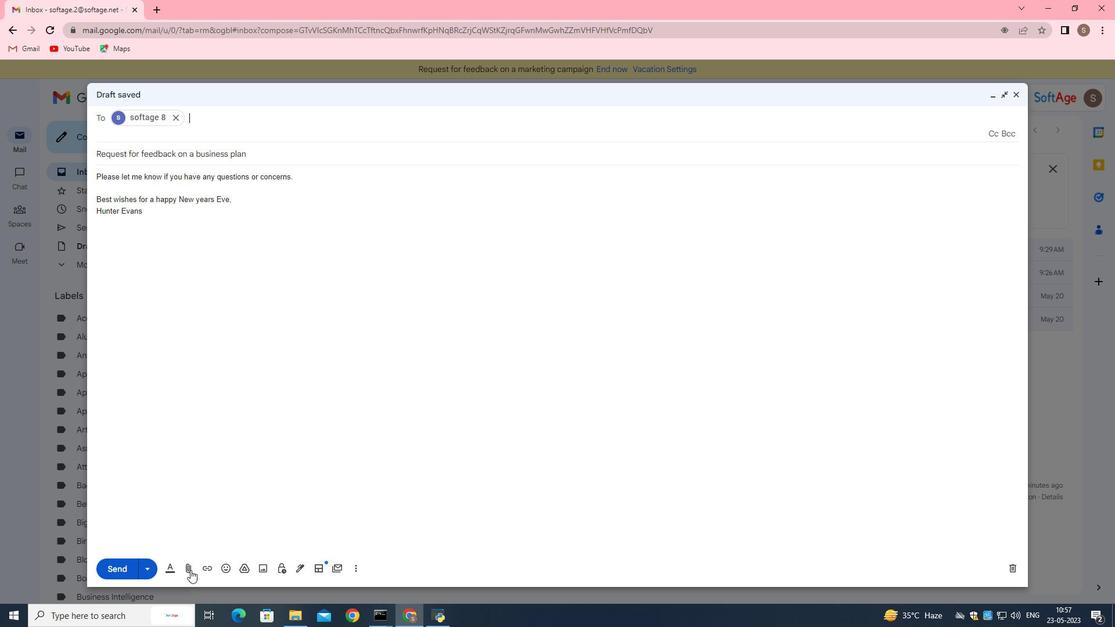 
Action: Mouse moved to (190, 137)
Screenshot: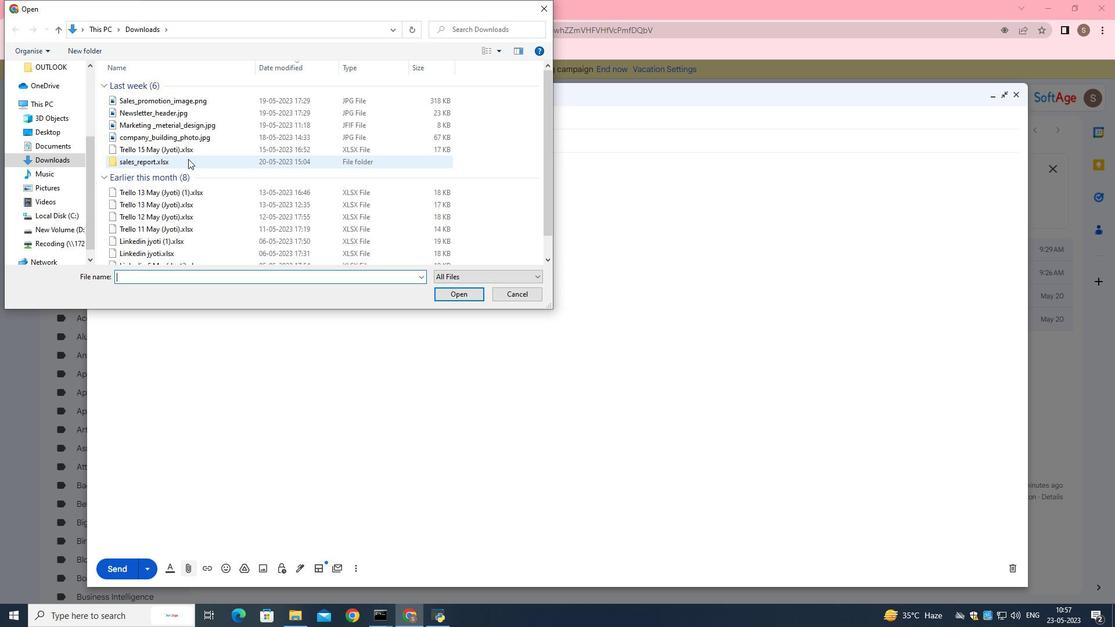 
Action: Mouse pressed left at (190, 137)
Screenshot: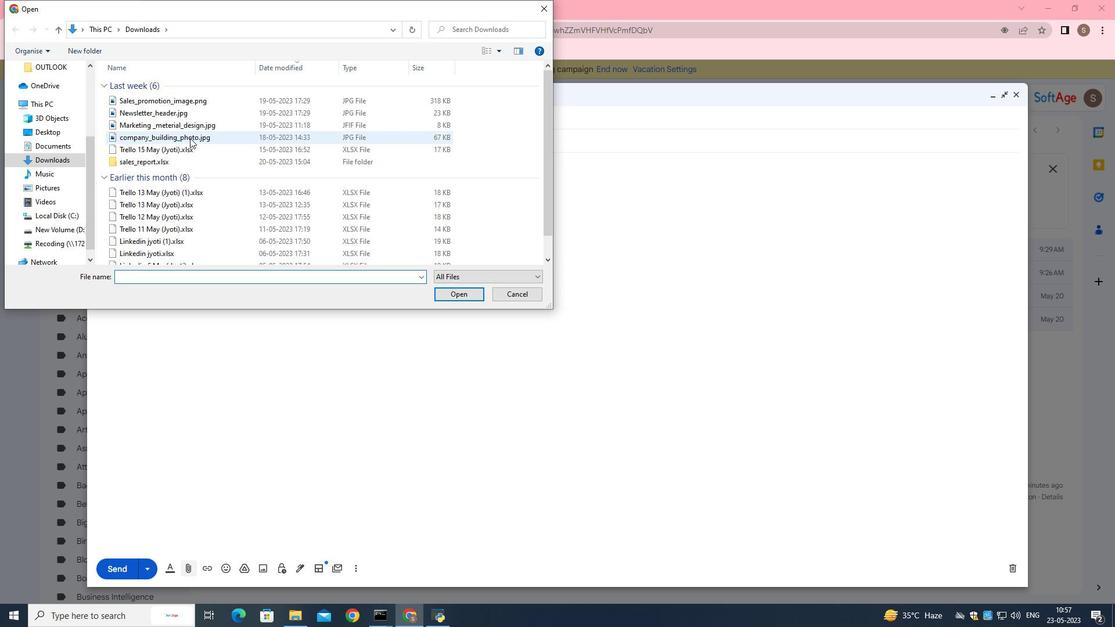 
Action: Mouse moved to (464, 287)
Screenshot: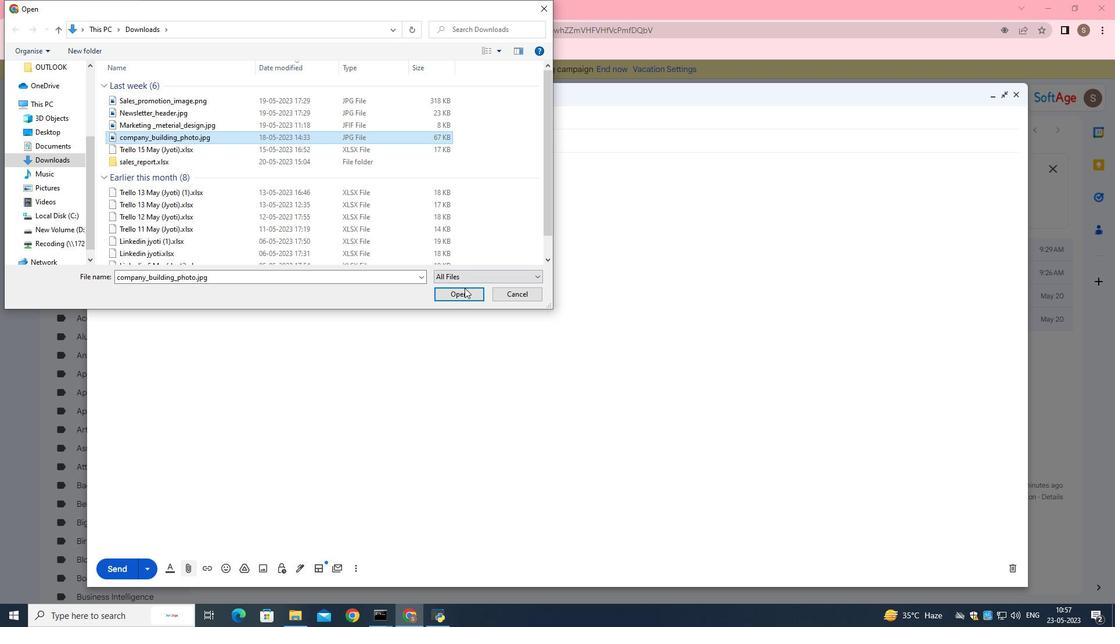 
Action: Mouse pressed left at (464, 287)
Screenshot: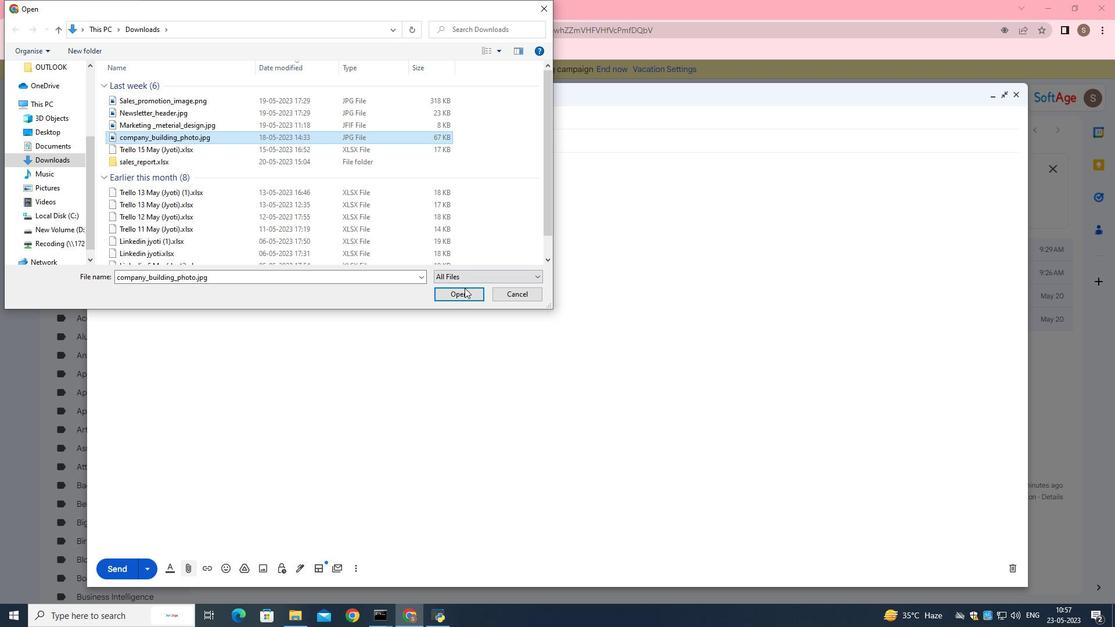 
Action: Mouse moved to (253, 181)
Screenshot: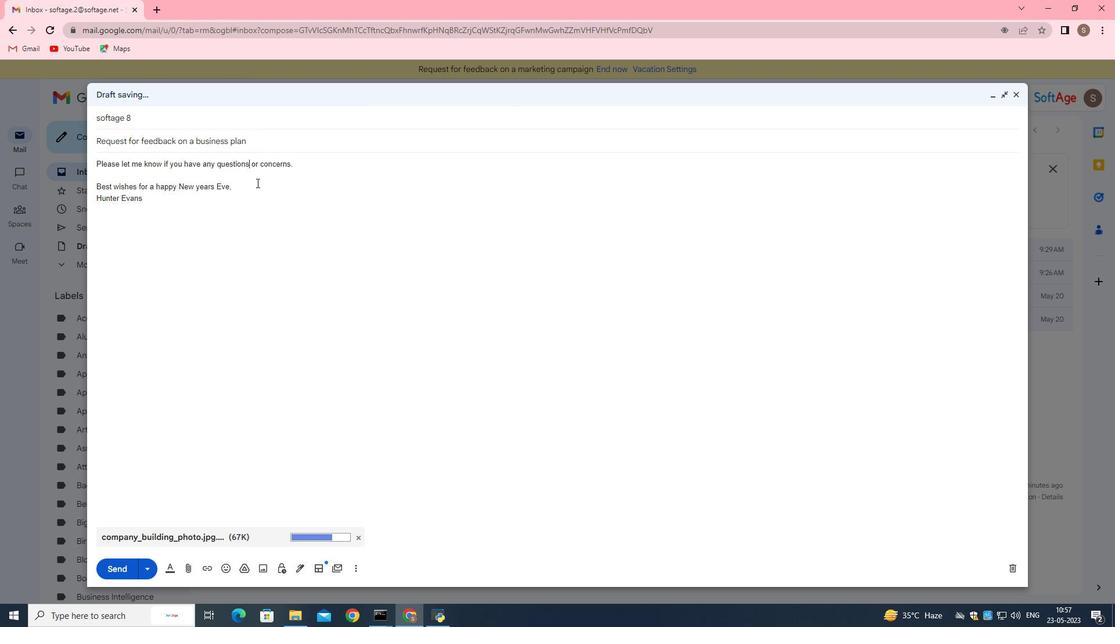 
Action: Mouse pressed left at (253, 181)
Screenshot: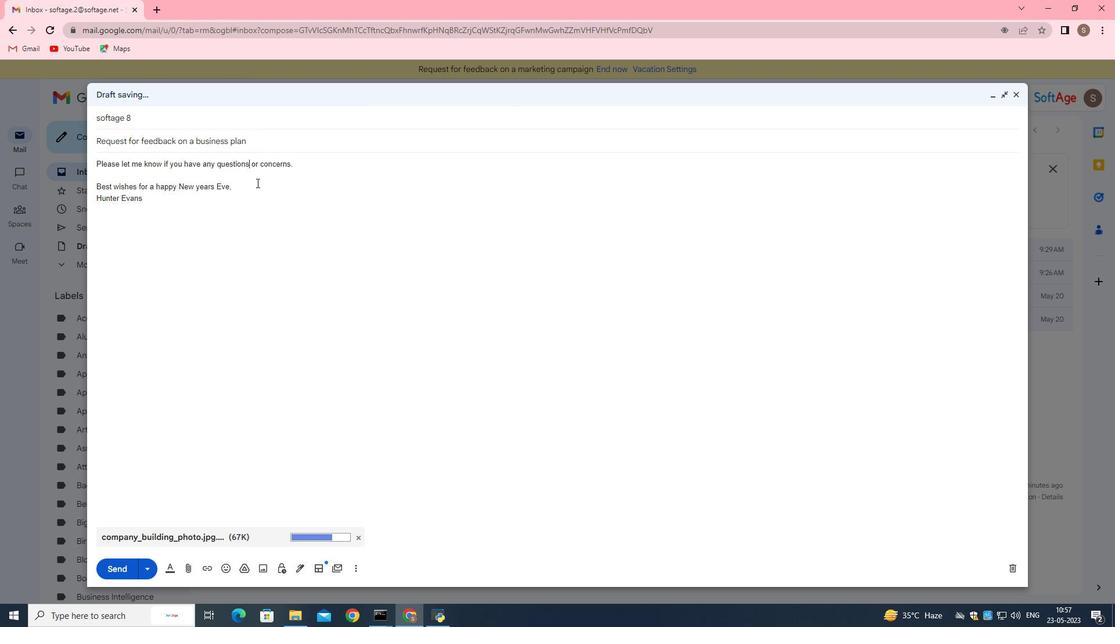 
Action: Mouse moved to (77, 188)
Screenshot: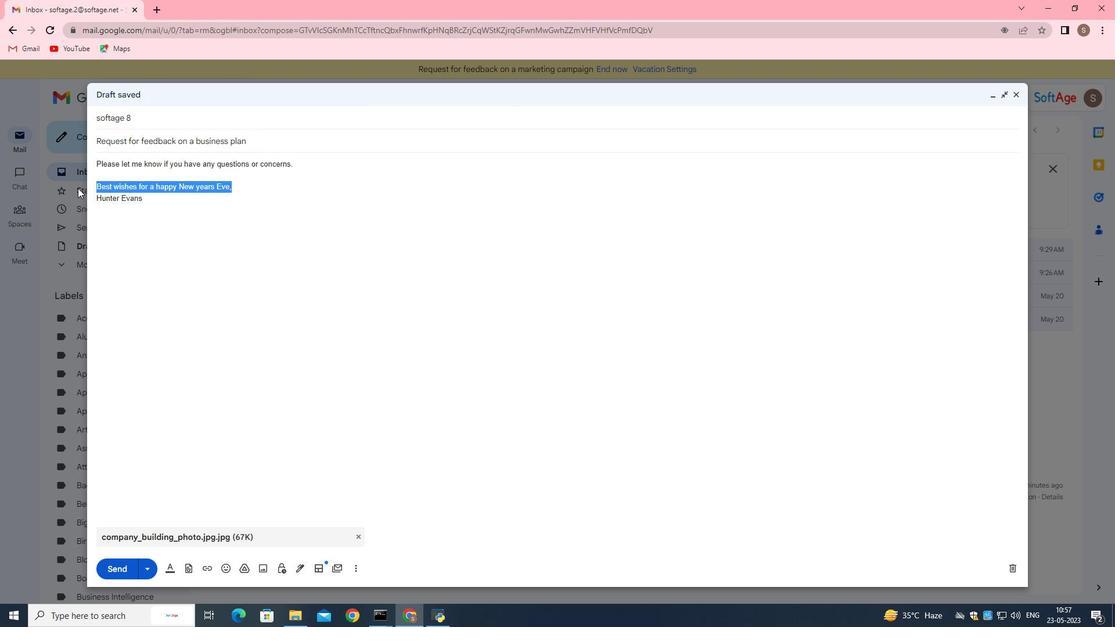 
Action: Key pressed <Key.backspace><Key.shift><Key.shift><Key.shift><Key.shift><Key.shift>I<Key.space>appreciate<Key.space>
Screenshot: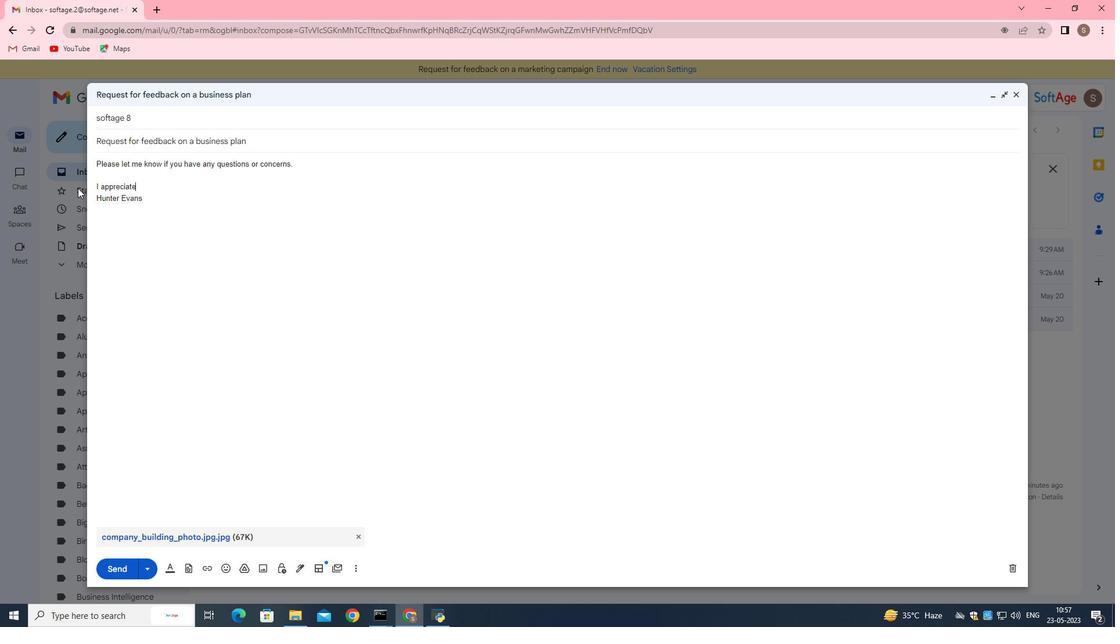 
Action: Mouse moved to (144, 252)
Screenshot: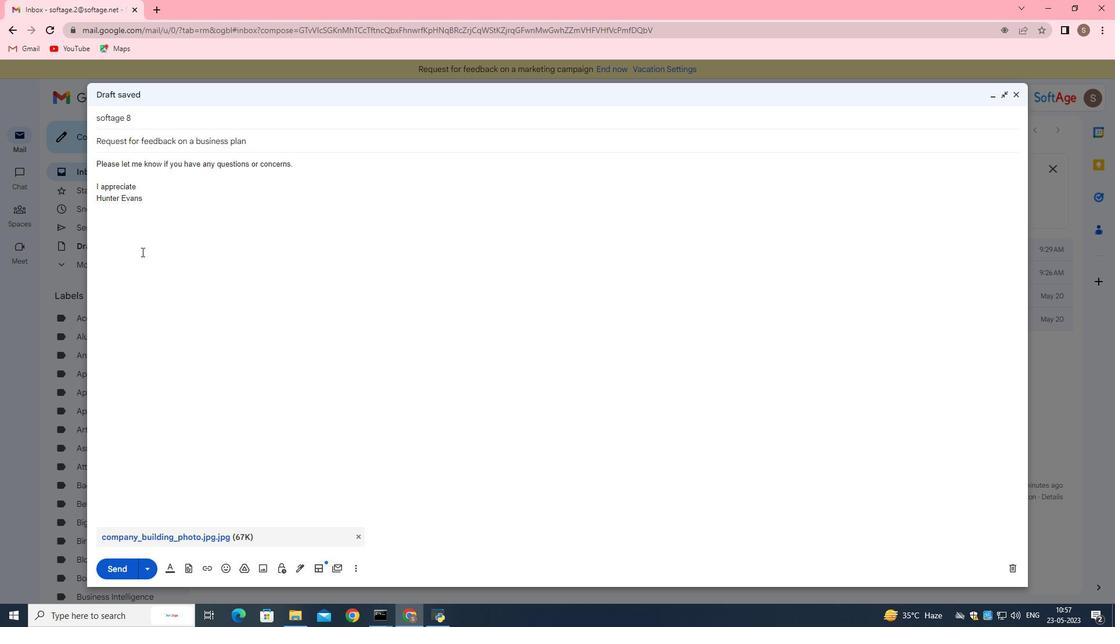 
Action: Key pressed your<Key.space>attention<Key.space>to<Key.space>details<Key.space>and<Key.space>throughtness<Key.space>in<Key.space>this<Key.space>matter.
Screenshot: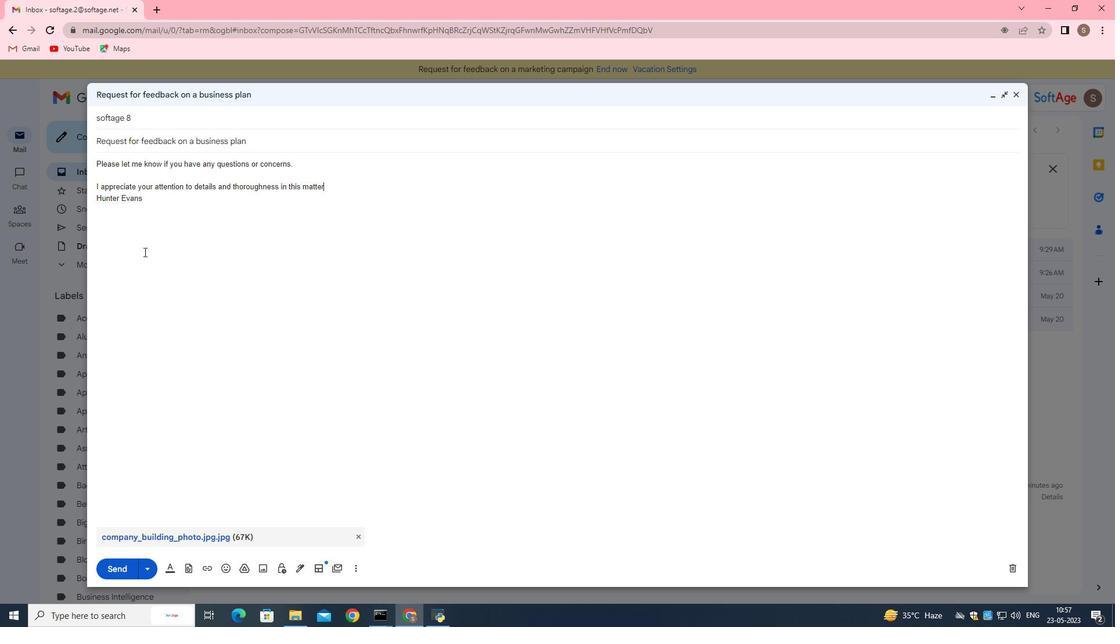
Action: Mouse moved to (116, 565)
Screenshot: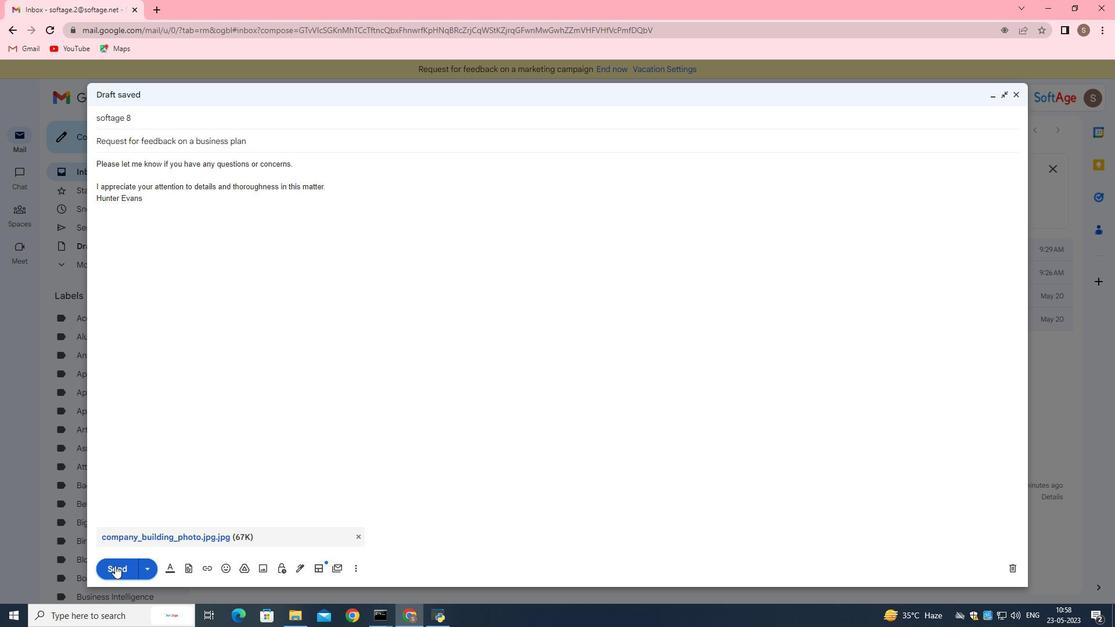 
Action: Mouse pressed left at (116, 565)
Screenshot: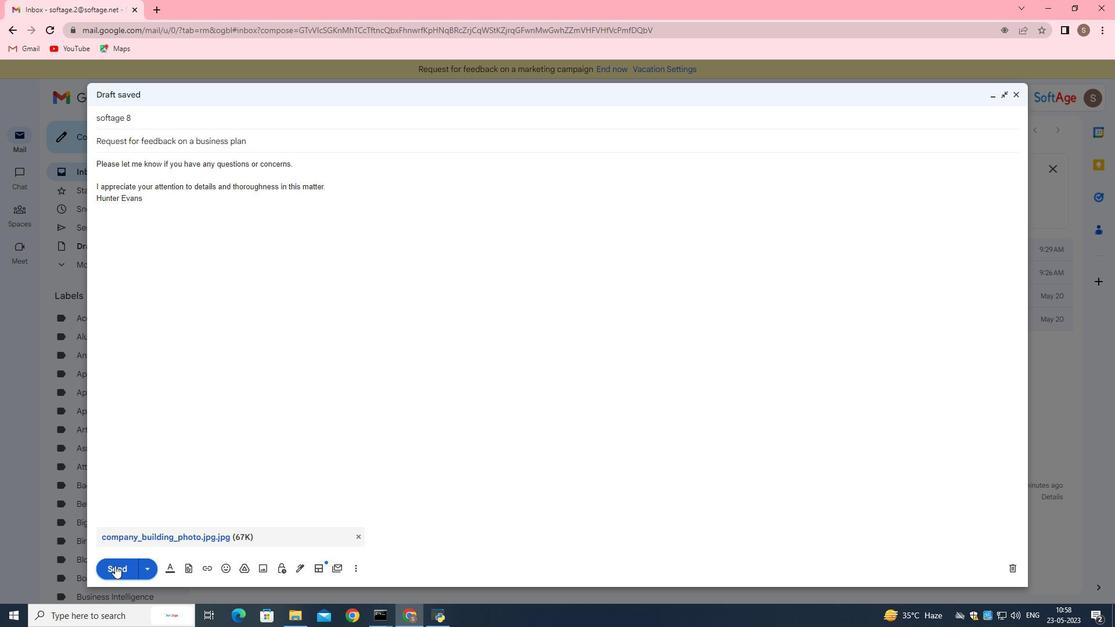 
Action: Mouse moved to (137, 223)
Screenshot: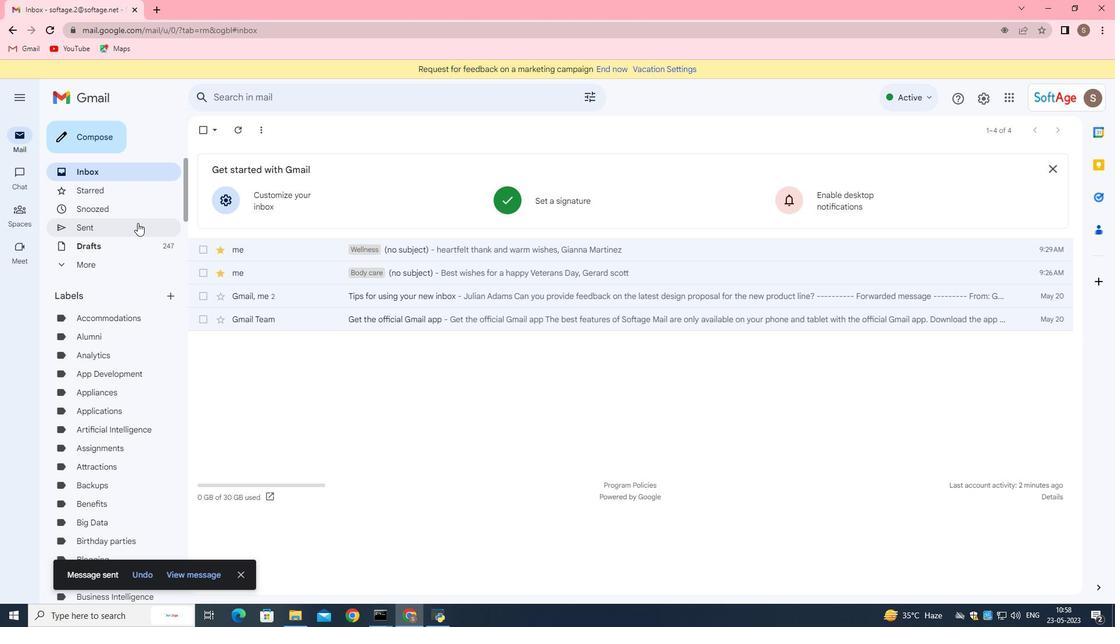
Action: Mouse pressed left at (137, 223)
Screenshot: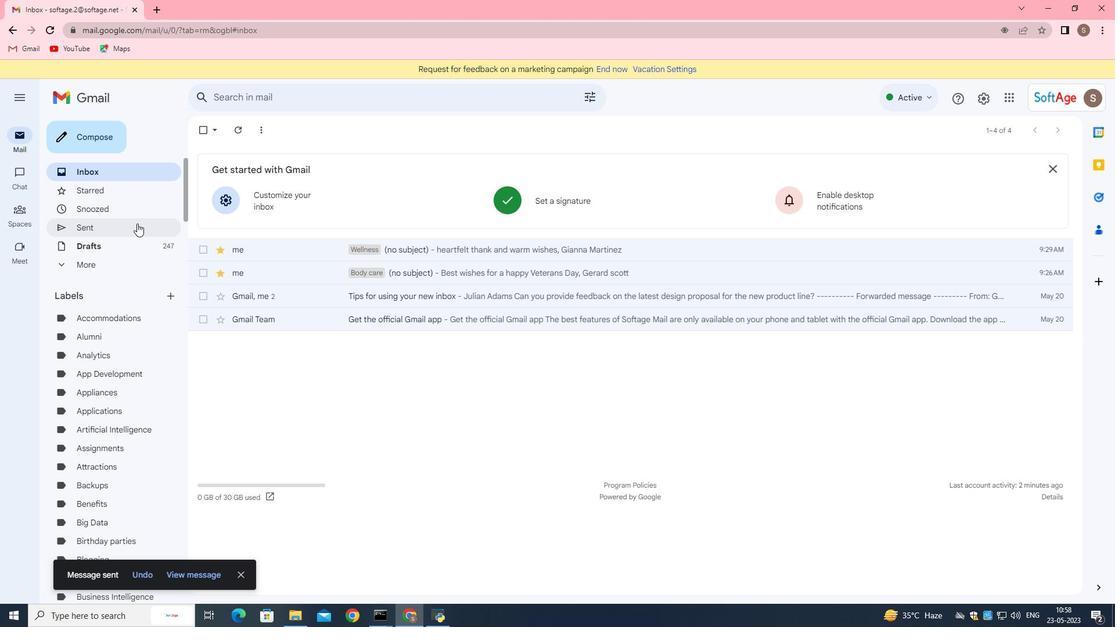 
Action: Mouse moved to (220, 187)
Screenshot: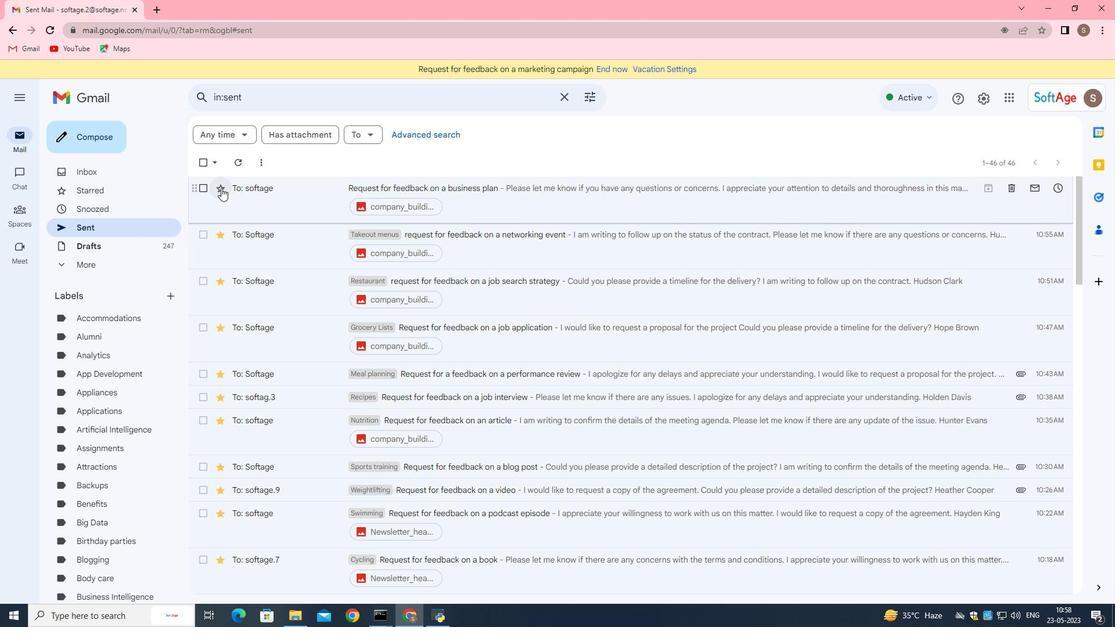 
Action: Mouse pressed left at (220, 187)
Screenshot: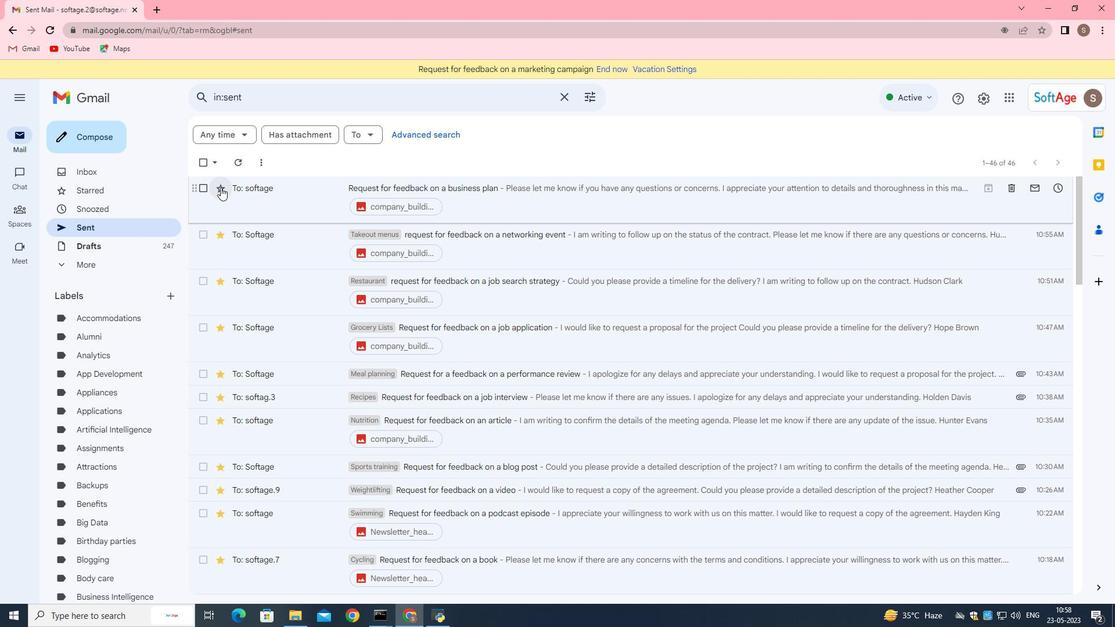 
Action: Mouse moved to (254, 202)
Screenshot: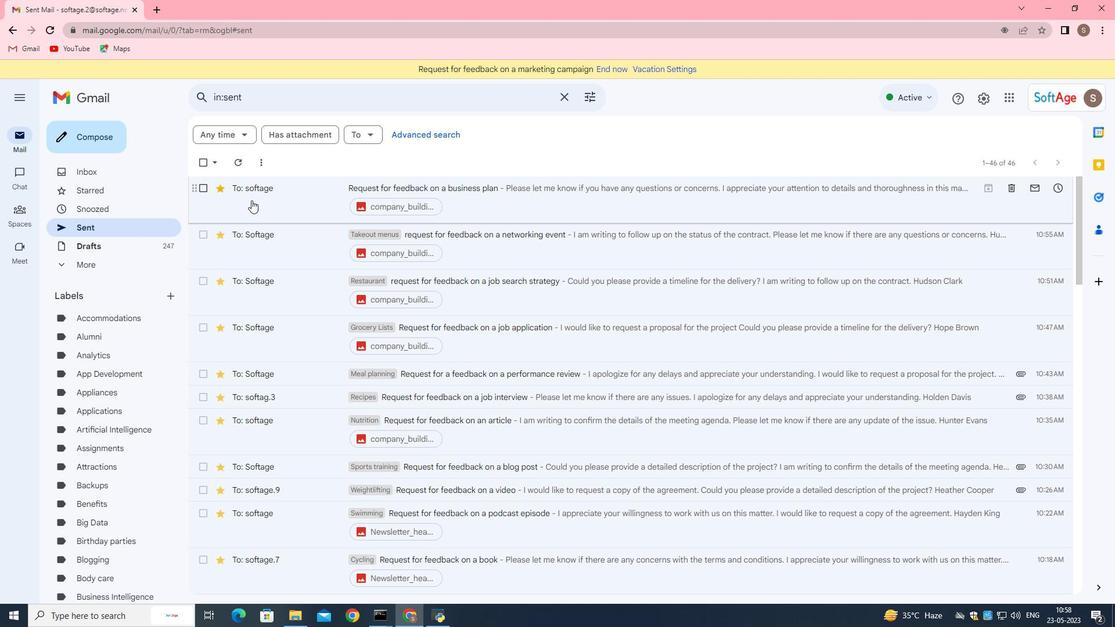 
Action: Mouse pressed left at (254, 202)
Screenshot: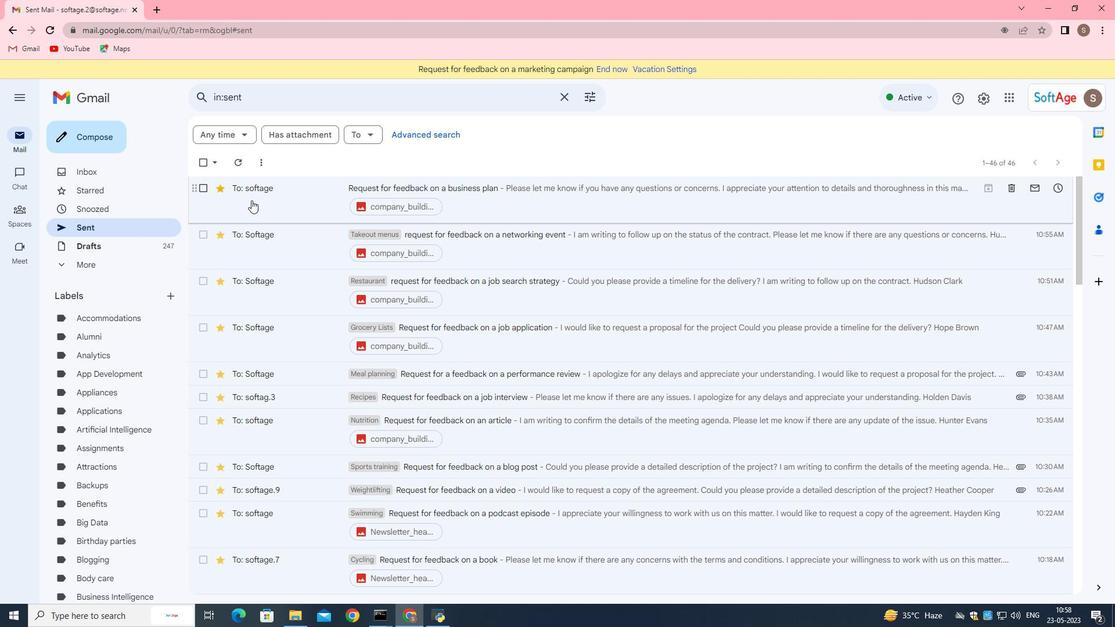
Action: Mouse moved to (432, 131)
Screenshot: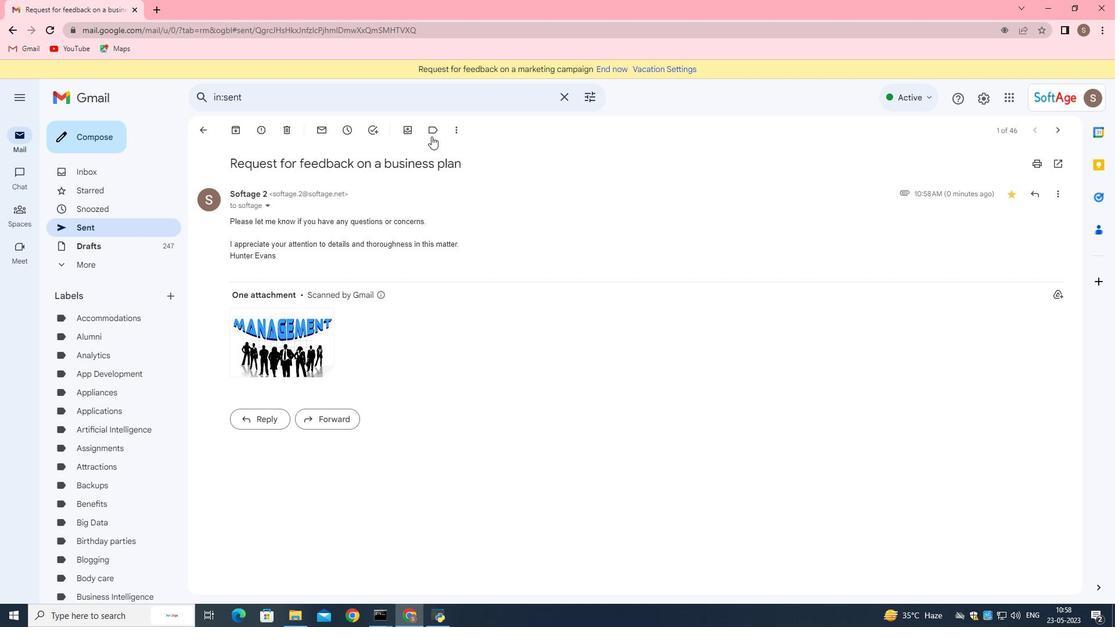 
Action: Mouse pressed left at (432, 131)
Screenshot: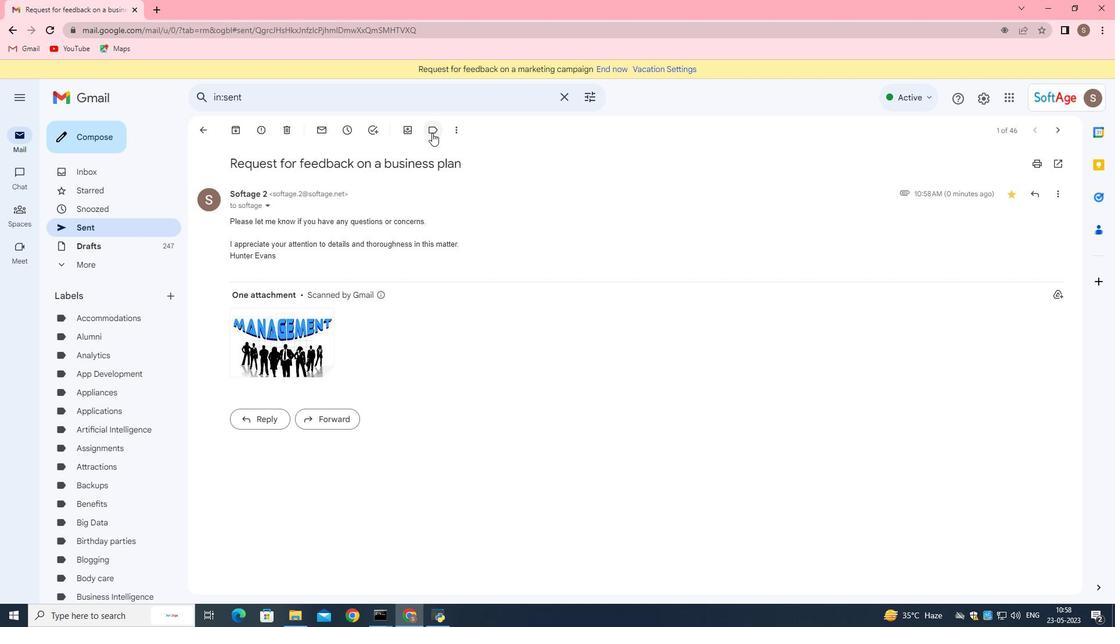 
Action: Mouse moved to (432, 130)
Screenshot: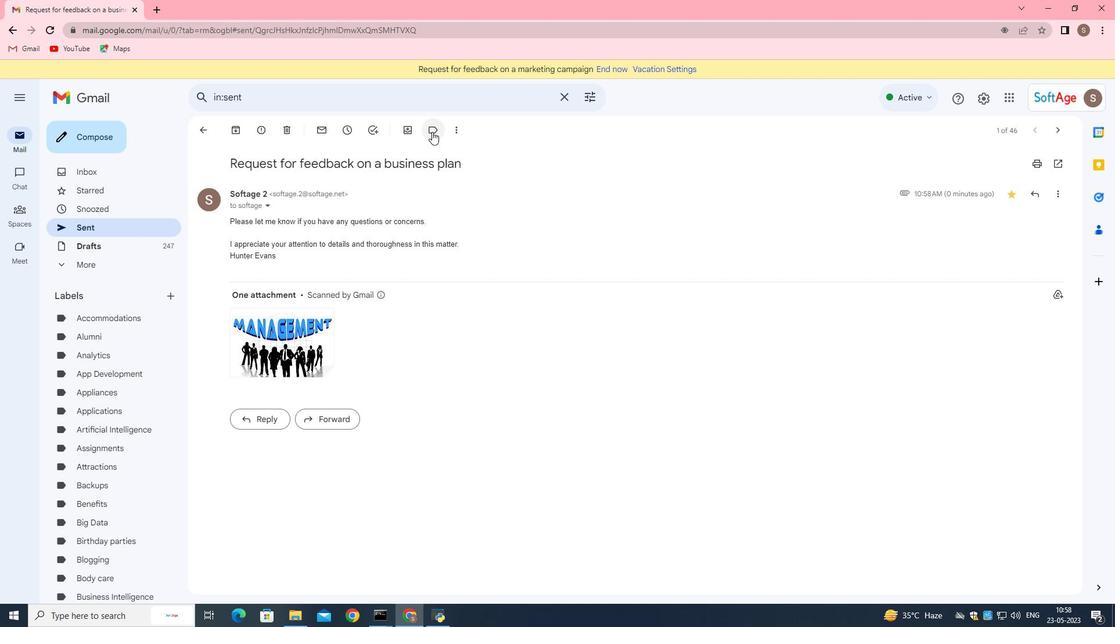 
Action: Key pressed part
Screenshot: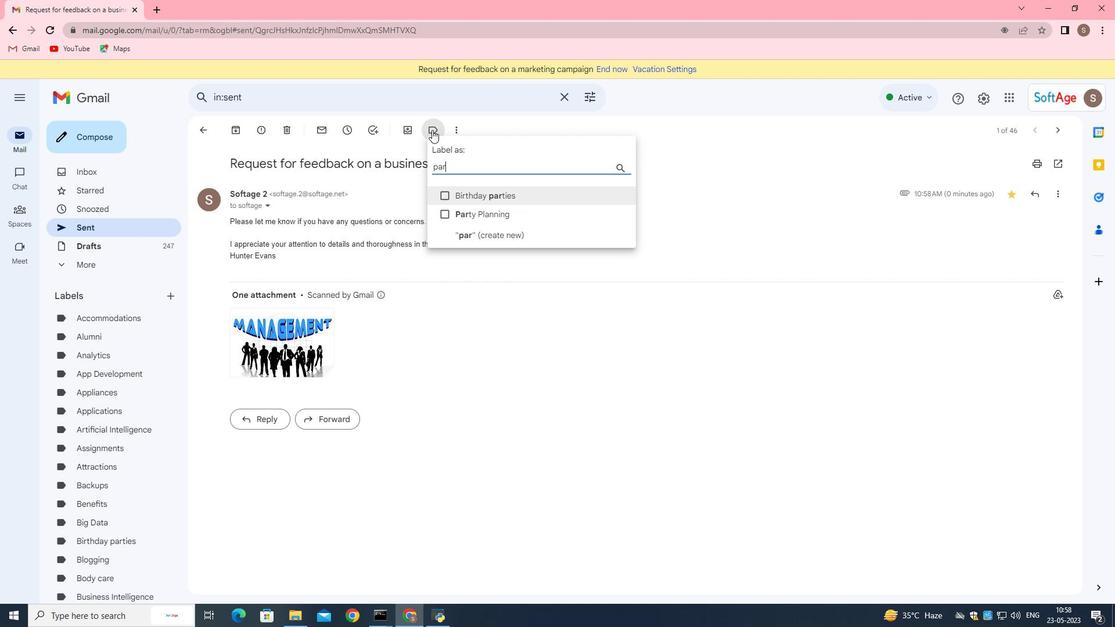 
Action: Mouse moved to (479, 209)
Screenshot: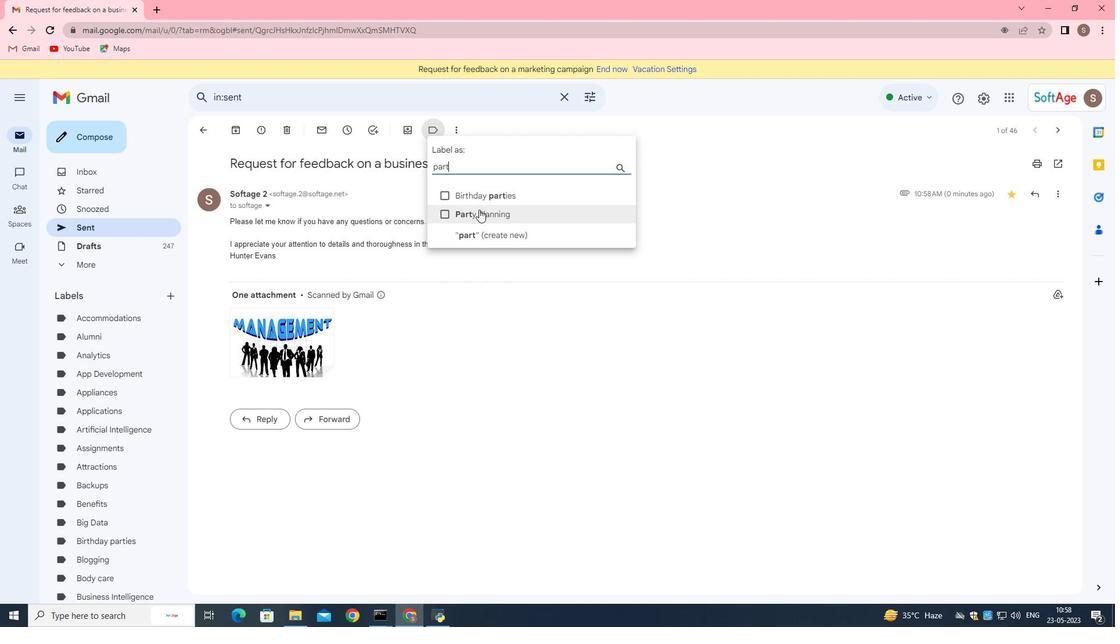 
Action: Mouse pressed left at (479, 209)
Screenshot: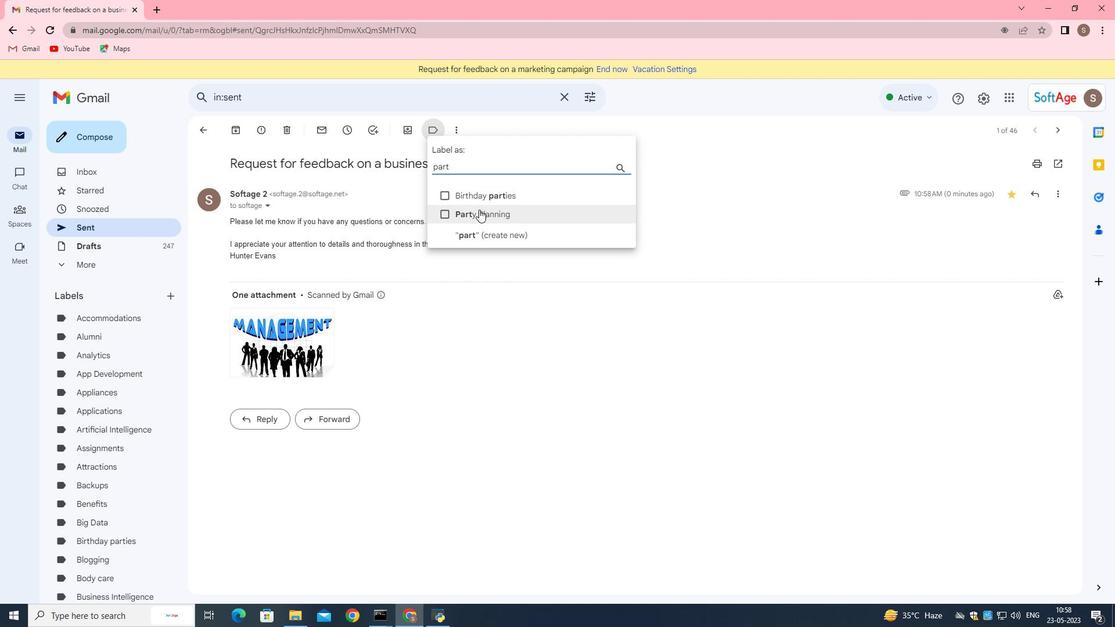 
Action: Mouse moved to (501, 188)
Screenshot: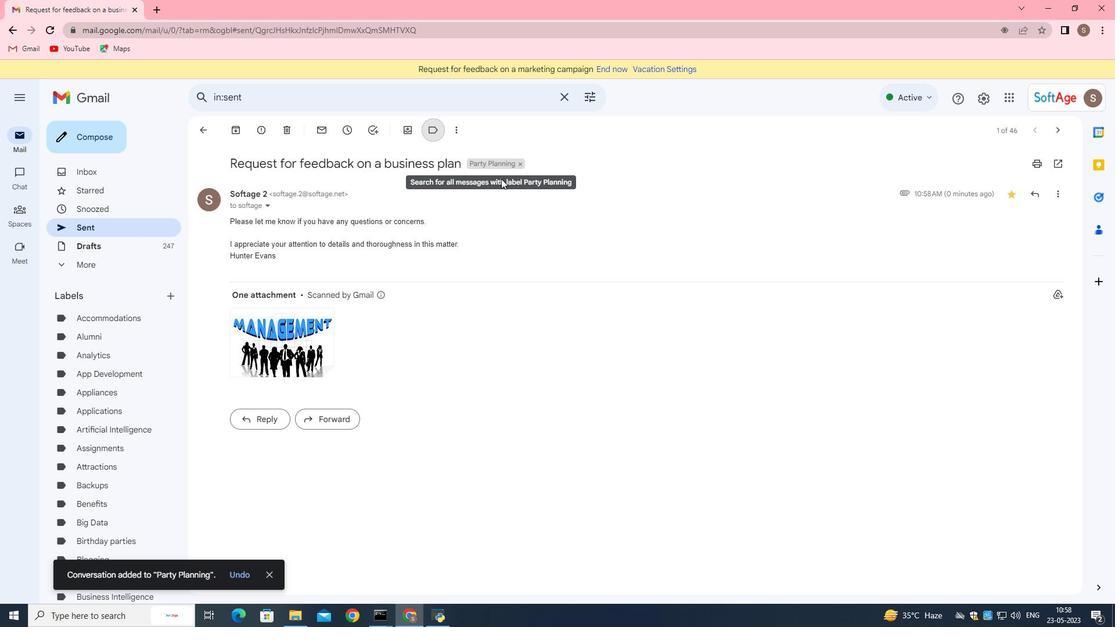 
